Task: Find connections with filter location Presidente Venceslau with filter topic #Letsworkwith filter profile language Spanish with filter current company GTT with filter school AJAY KUMAR GARG ENGINEERING COLLEGE, GHAZIABAD with filter industry Book Publishing with filter service category Digital Marketing with filter keywords title Medical Laboratory Tech
Action: Mouse moved to (160, 231)
Screenshot: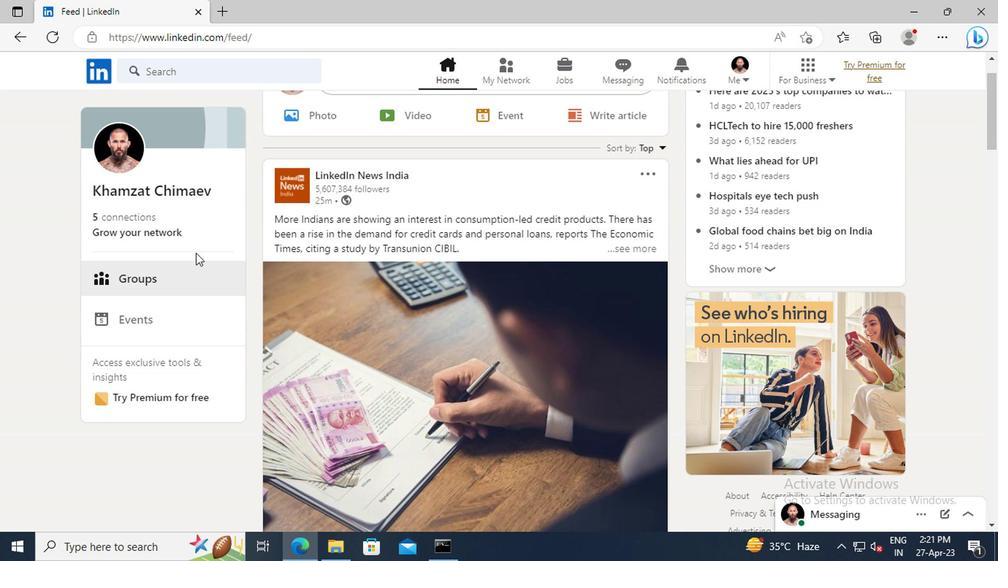 
Action: Mouse pressed left at (160, 231)
Screenshot: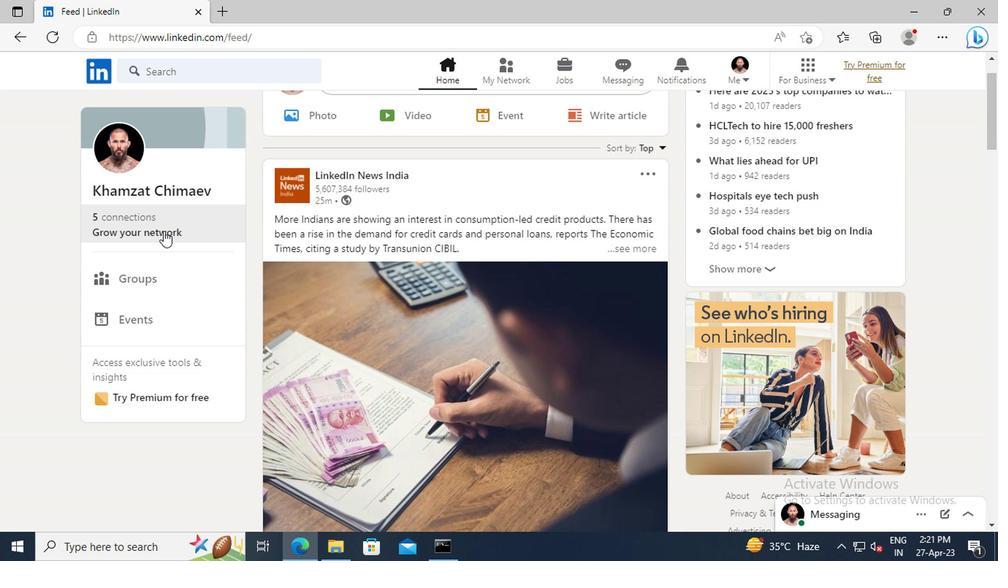 
Action: Mouse moved to (164, 155)
Screenshot: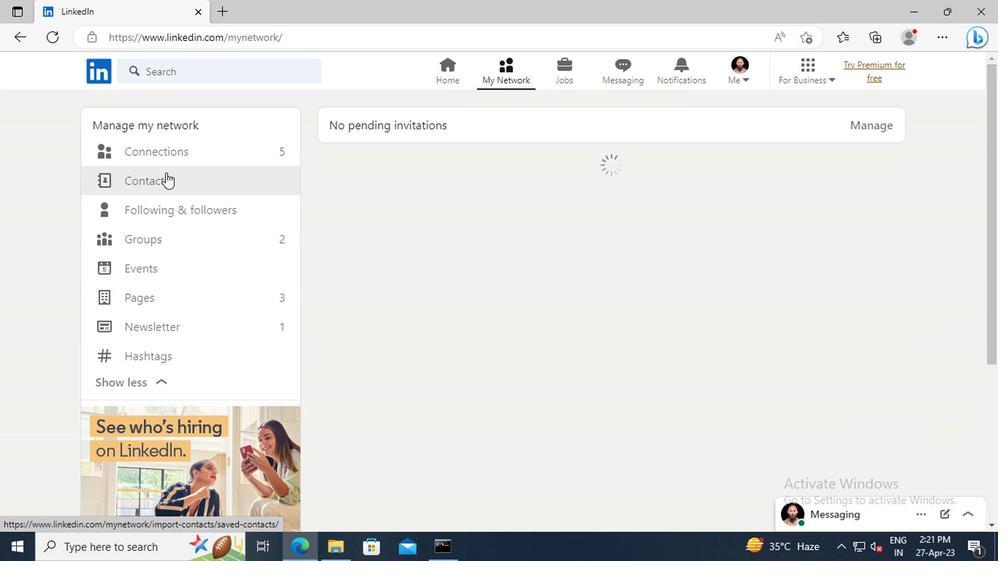 
Action: Mouse pressed left at (164, 155)
Screenshot: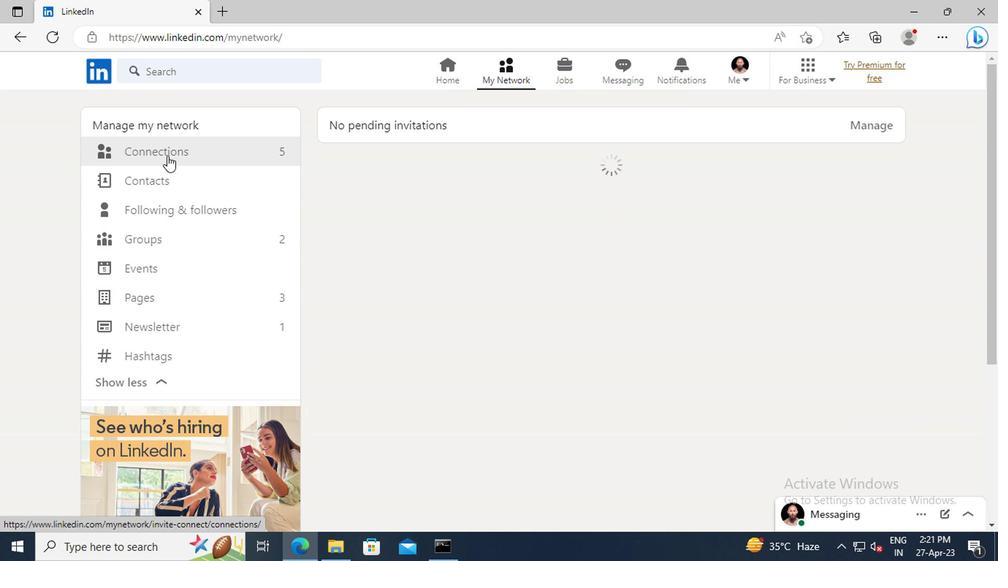 
Action: Mouse moved to (595, 154)
Screenshot: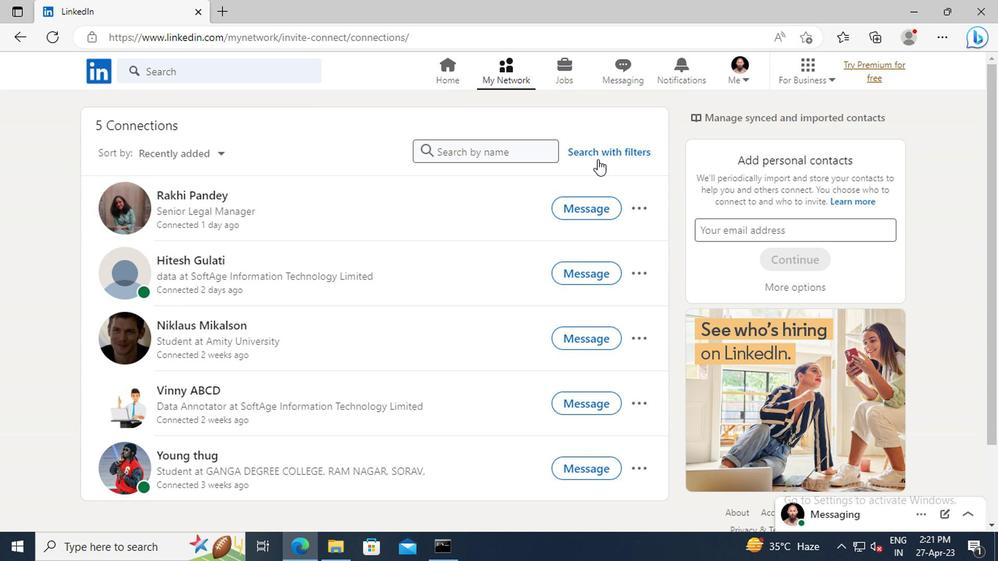 
Action: Mouse pressed left at (595, 154)
Screenshot: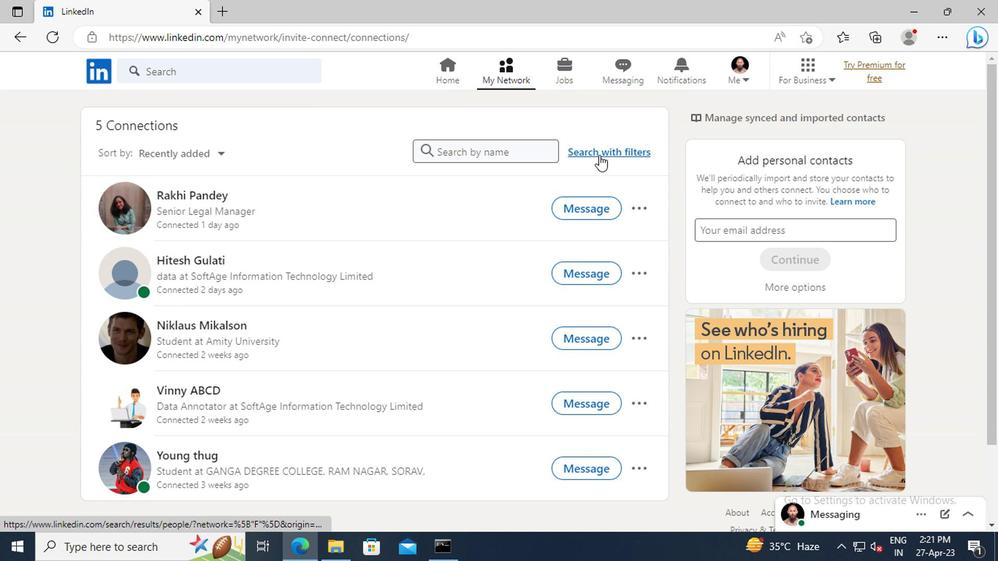 
Action: Mouse moved to (554, 114)
Screenshot: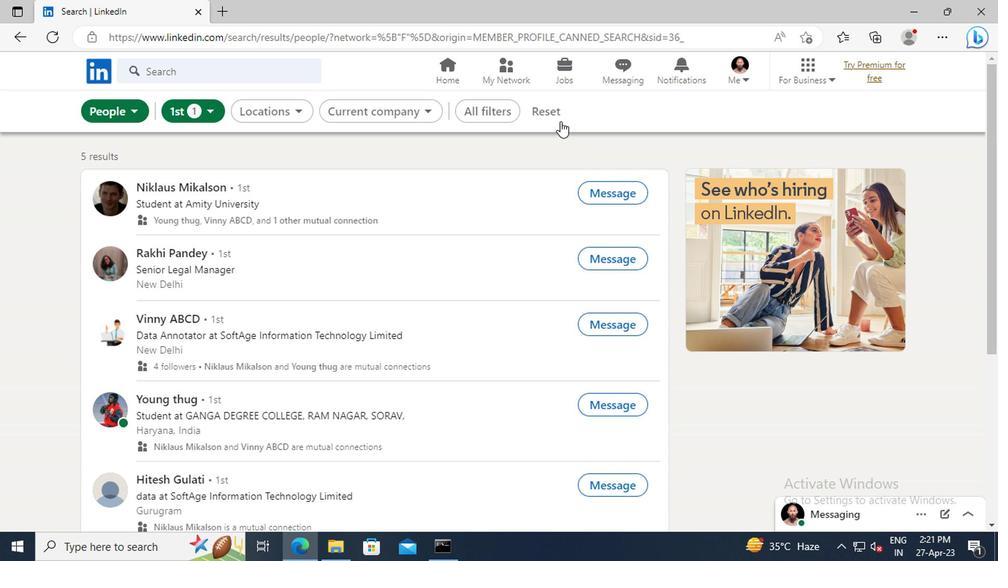 
Action: Mouse pressed left at (554, 114)
Screenshot: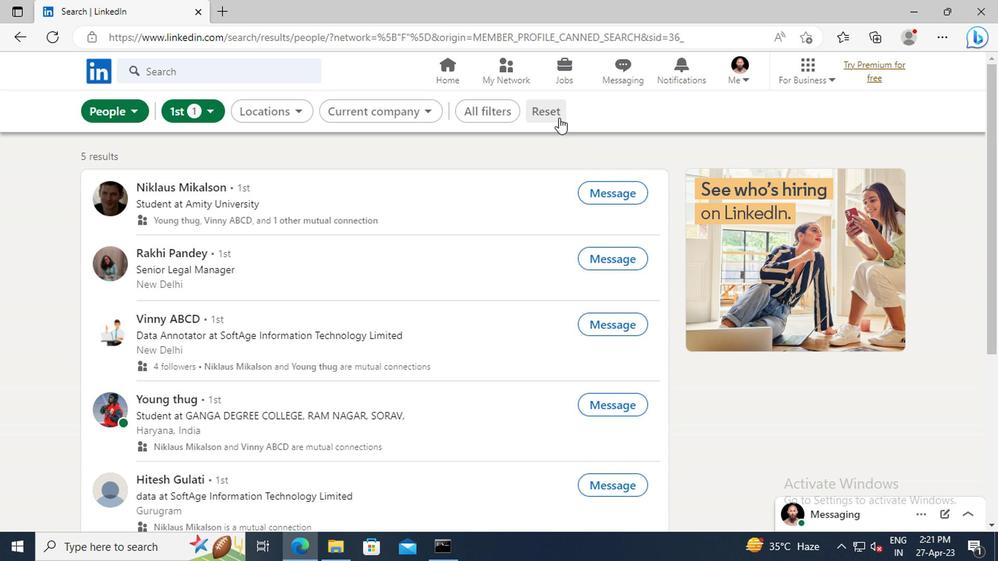 
Action: Mouse moved to (531, 111)
Screenshot: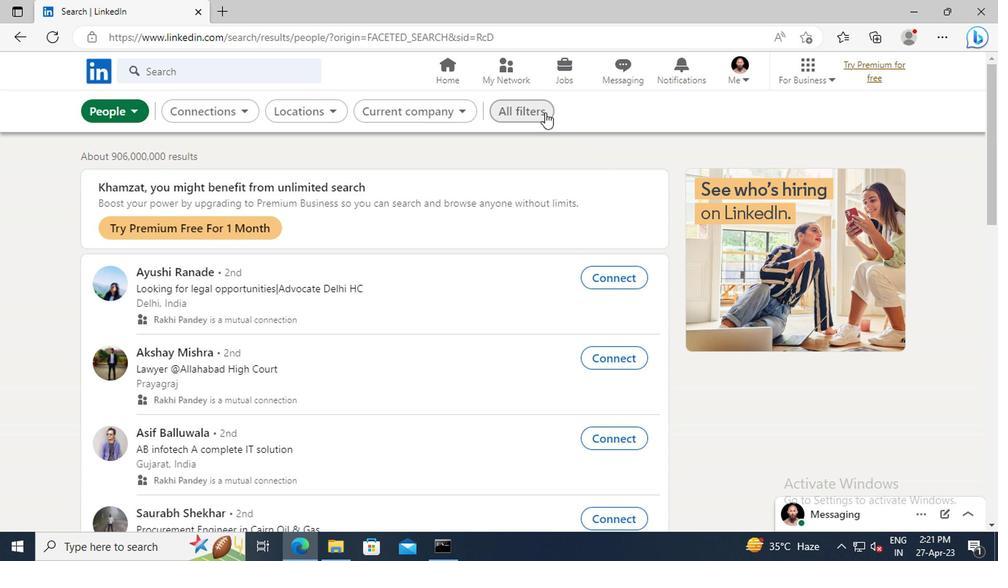 
Action: Mouse pressed left at (531, 111)
Screenshot: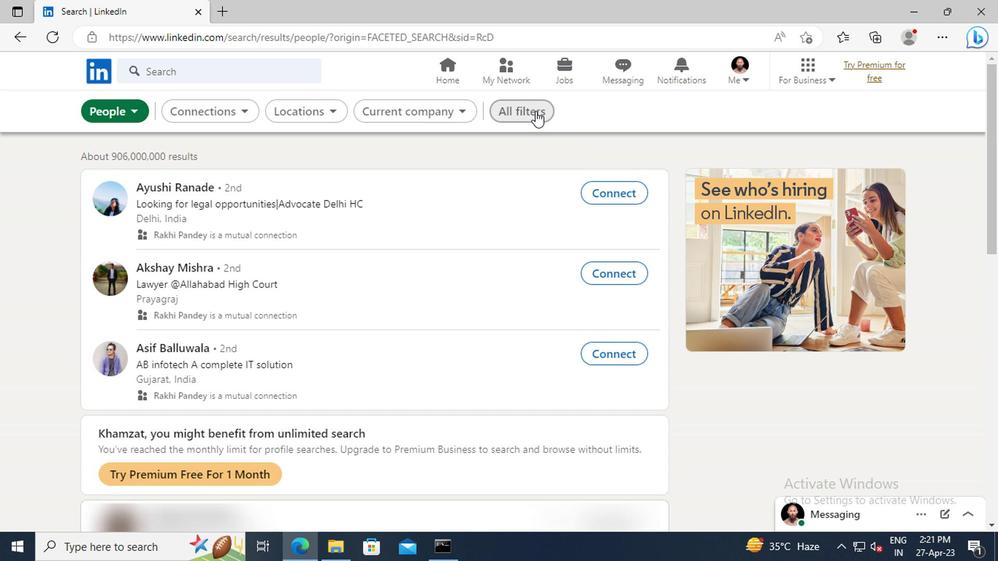 
Action: Mouse moved to (853, 330)
Screenshot: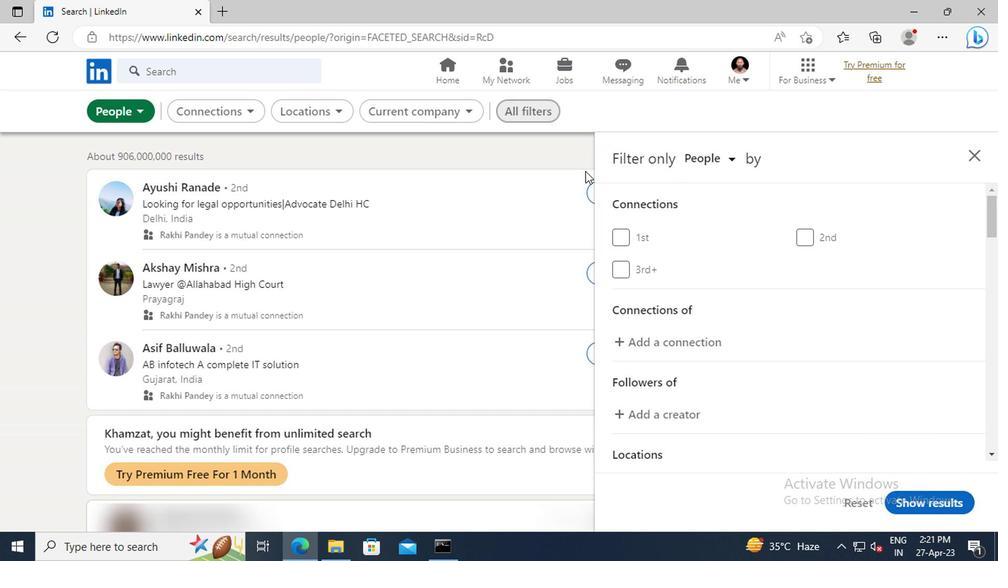
Action: Mouse scrolled (853, 329) with delta (0, -1)
Screenshot: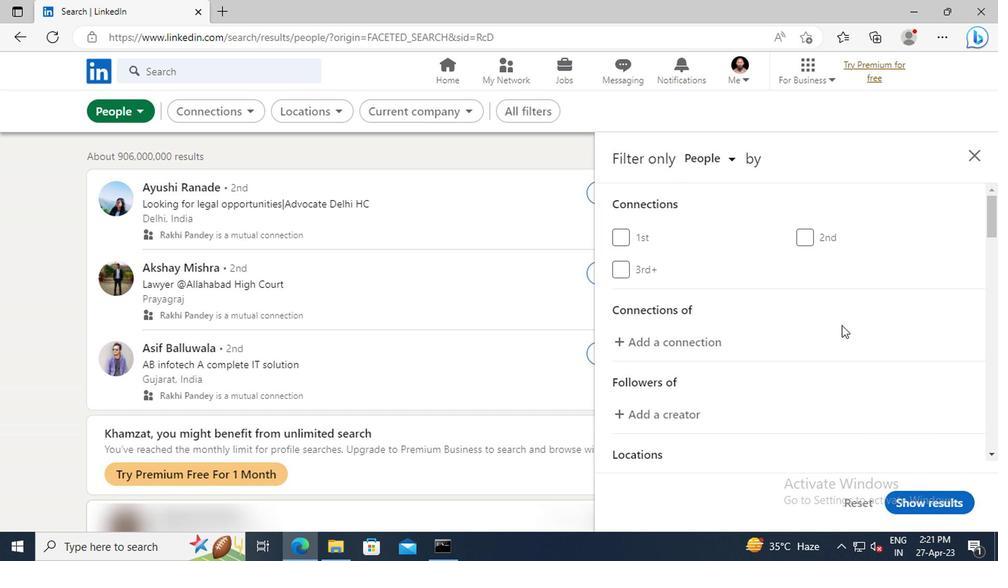 
Action: Mouse scrolled (853, 329) with delta (0, -1)
Screenshot: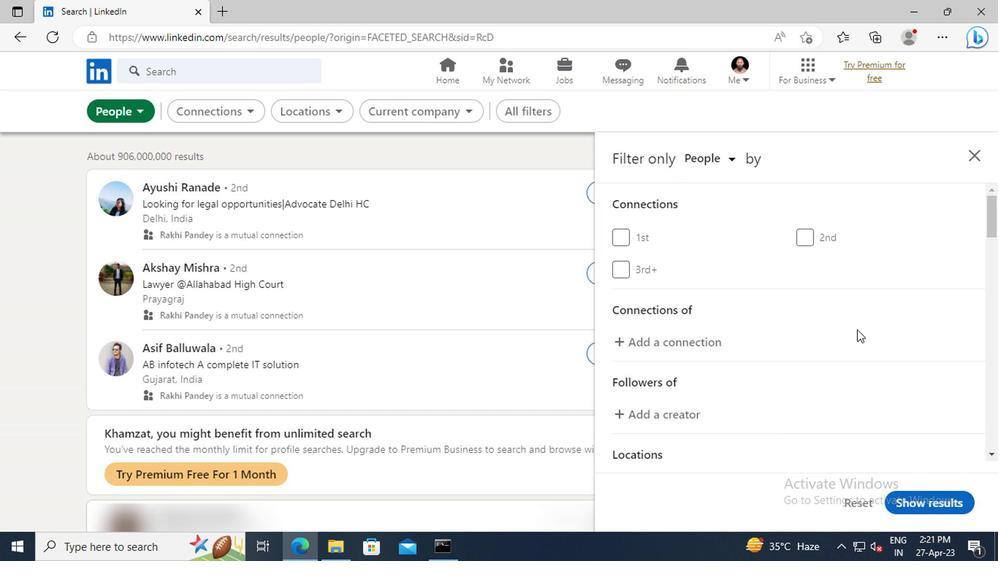 
Action: Mouse scrolled (853, 329) with delta (0, -1)
Screenshot: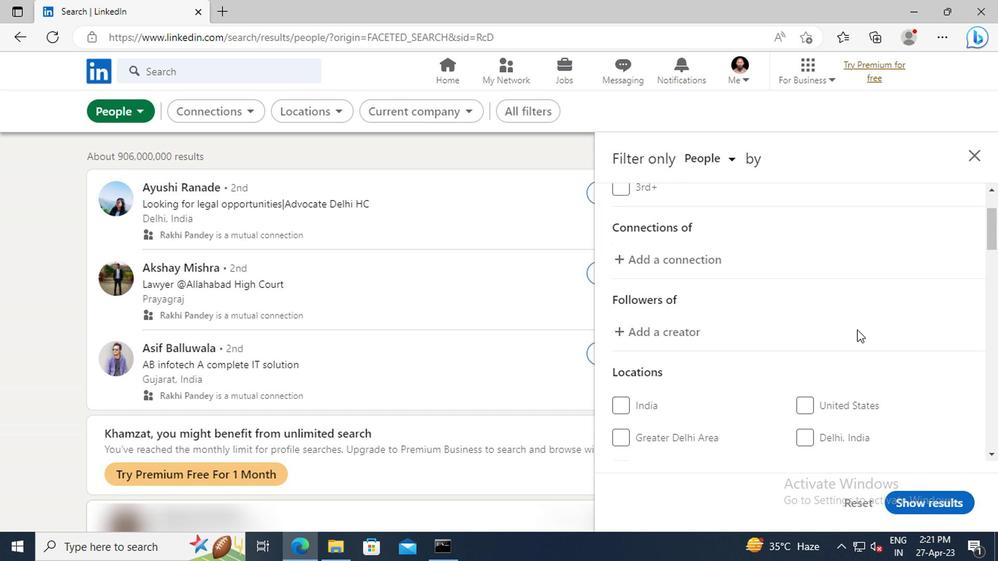 
Action: Mouse scrolled (853, 329) with delta (0, -1)
Screenshot: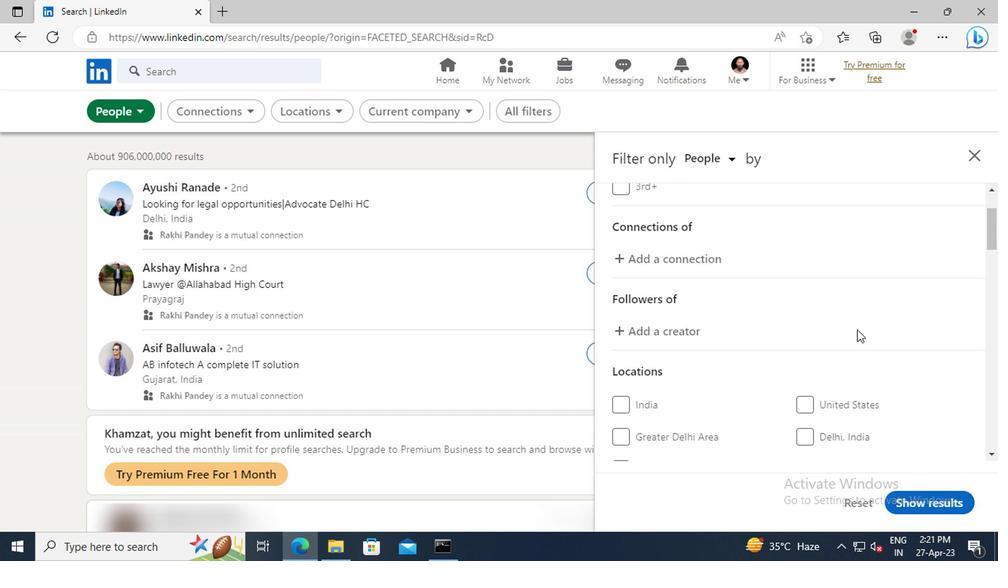 
Action: Mouse moved to (857, 388)
Screenshot: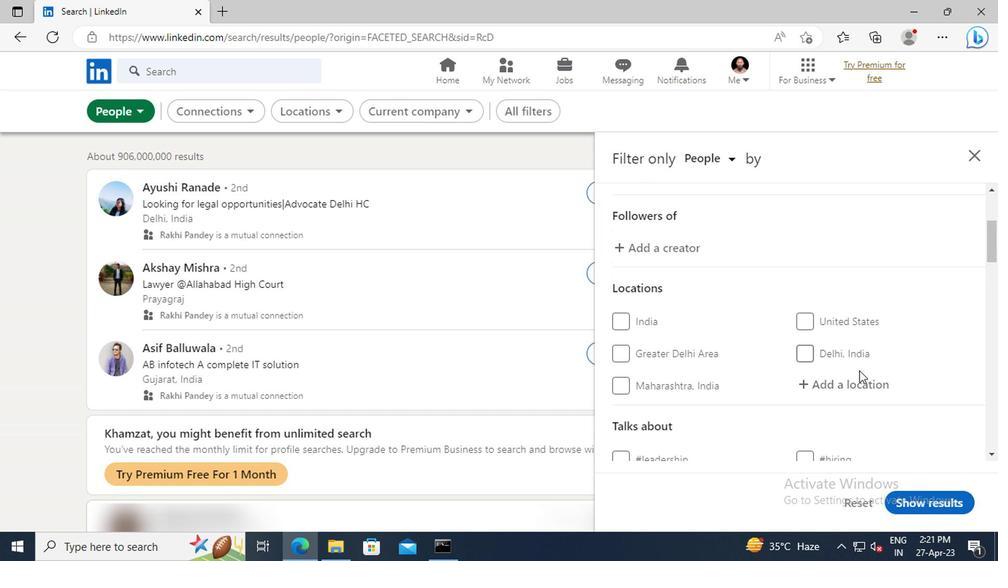 
Action: Mouse pressed left at (857, 388)
Screenshot: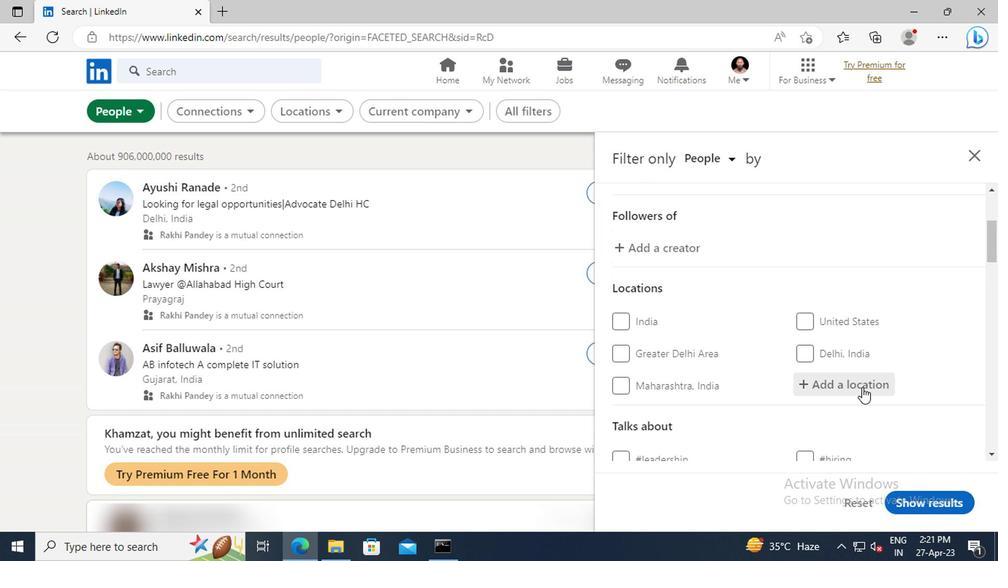 
Action: Key pressed <Key.shift>PRESIDENTE<Key.space><Key.shift>VENCESLAU
Screenshot: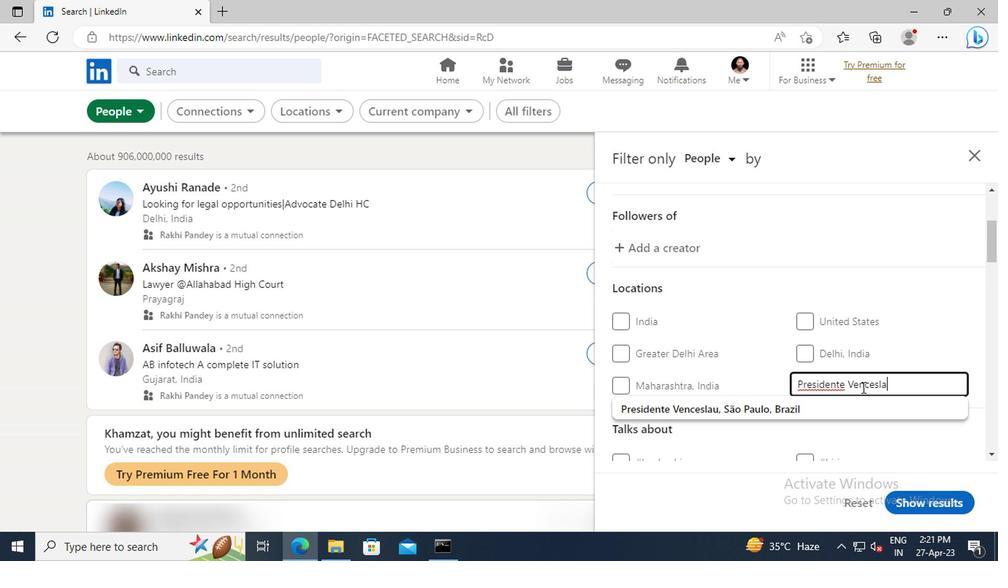 
Action: Mouse moved to (860, 409)
Screenshot: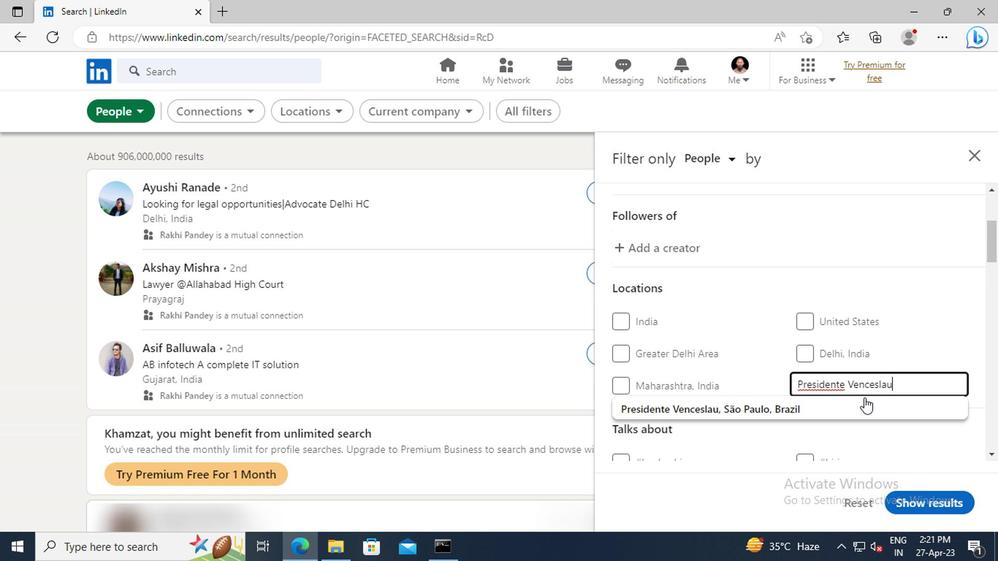 
Action: Mouse pressed left at (860, 409)
Screenshot: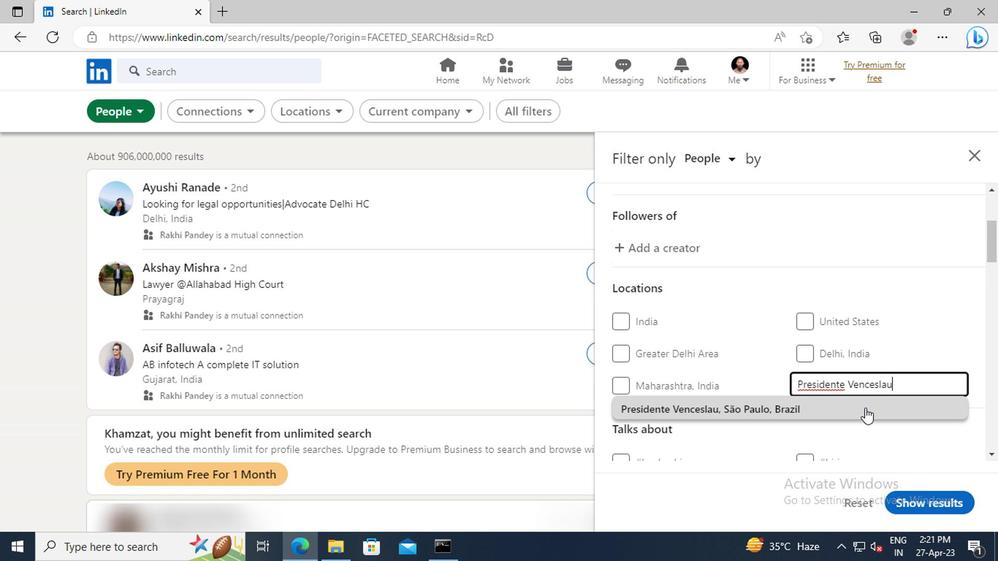 
Action: Mouse moved to (858, 354)
Screenshot: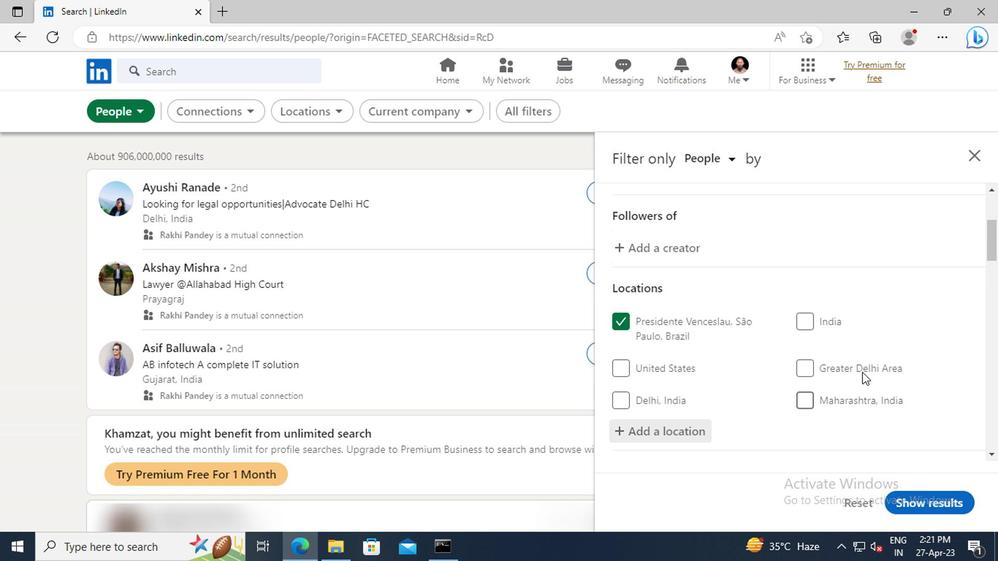 
Action: Mouse scrolled (858, 353) with delta (0, 0)
Screenshot: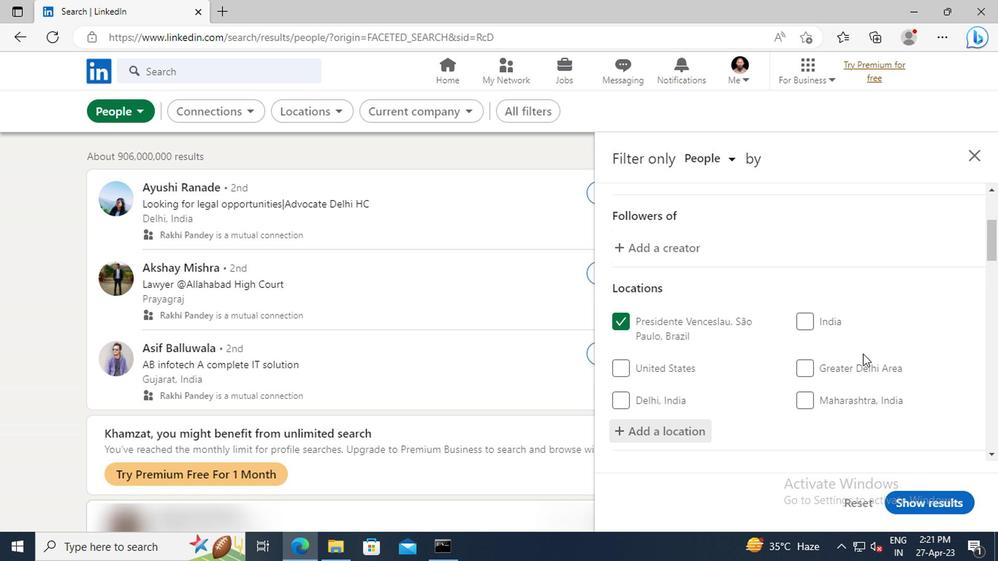 
Action: Mouse scrolled (858, 353) with delta (0, 0)
Screenshot: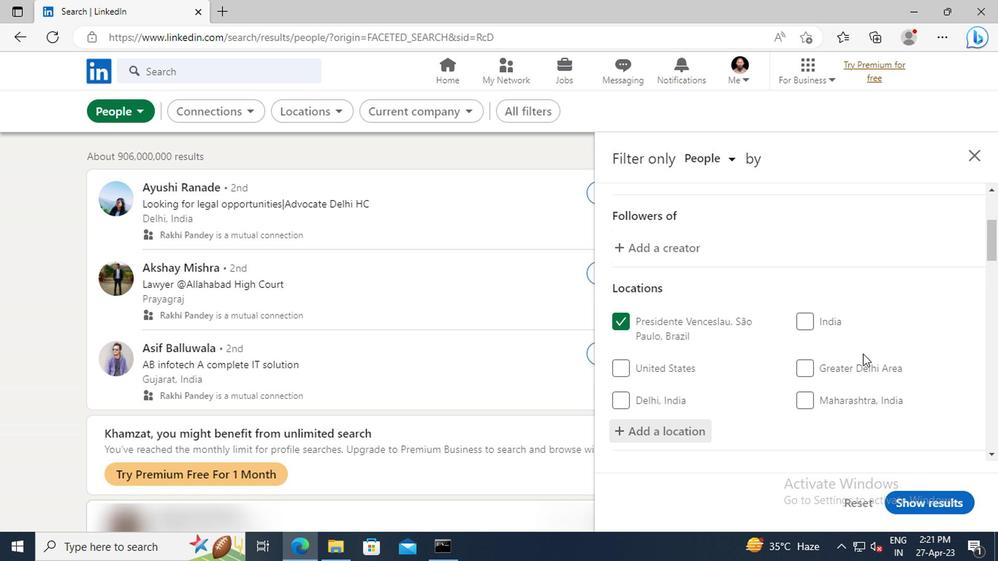 
Action: Mouse scrolled (858, 353) with delta (0, 0)
Screenshot: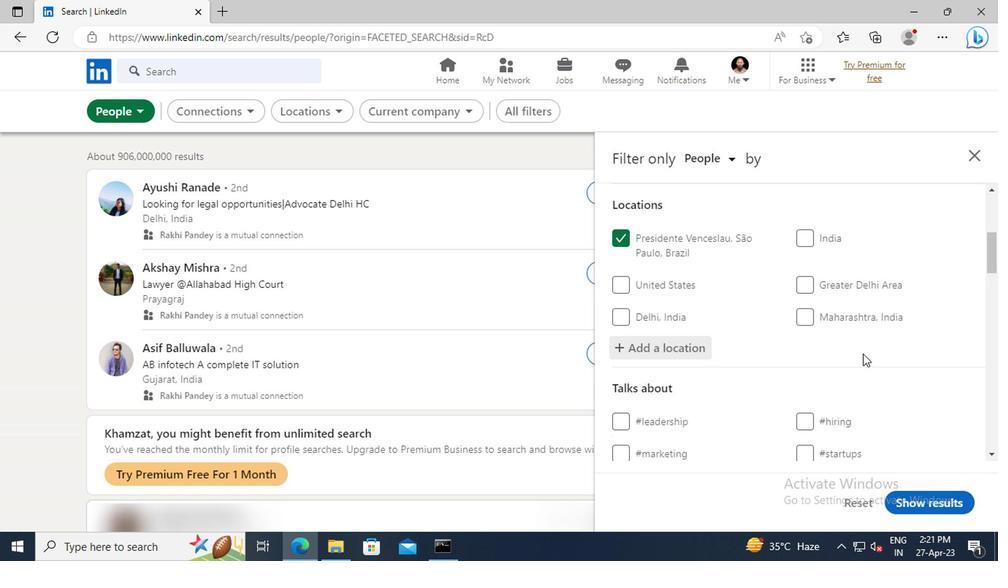
Action: Mouse scrolled (858, 353) with delta (0, 0)
Screenshot: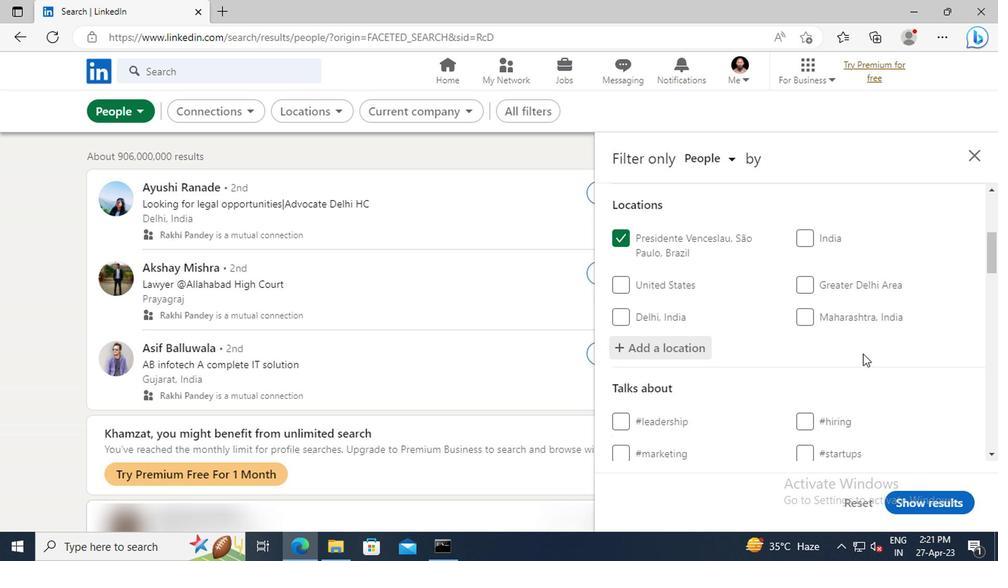 
Action: Mouse scrolled (858, 353) with delta (0, 0)
Screenshot: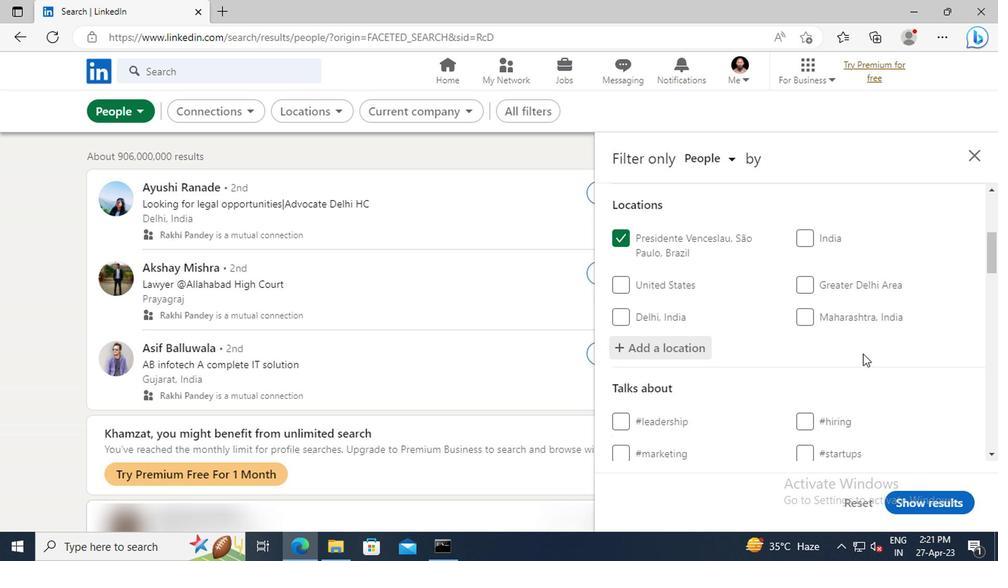 
Action: Mouse moved to (844, 358)
Screenshot: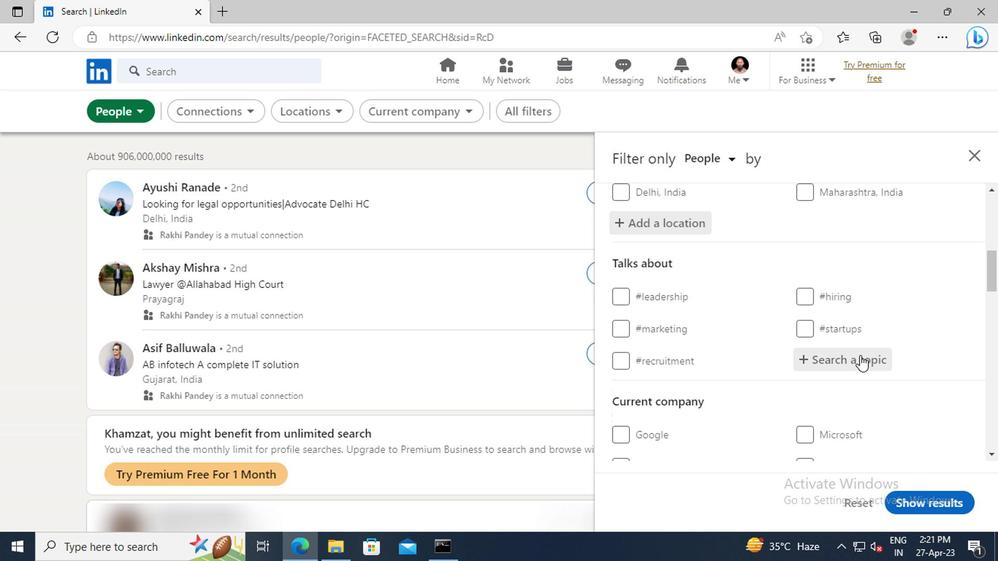 
Action: Mouse pressed left at (844, 358)
Screenshot: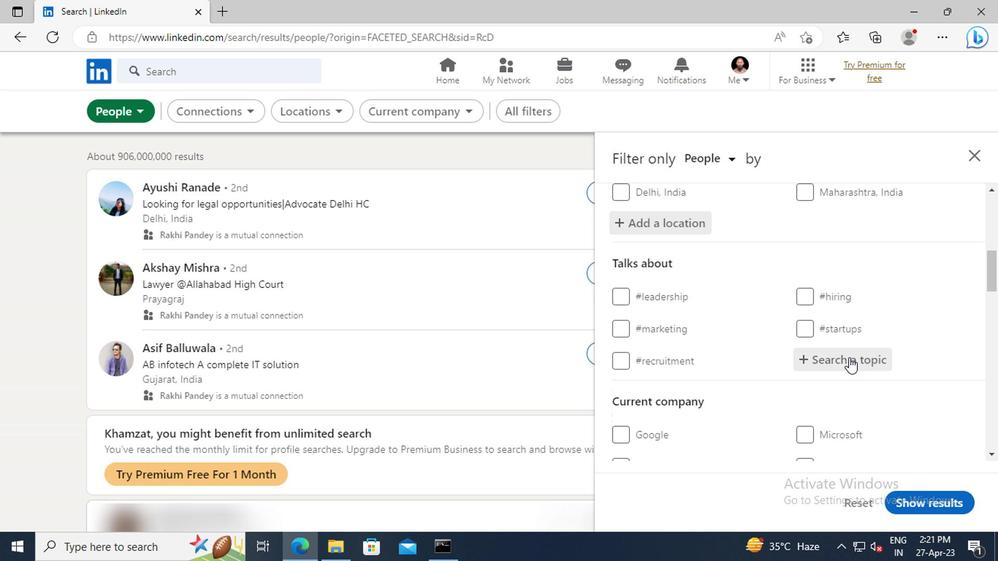 
Action: Key pressed <Key.shift>#<Key.shift>LETSWORKWITH<Key.enter>
Screenshot: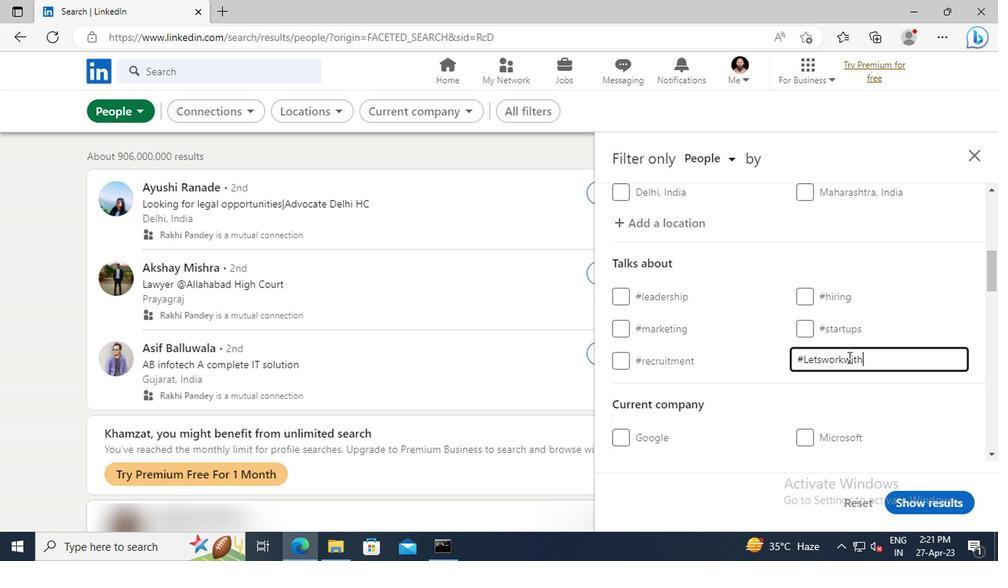 
Action: Mouse moved to (836, 350)
Screenshot: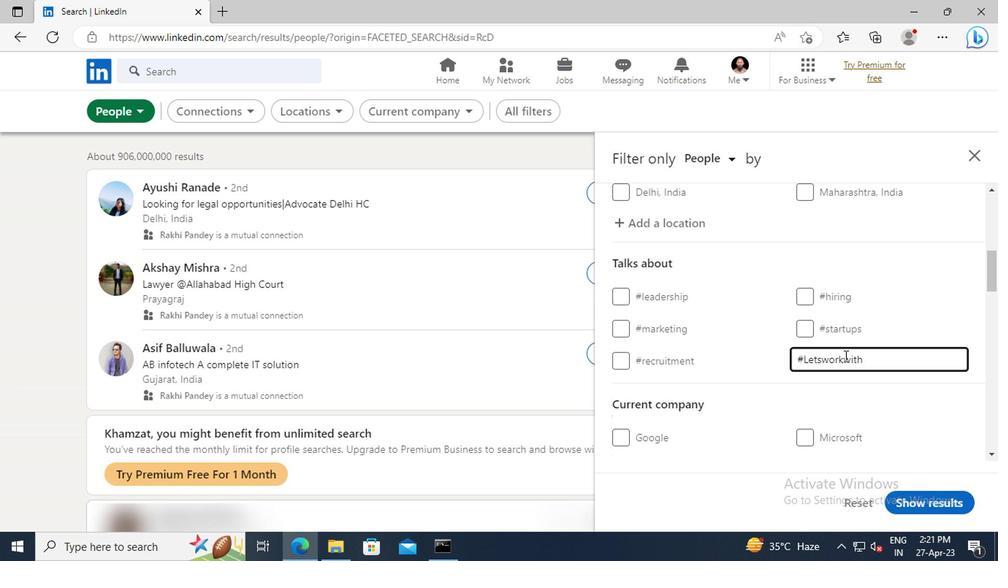 
Action: Mouse scrolled (836, 350) with delta (0, 0)
Screenshot: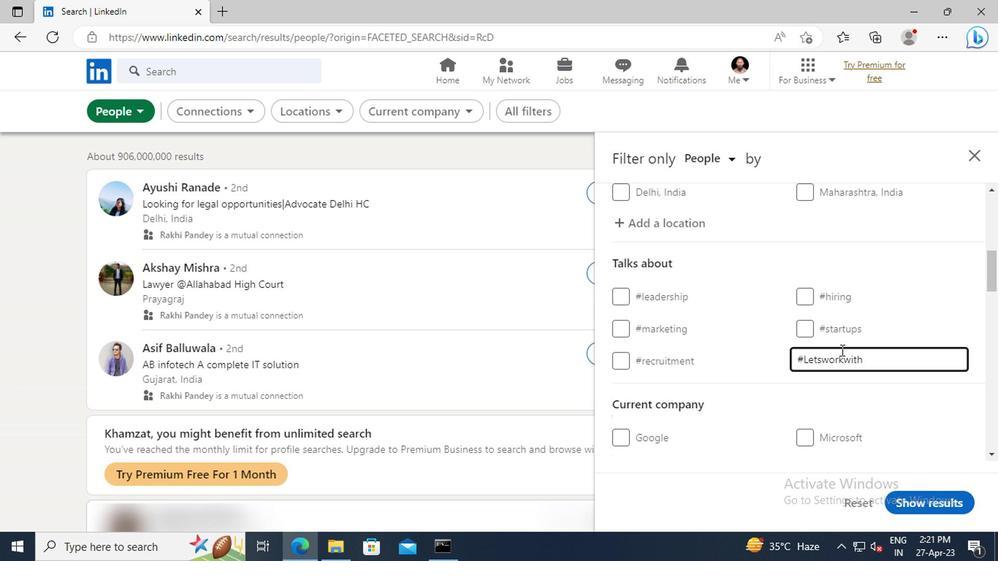 
Action: Mouse scrolled (836, 350) with delta (0, 0)
Screenshot: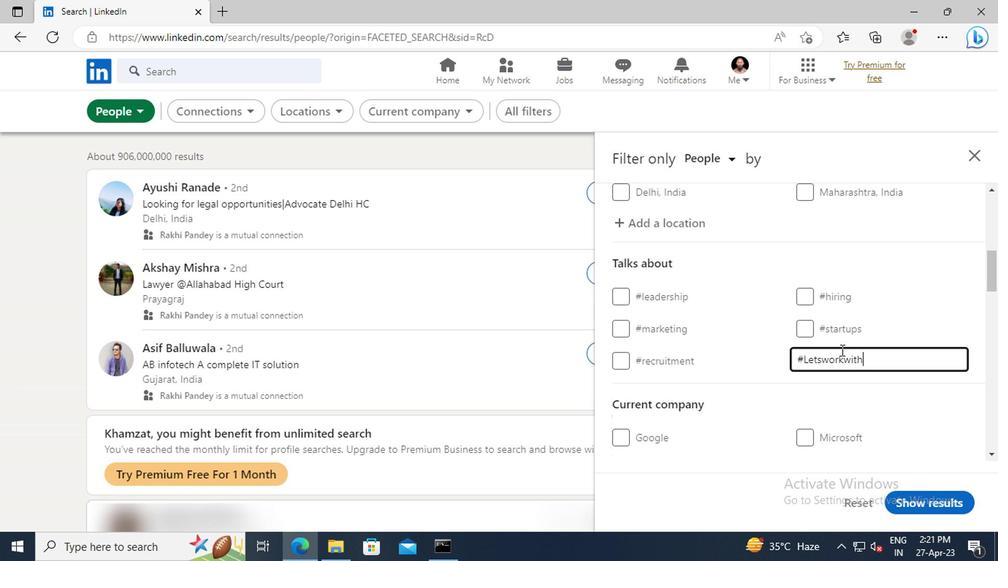 
Action: Mouse scrolled (836, 350) with delta (0, 0)
Screenshot: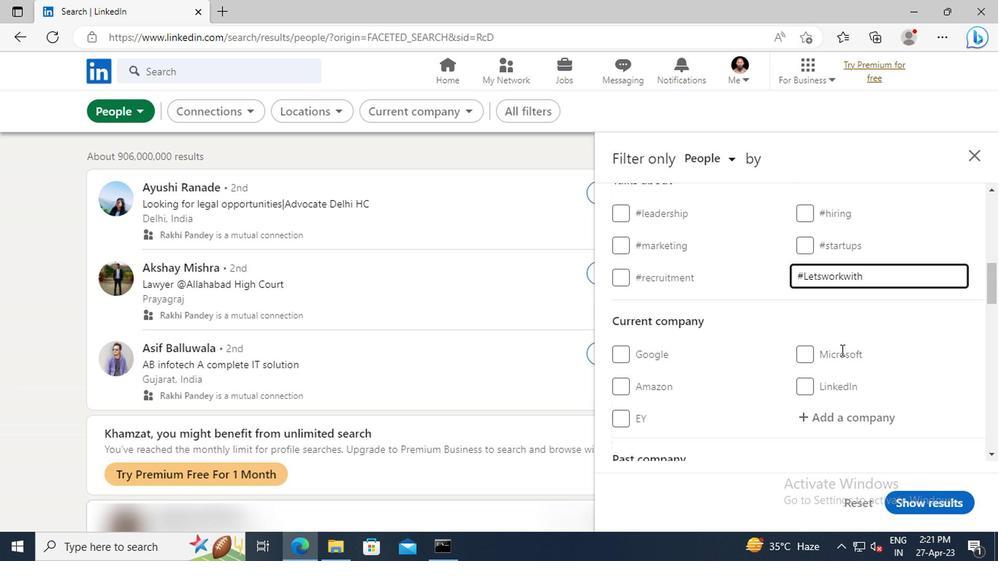 
Action: Mouse scrolled (836, 350) with delta (0, 0)
Screenshot: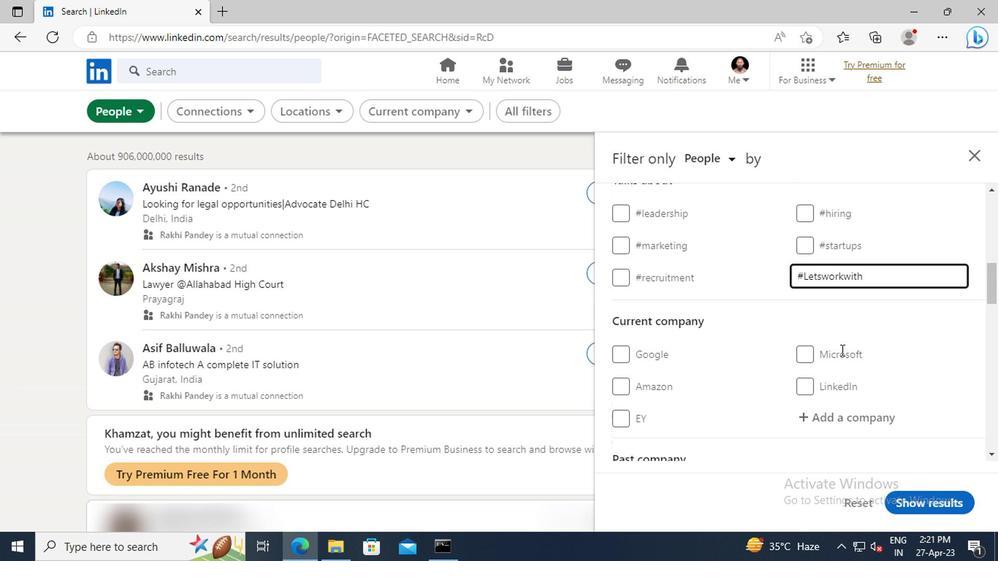 
Action: Mouse scrolled (836, 350) with delta (0, 0)
Screenshot: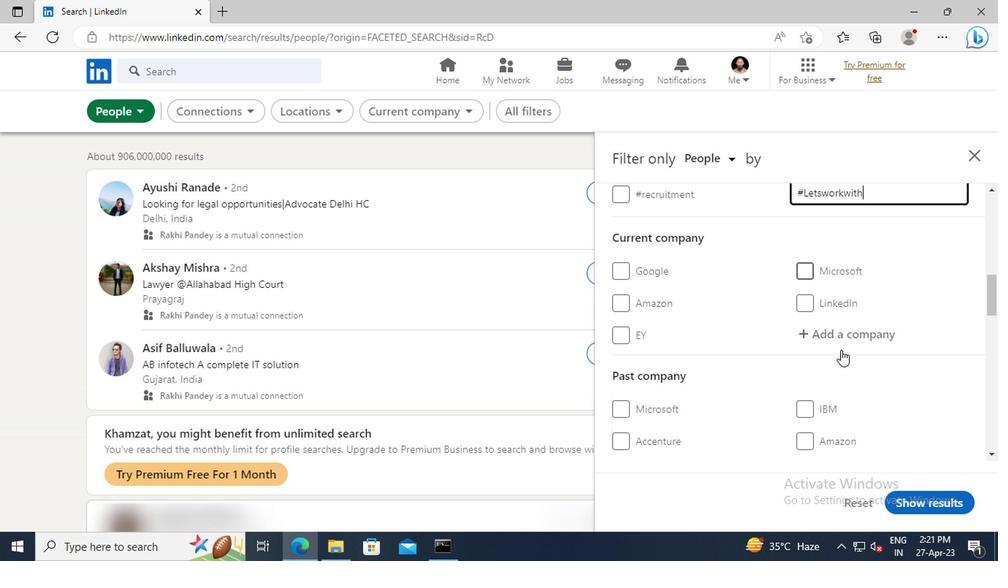 
Action: Mouse scrolled (836, 350) with delta (0, 0)
Screenshot: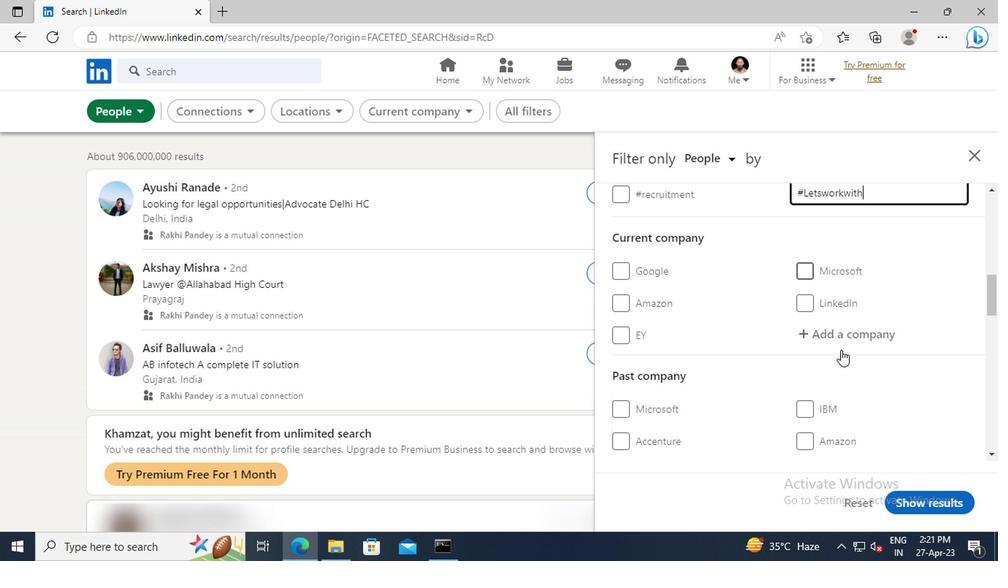 
Action: Mouse scrolled (836, 350) with delta (0, 0)
Screenshot: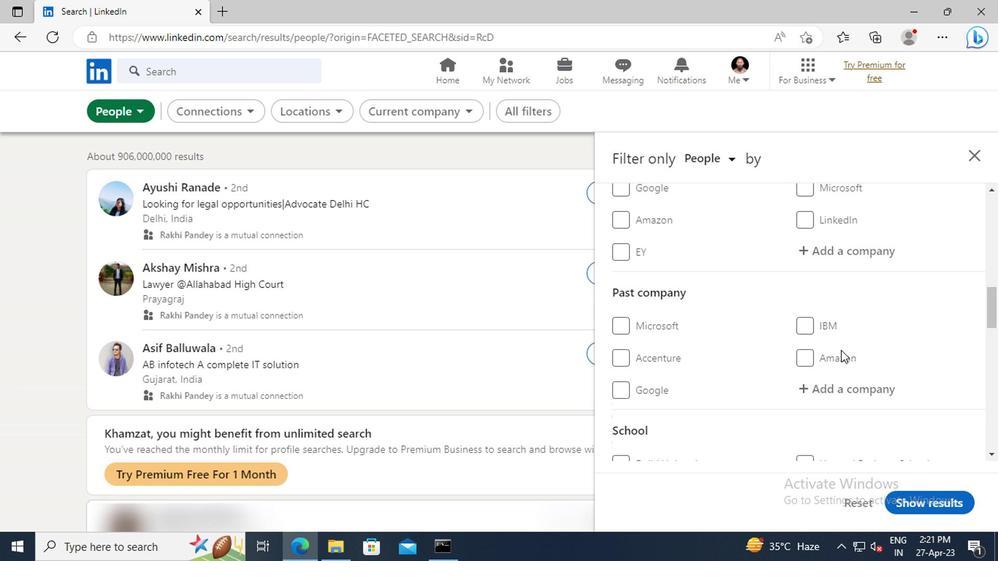 
Action: Mouse scrolled (836, 350) with delta (0, 0)
Screenshot: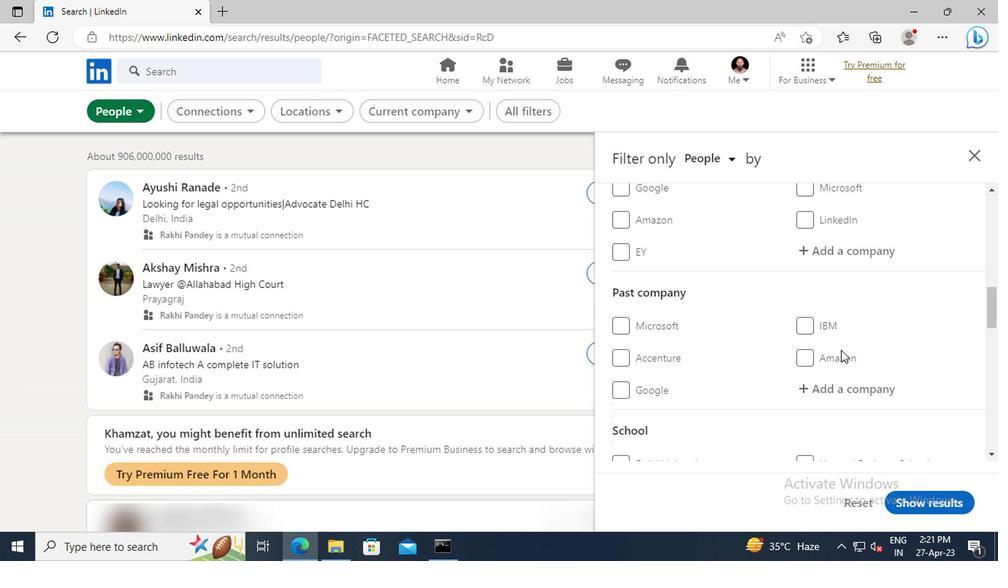 
Action: Mouse scrolled (836, 350) with delta (0, 0)
Screenshot: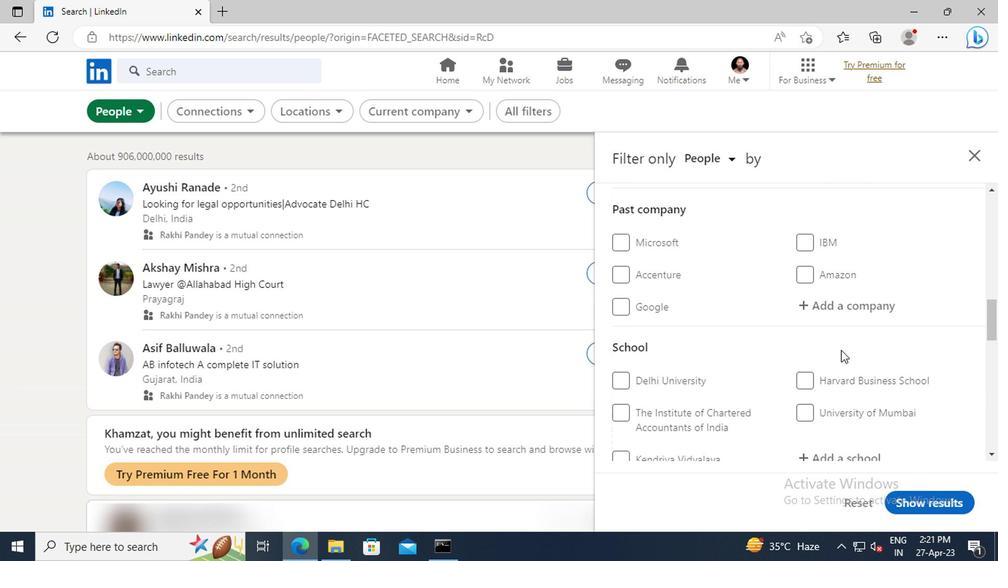 
Action: Mouse scrolled (836, 350) with delta (0, 0)
Screenshot: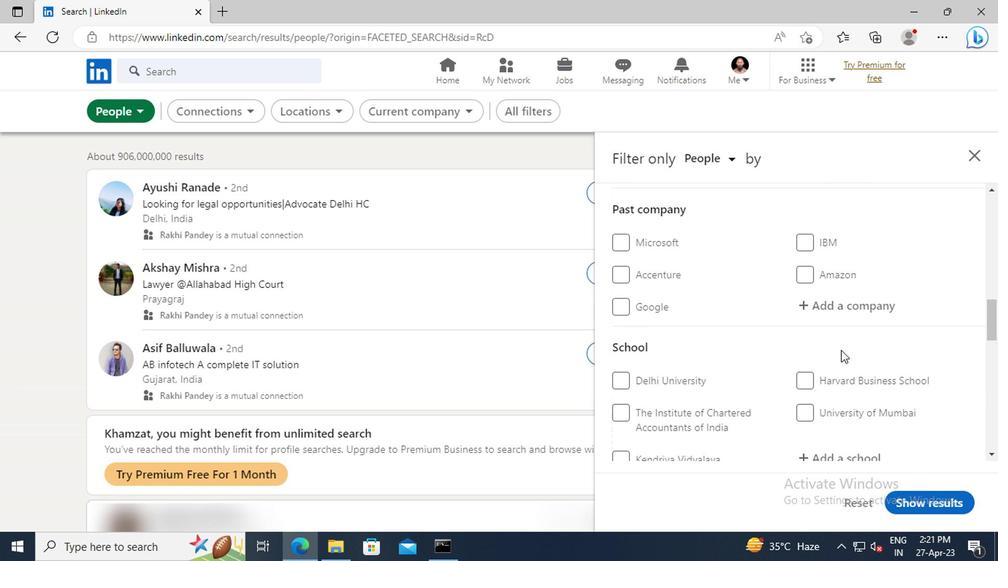 
Action: Mouse scrolled (836, 350) with delta (0, 0)
Screenshot: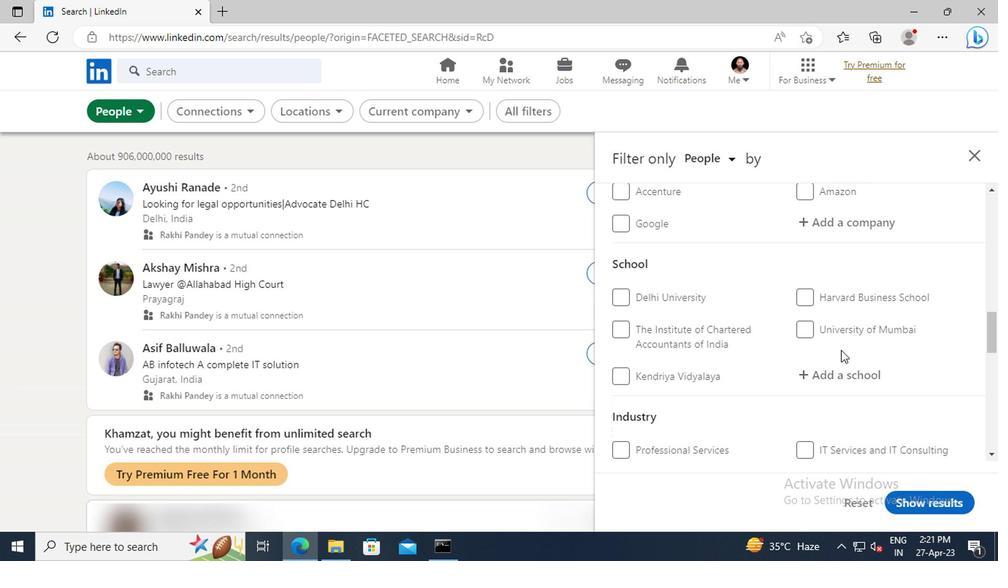 
Action: Mouse scrolled (836, 350) with delta (0, 0)
Screenshot: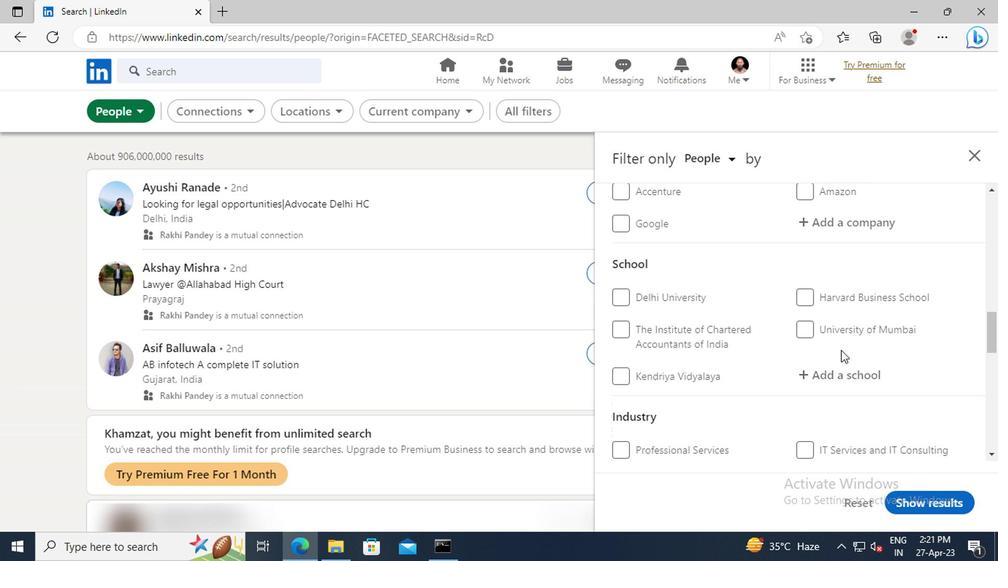 
Action: Mouse scrolled (836, 350) with delta (0, 0)
Screenshot: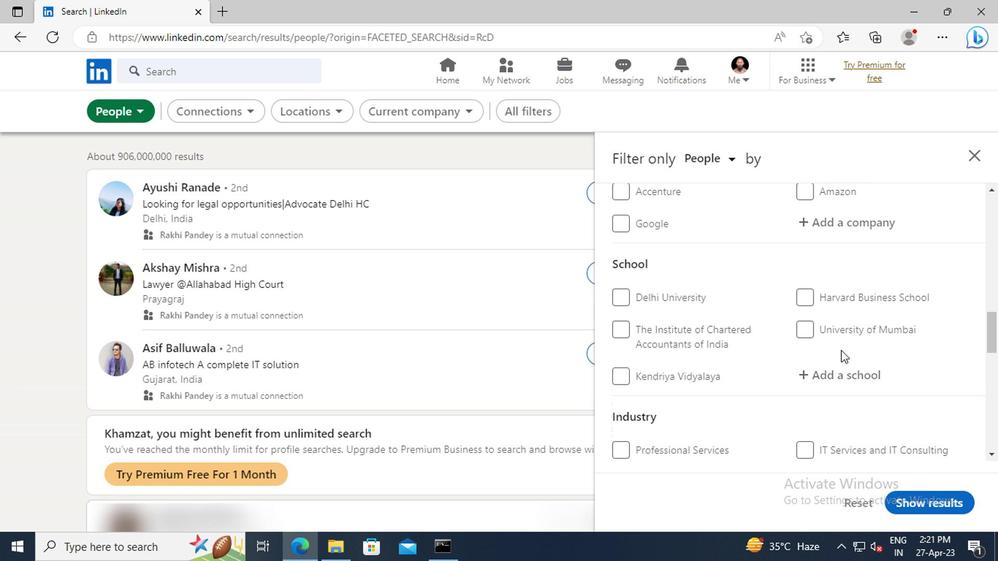 
Action: Mouse scrolled (836, 350) with delta (0, 0)
Screenshot: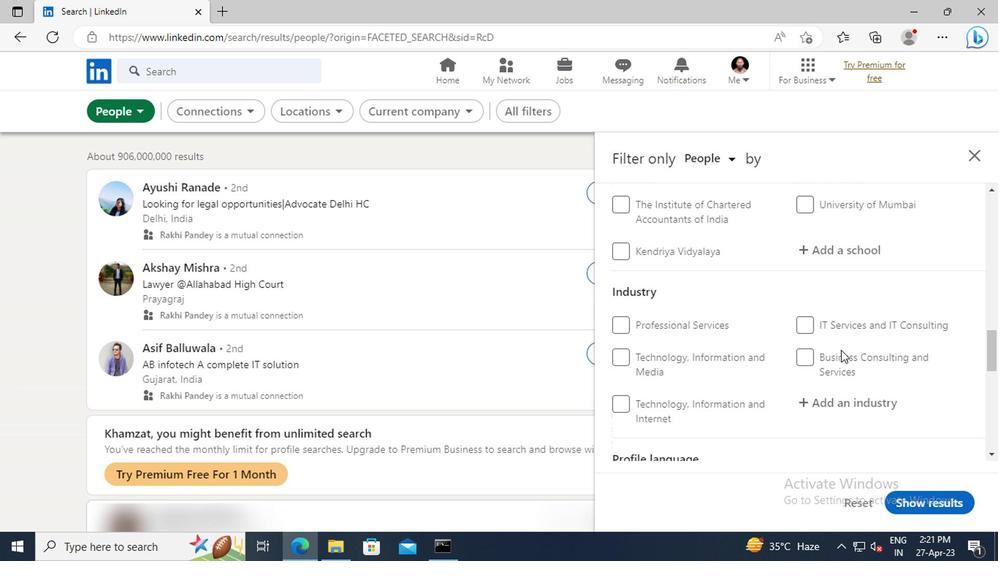 
Action: Mouse scrolled (836, 350) with delta (0, 0)
Screenshot: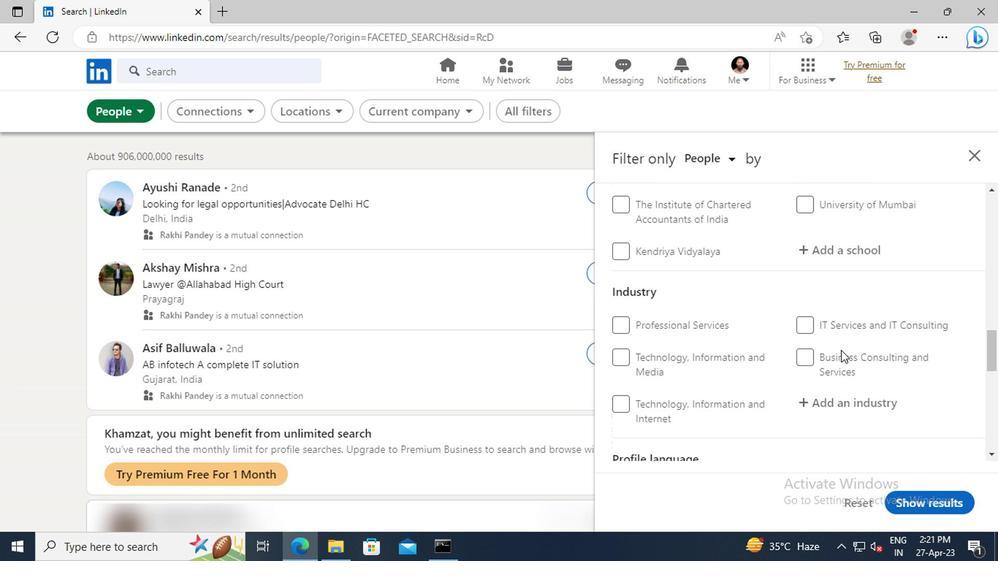 
Action: Mouse scrolled (836, 350) with delta (0, 0)
Screenshot: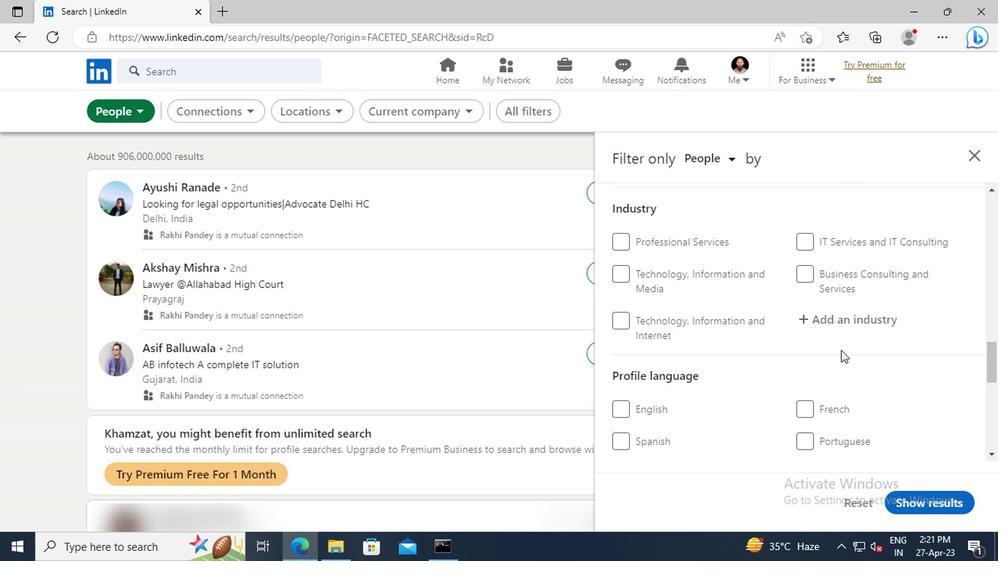 
Action: Mouse moved to (620, 401)
Screenshot: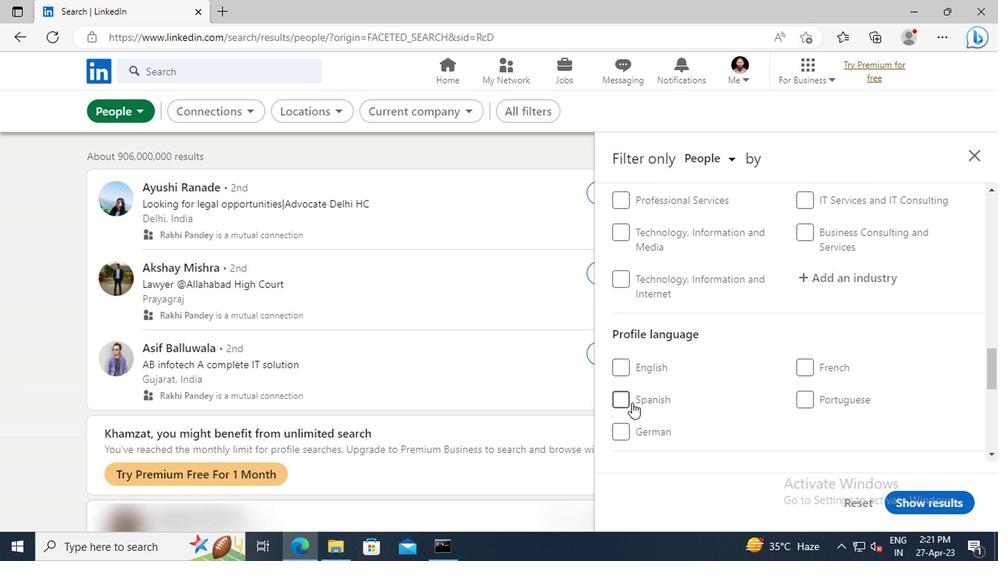 
Action: Mouse pressed left at (620, 401)
Screenshot: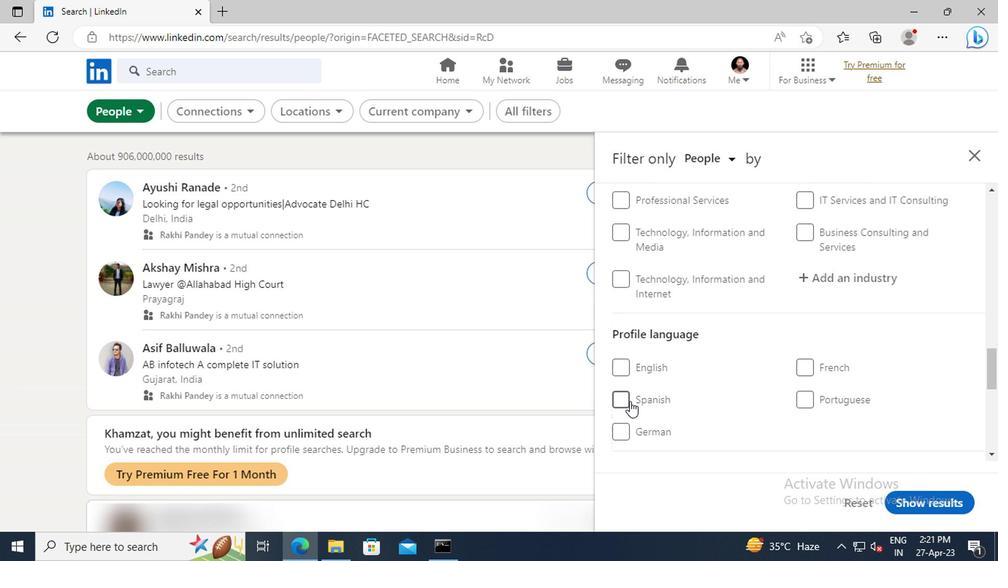
Action: Mouse moved to (775, 373)
Screenshot: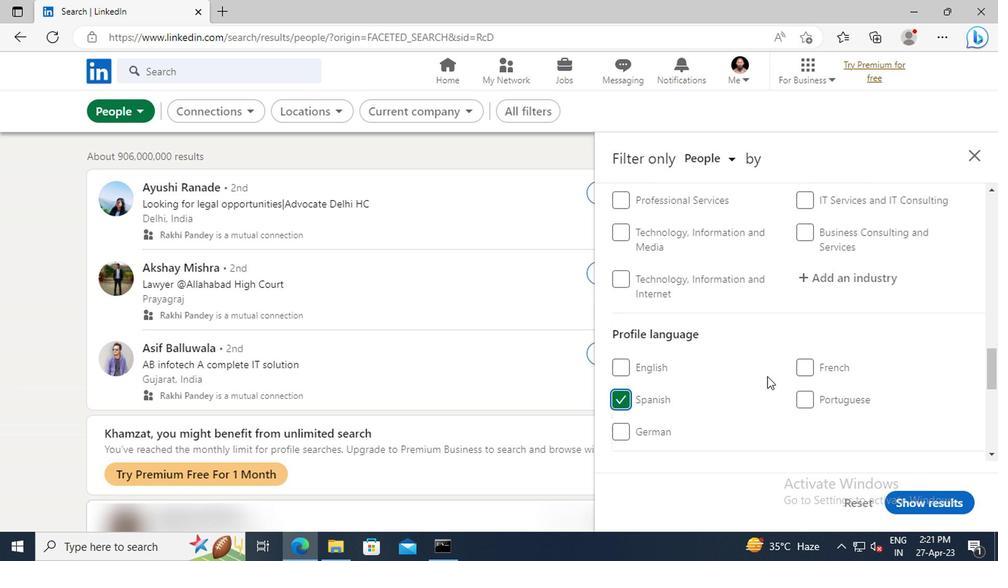 
Action: Mouse scrolled (775, 374) with delta (0, 0)
Screenshot: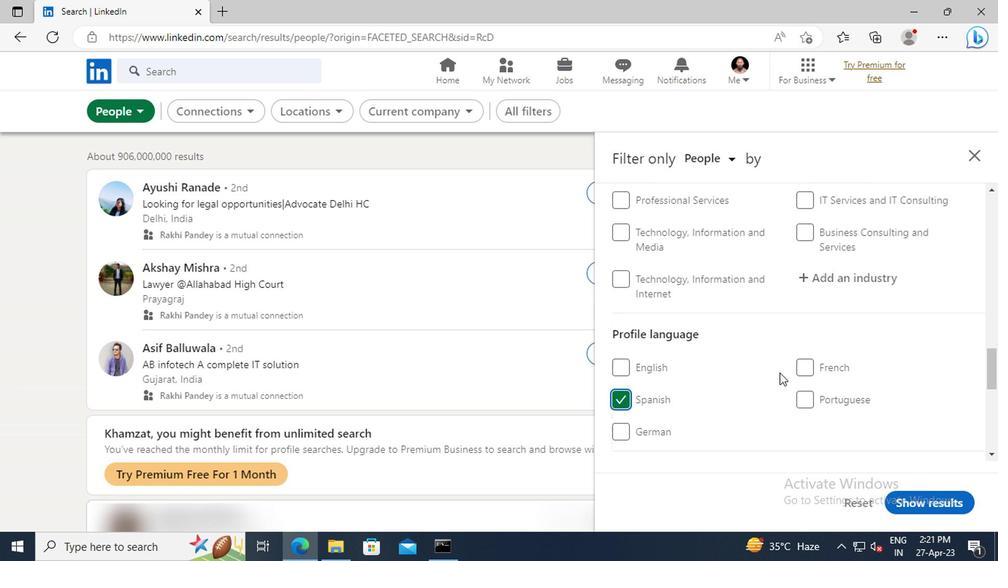 
Action: Mouse moved to (775, 373)
Screenshot: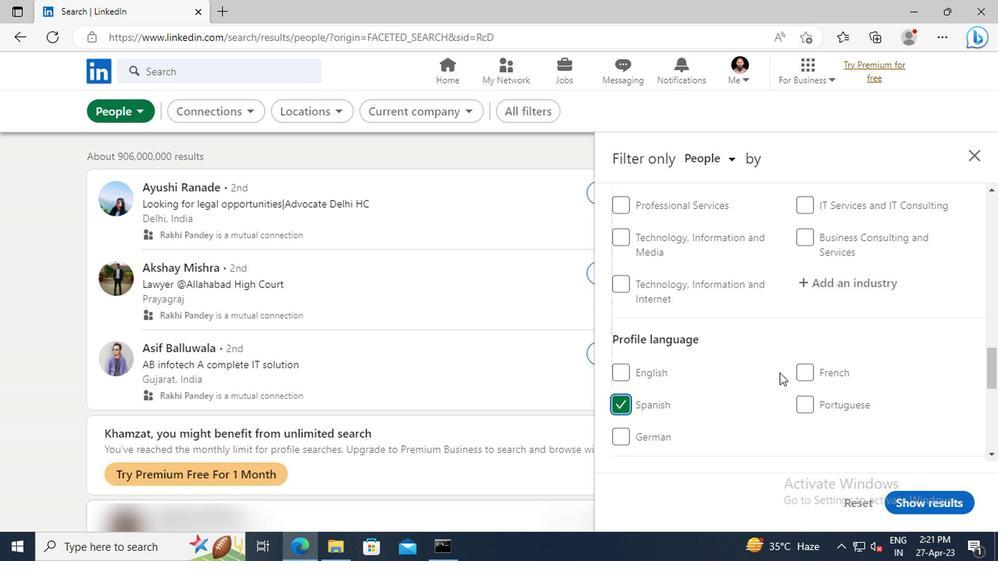
Action: Mouse scrolled (775, 373) with delta (0, 0)
Screenshot: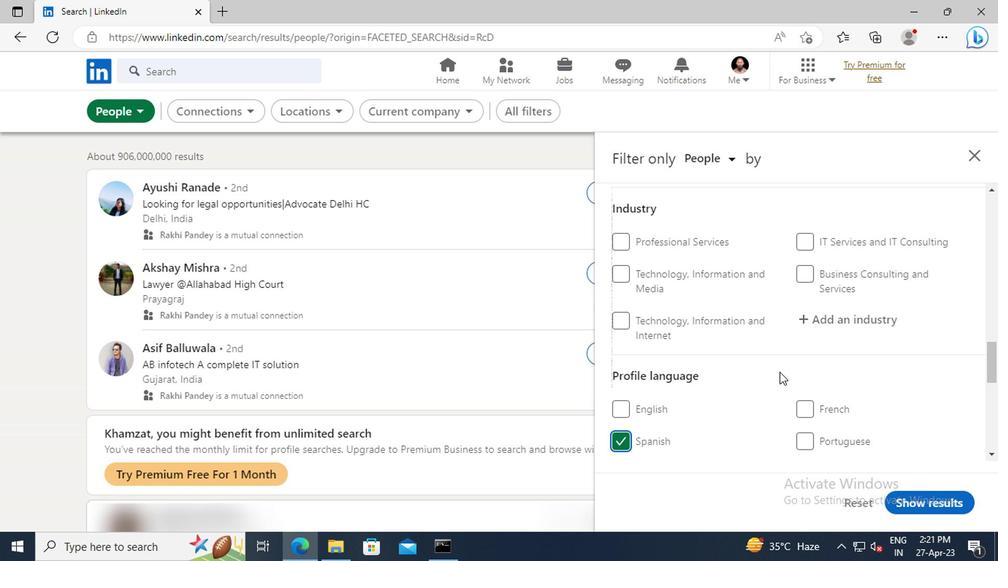 
Action: Mouse scrolled (775, 373) with delta (0, 0)
Screenshot: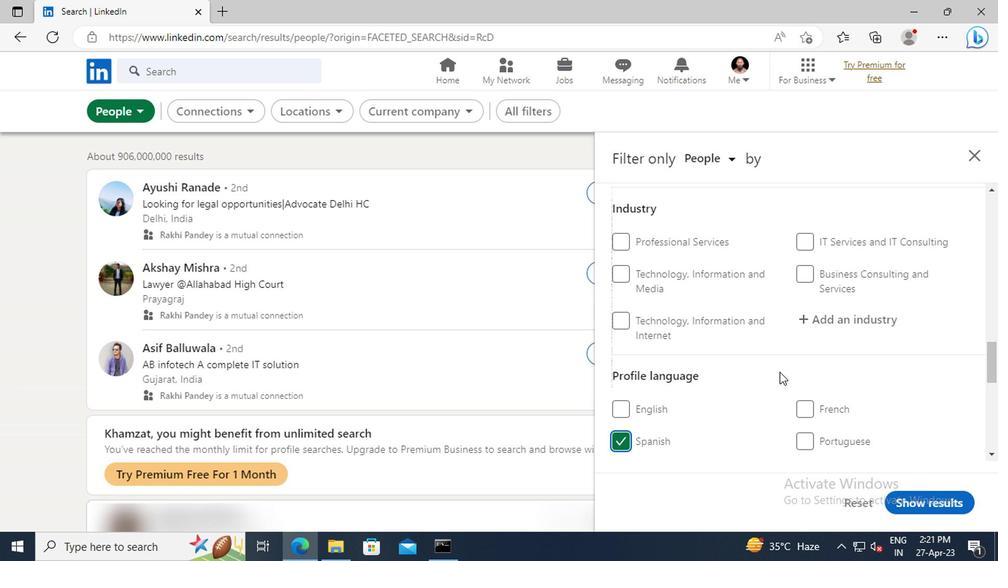 
Action: Mouse moved to (821, 364)
Screenshot: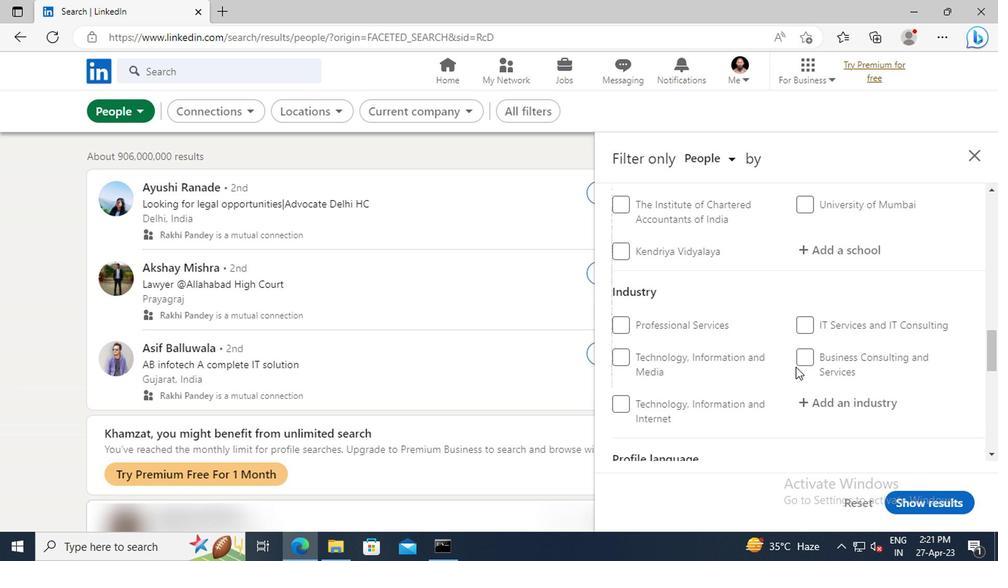 
Action: Mouse scrolled (821, 364) with delta (0, 0)
Screenshot: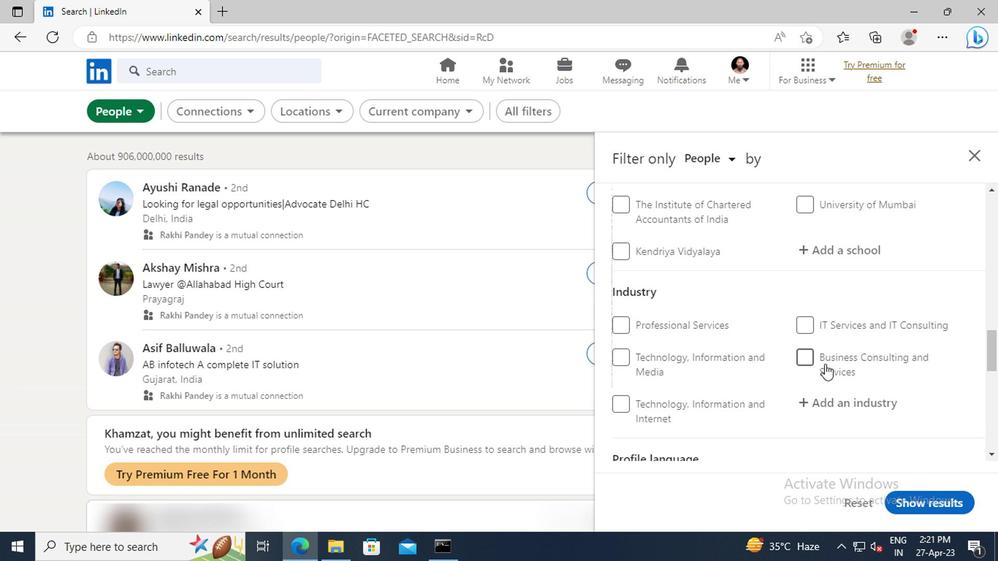 
Action: Mouse scrolled (821, 364) with delta (0, 0)
Screenshot: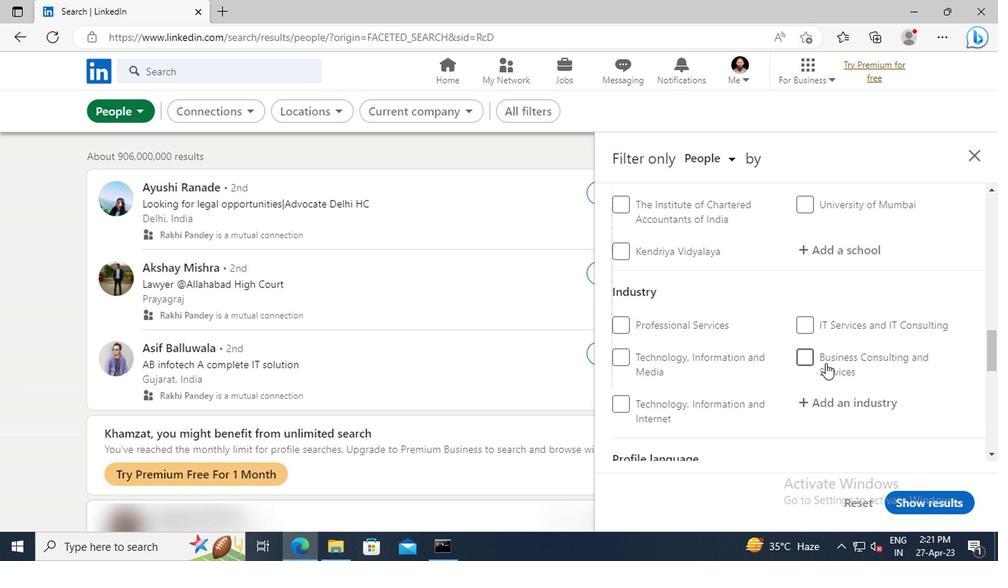 
Action: Mouse scrolled (821, 364) with delta (0, 0)
Screenshot: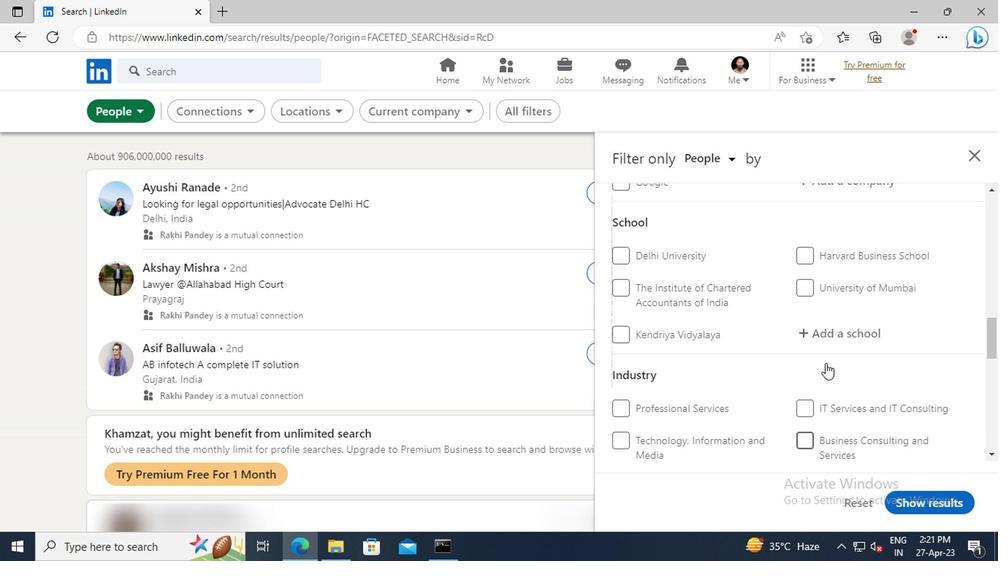 
Action: Mouse scrolled (821, 364) with delta (0, 0)
Screenshot: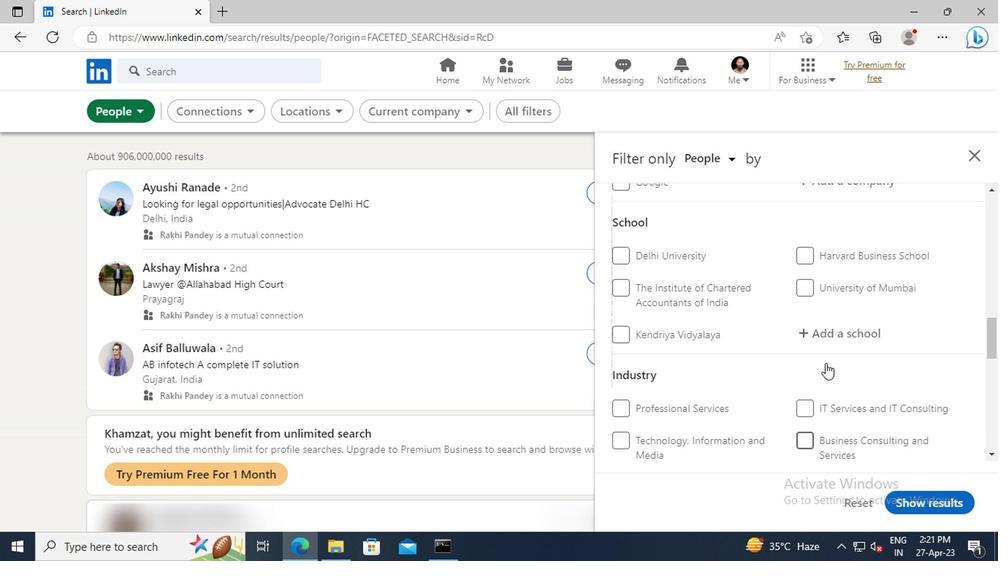 
Action: Mouse scrolled (821, 364) with delta (0, 0)
Screenshot: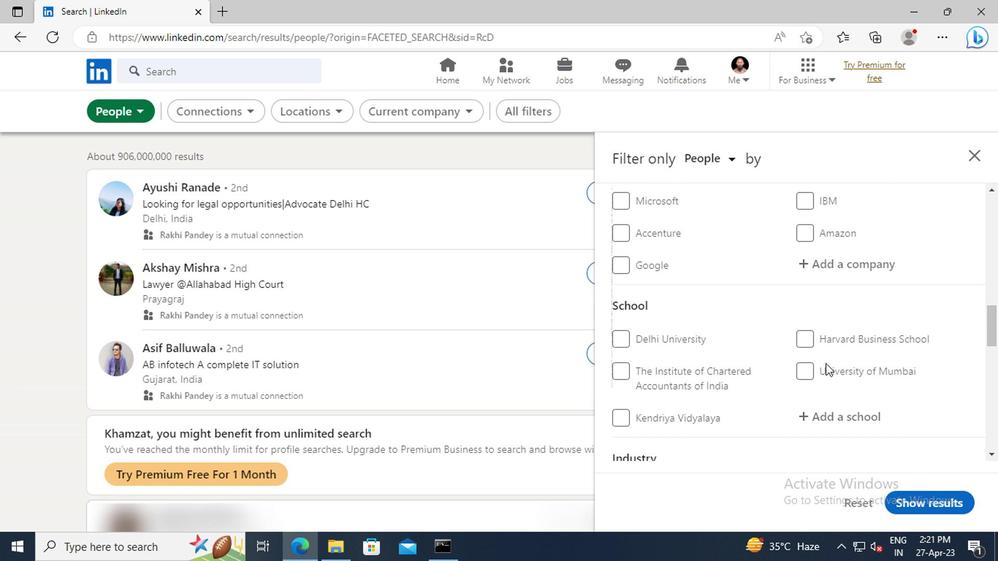 
Action: Mouse scrolled (821, 364) with delta (0, 0)
Screenshot: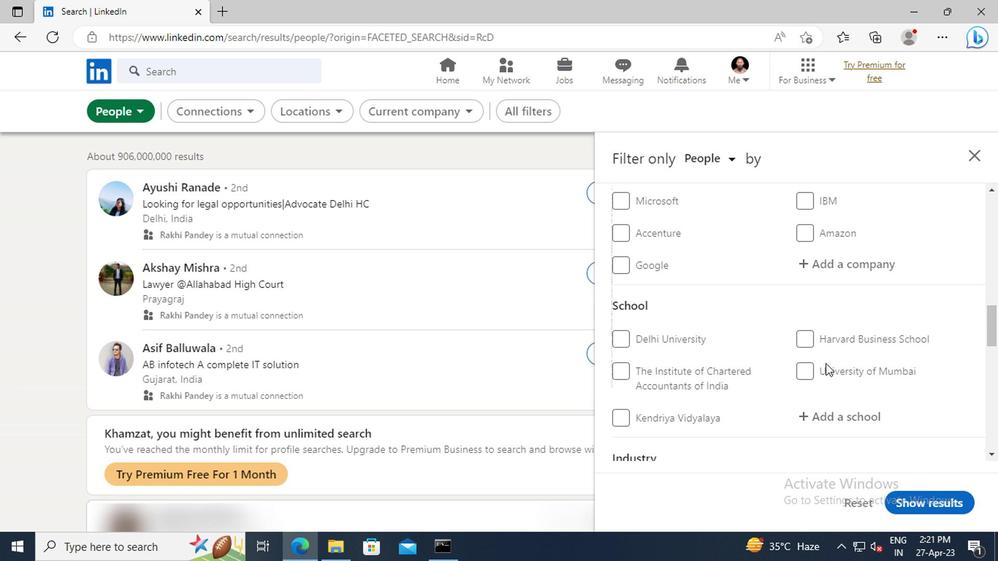 
Action: Mouse scrolled (821, 364) with delta (0, 0)
Screenshot: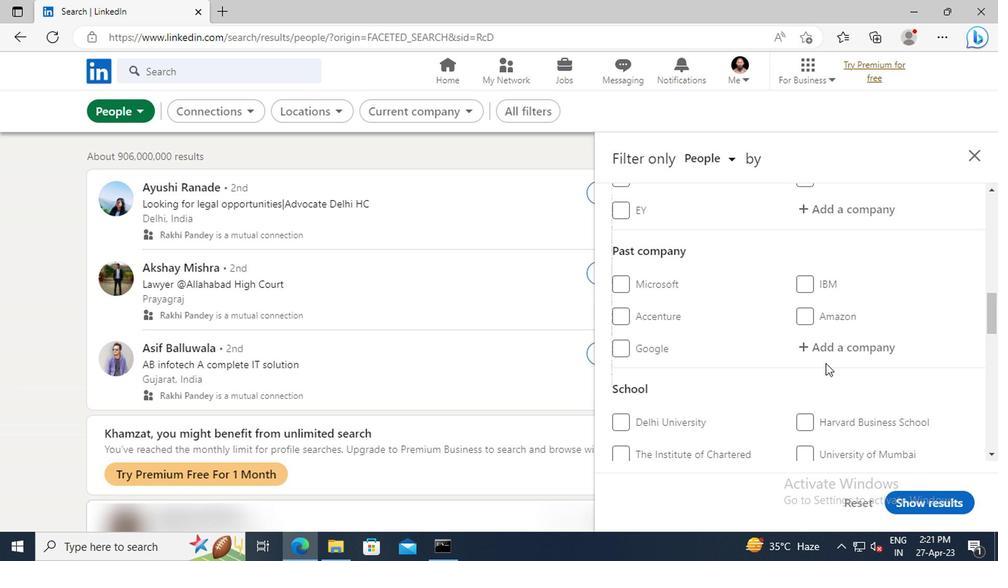 
Action: Mouse scrolled (821, 364) with delta (0, 0)
Screenshot: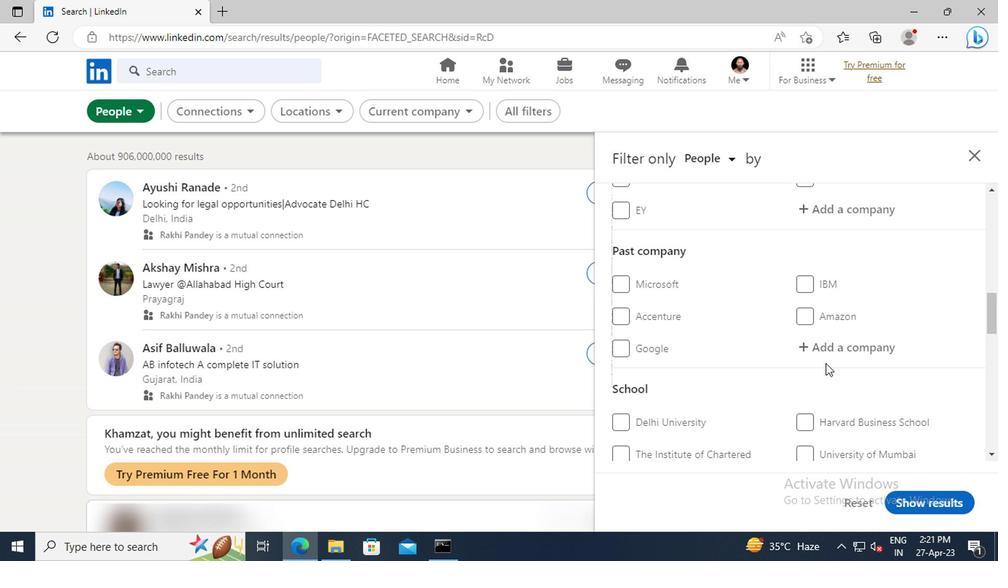 
Action: Mouse scrolled (821, 364) with delta (0, 0)
Screenshot: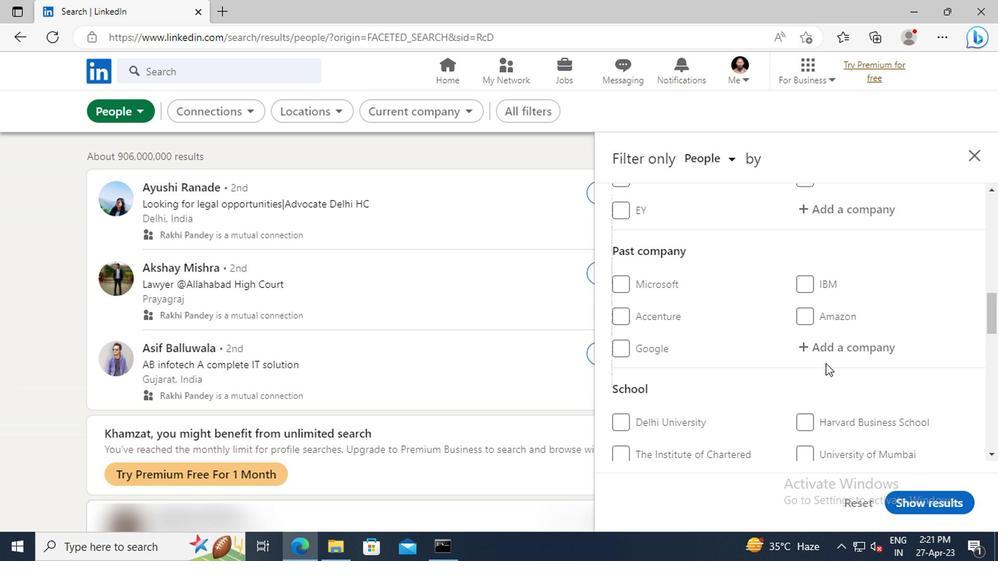 
Action: Mouse moved to (824, 334)
Screenshot: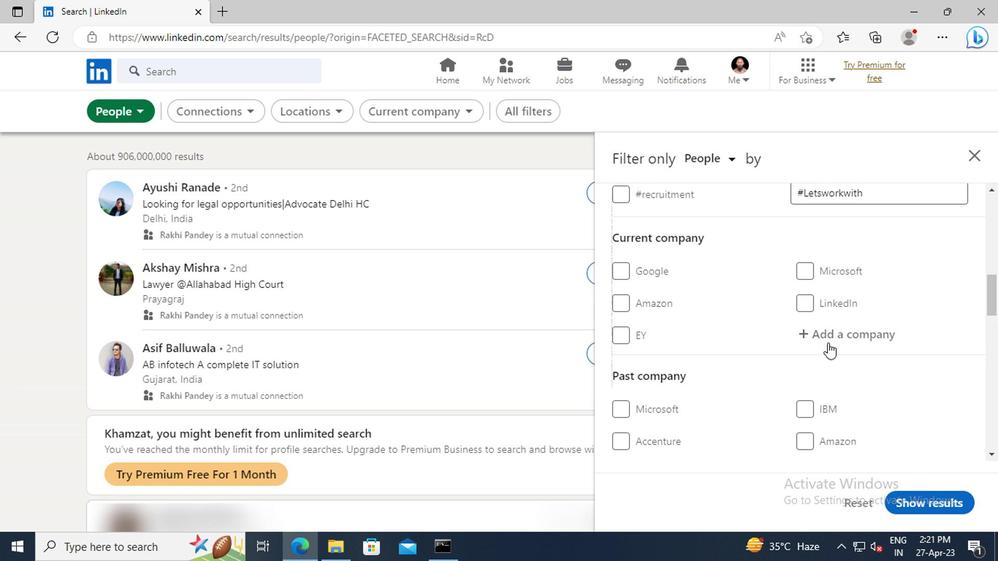 
Action: Mouse pressed left at (824, 334)
Screenshot: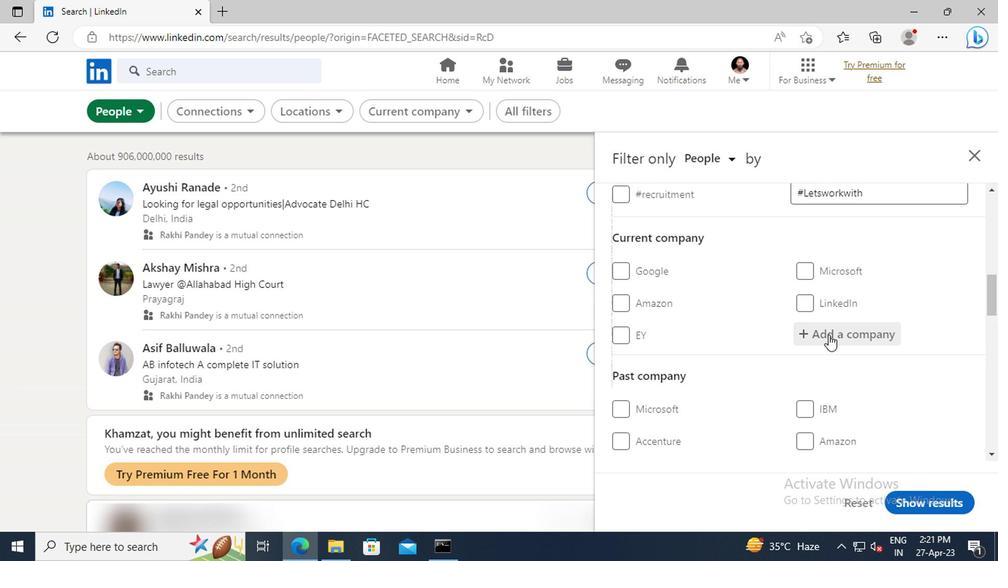 
Action: Key pressed <Key.shift>GTT
Screenshot: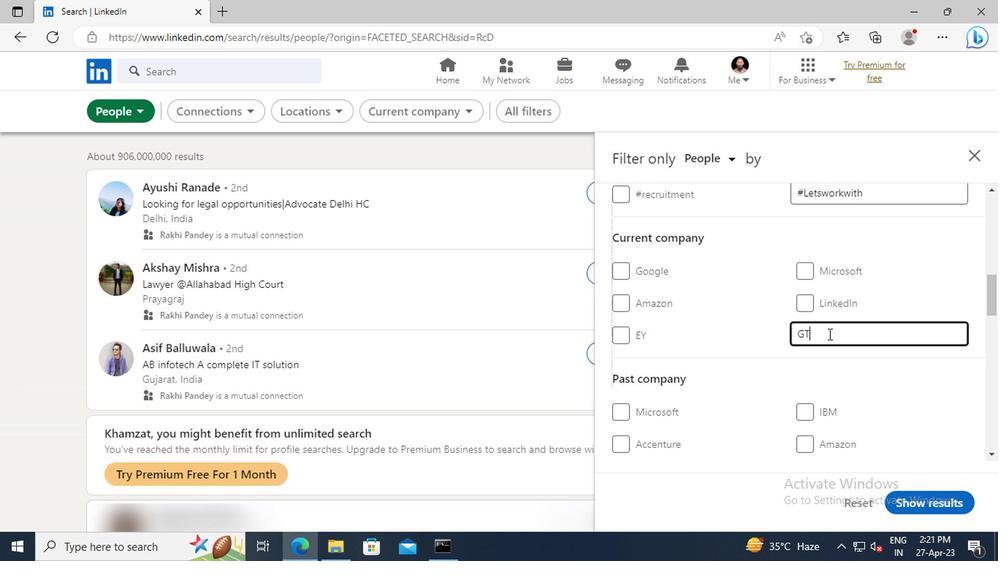 
Action: Mouse moved to (823, 363)
Screenshot: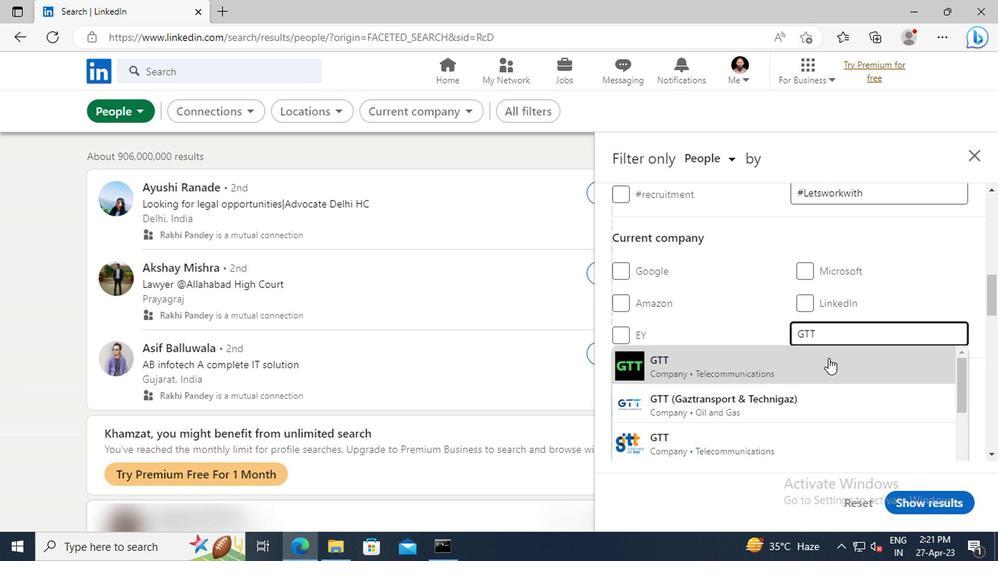 
Action: Mouse pressed left at (823, 363)
Screenshot: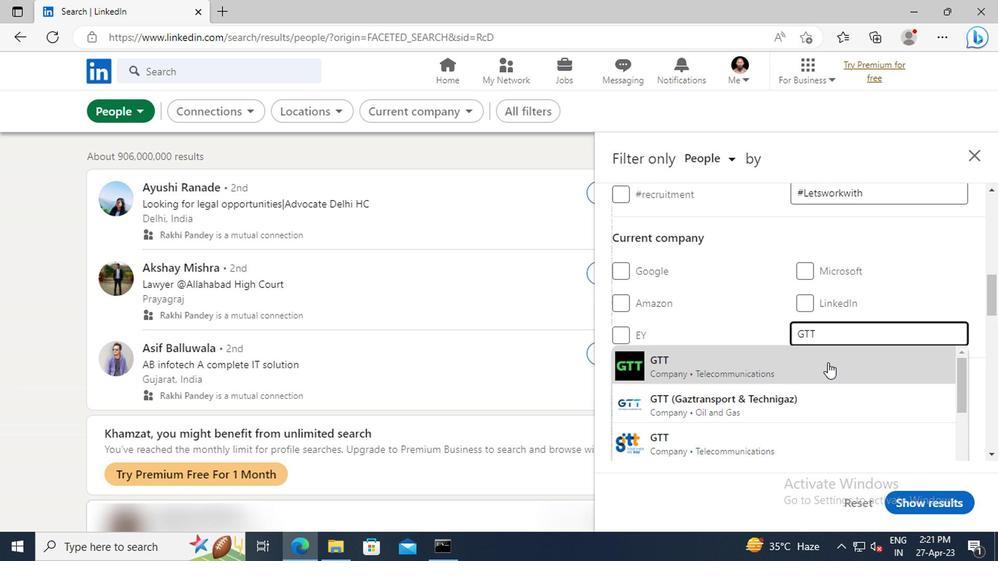 
Action: Mouse moved to (821, 308)
Screenshot: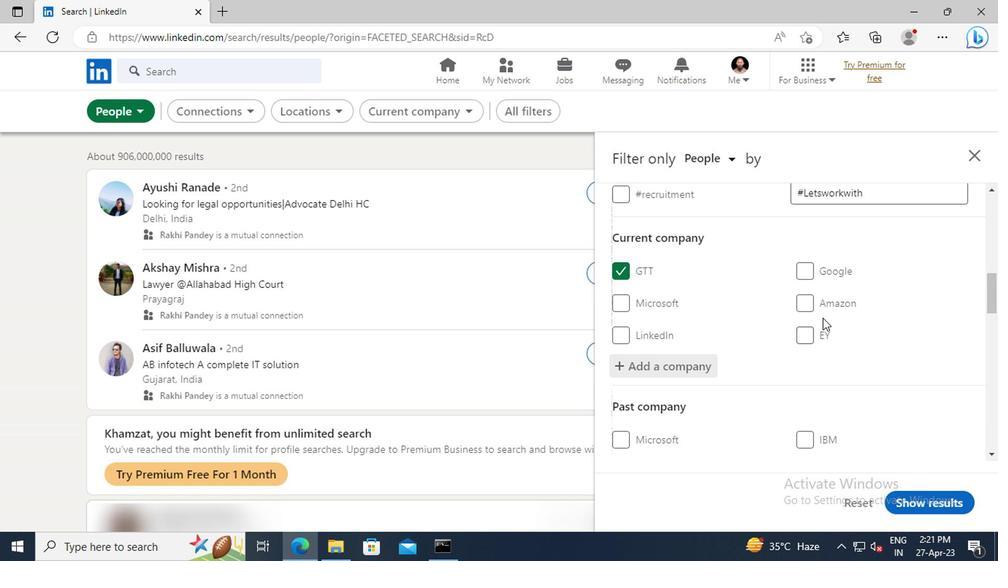 
Action: Mouse scrolled (821, 307) with delta (0, 0)
Screenshot: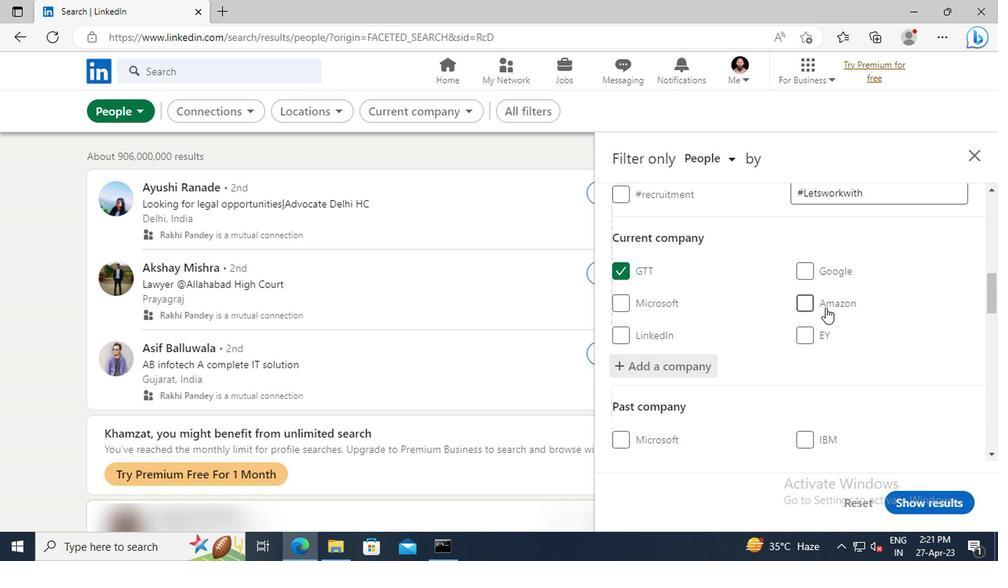 
Action: Mouse scrolled (821, 307) with delta (0, 0)
Screenshot: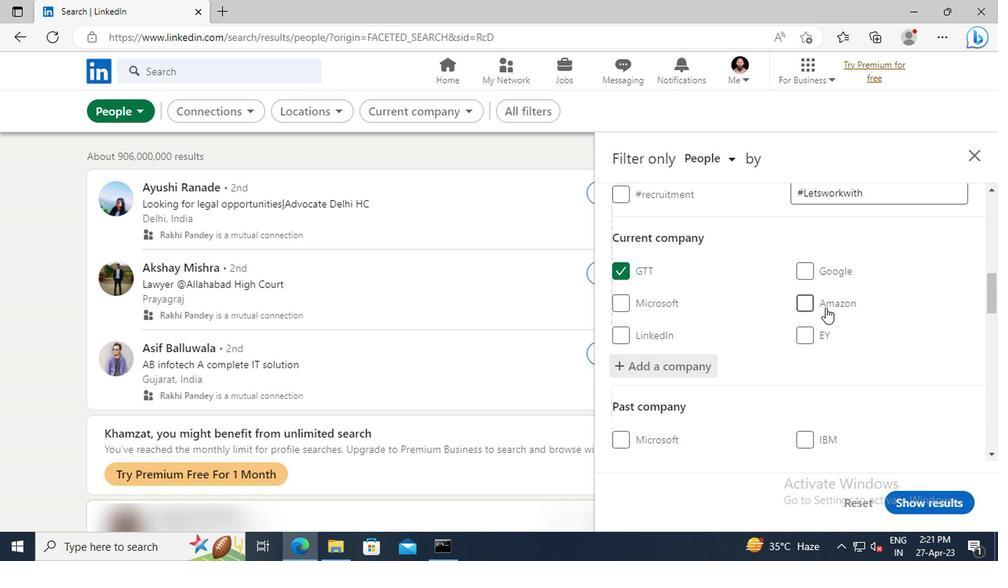 
Action: Mouse scrolled (821, 307) with delta (0, 0)
Screenshot: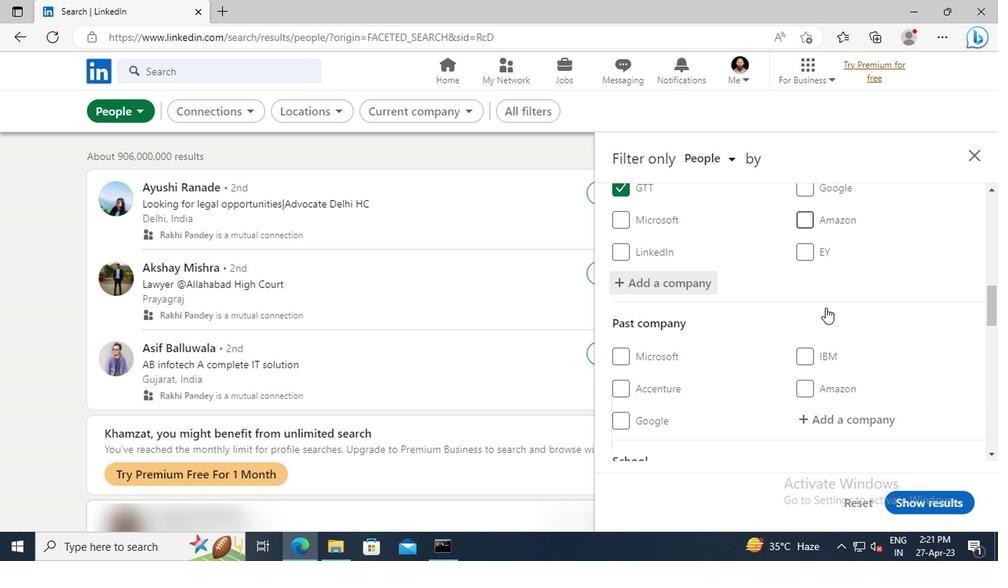 
Action: Mouse scrolled (821, 307) with delta (0, 0)
Screenshot: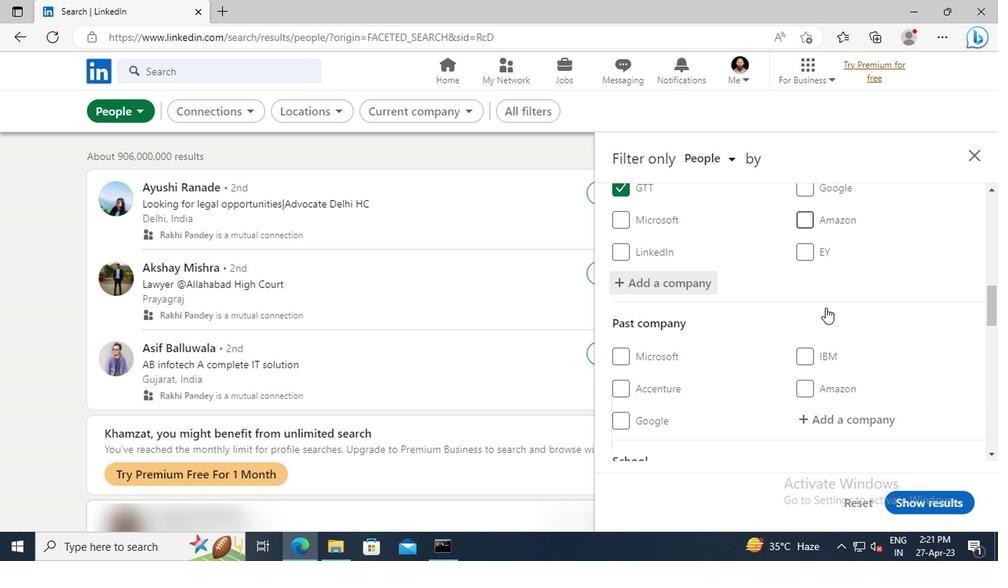 
Action: Mouse scrolled (821, 307) with delta (0, 0)
Screenshot: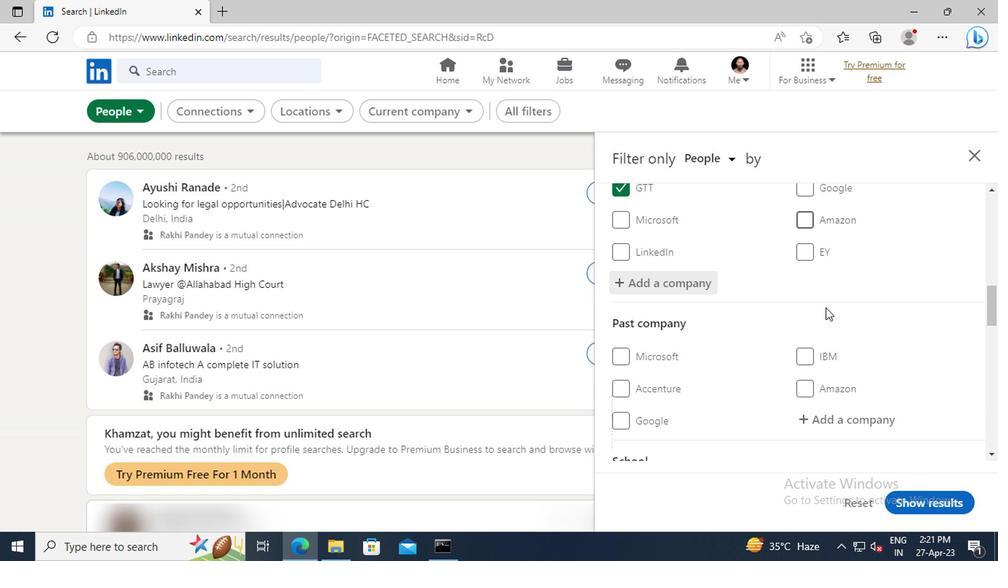 
Action: Mouse scrolled (821, 307) with delta (0, 0)
Screenshot: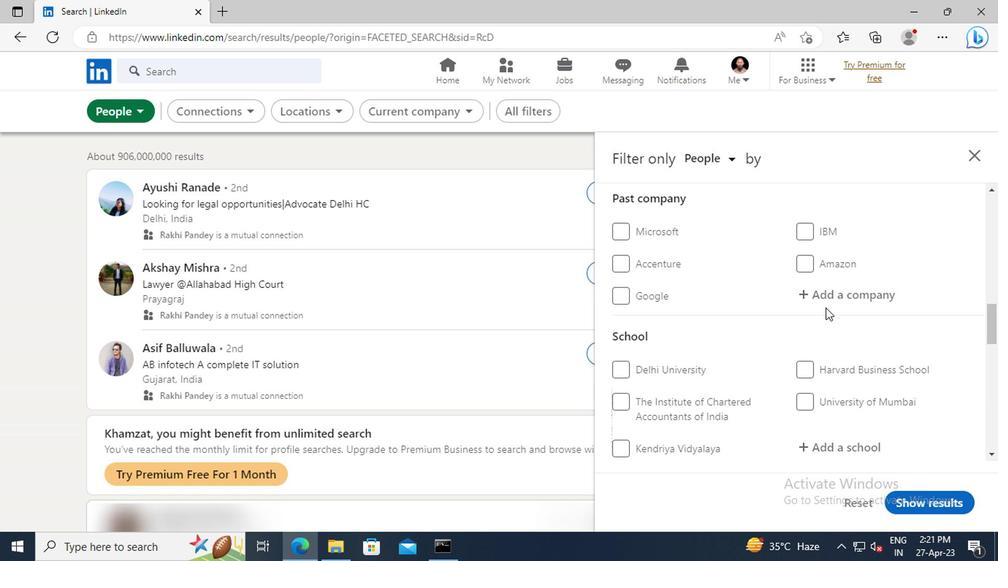 
Action: Mouse scrolled (821, 307) with delta (0, 0)
Screenshot: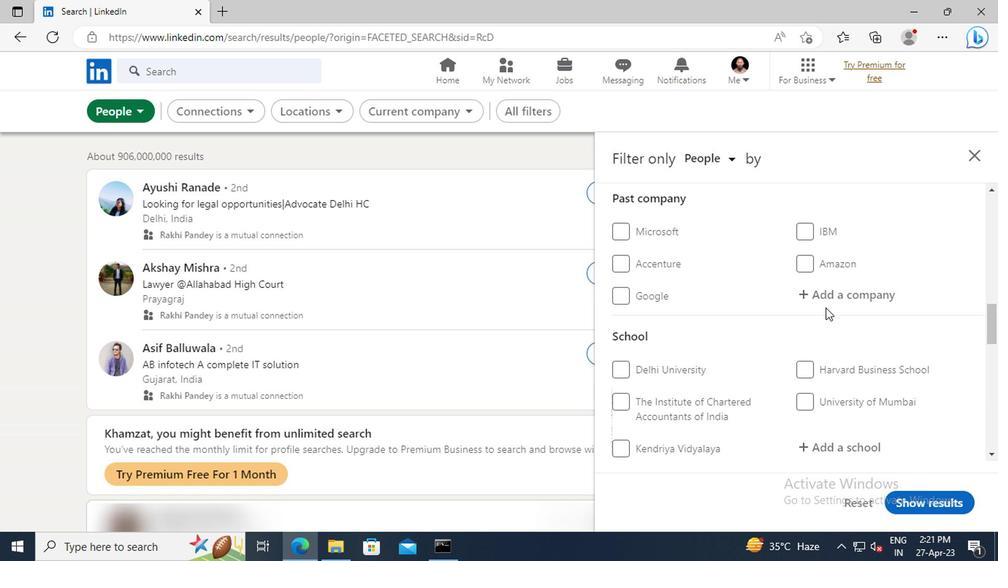 
Action: Mouse moved to (821, 308)
Screenshot: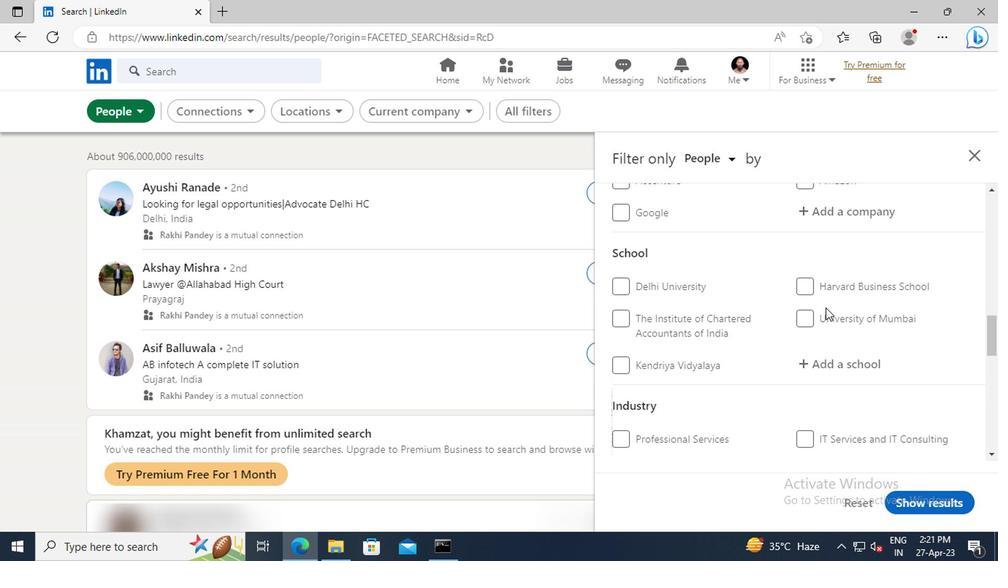 
Action: Mouse scrolled (821, 307) with delta (0, 0)
Screenshot: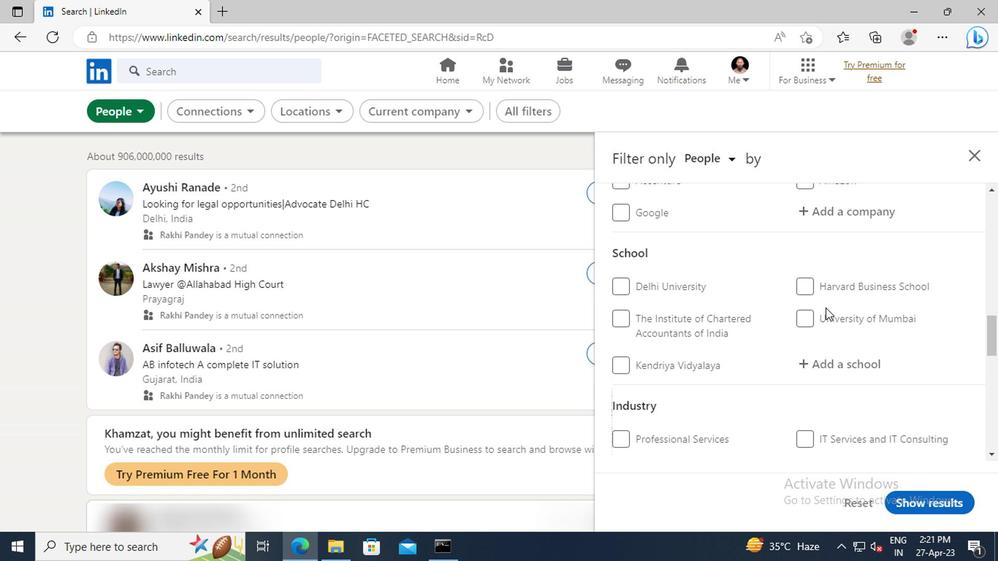 
Action: Mouse moved to (822, 322)
Screenshot: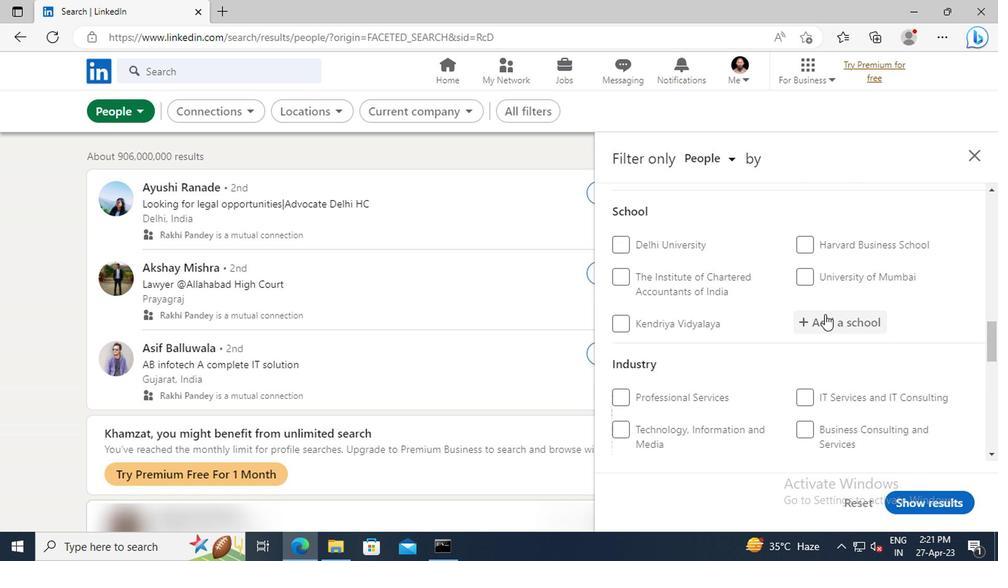 
Action: Mouse pressed left at (822, 322)
Screenshot: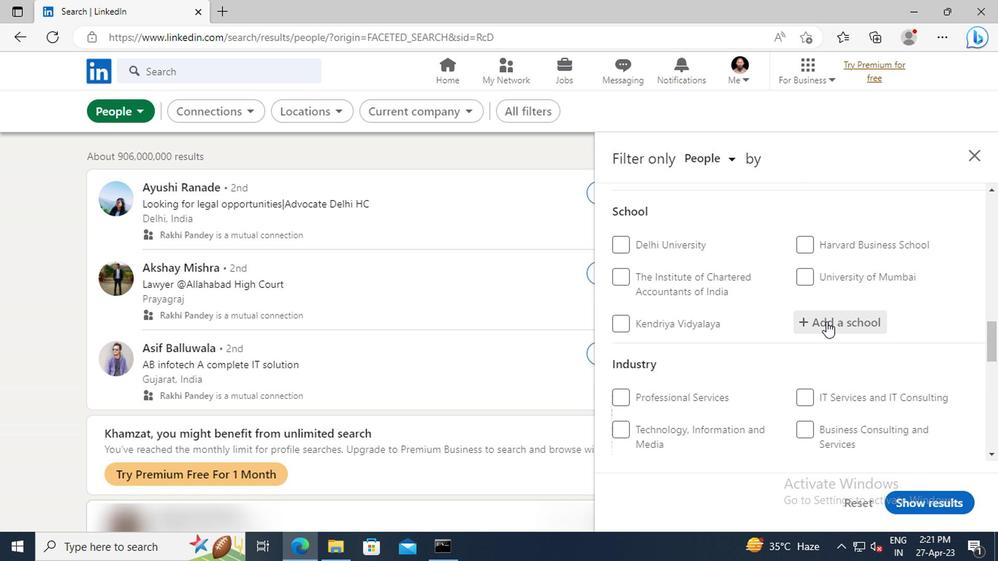 
Action: Key pressed <Key.shift>AJAY<Key.space><Key.shift>KUMAR<Key.space><Key.shift>GARG<Key.space><Key.shift>ENGINEERING<Key.space><Key.shift>COLLEGE
Screenshot: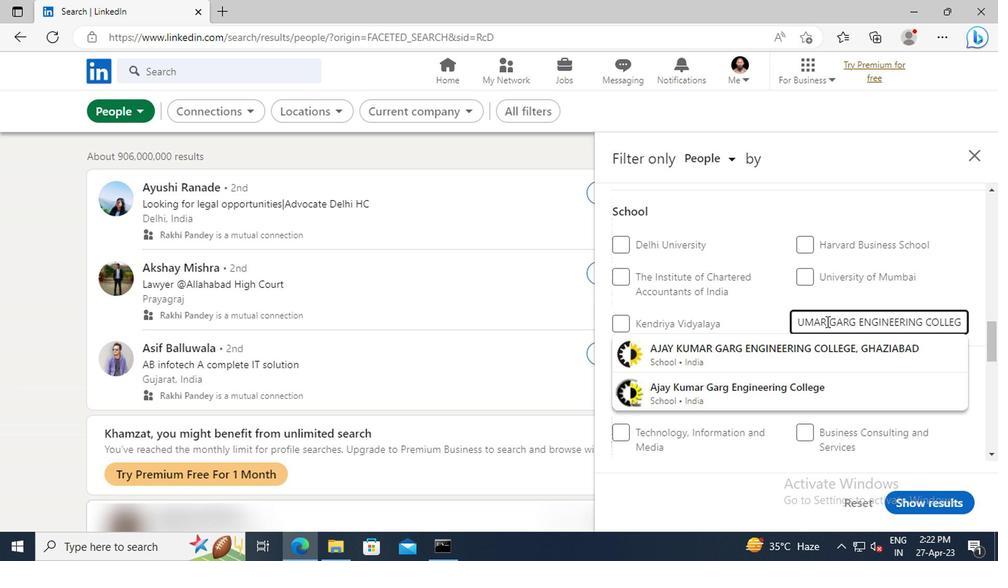 
Action: Mouse moved to (828, 351)
Screenshot: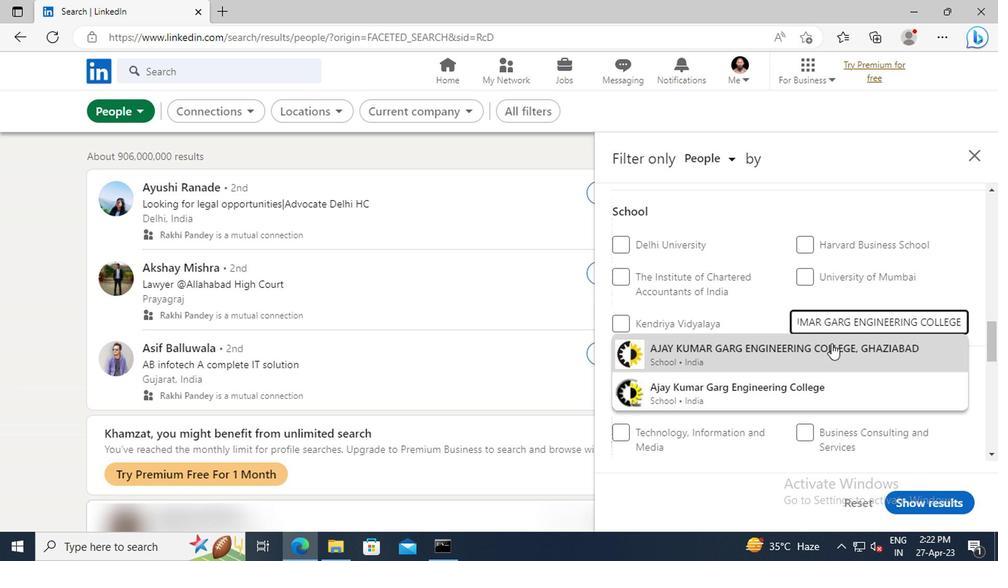
Action: Mouse pressed left at (828, 351)
Screenshot: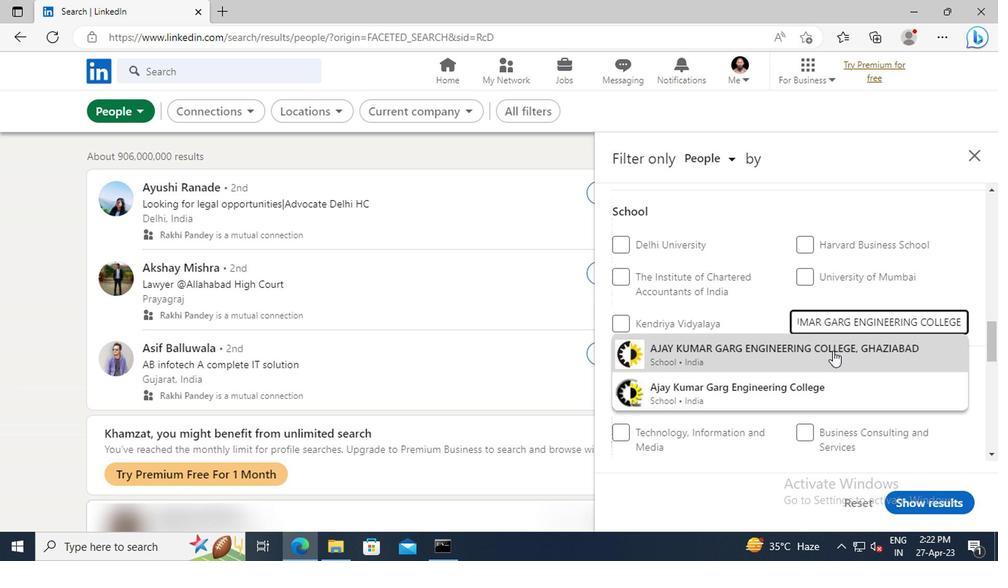 
Action: Mouse moved to (828, 297)
Screenshot: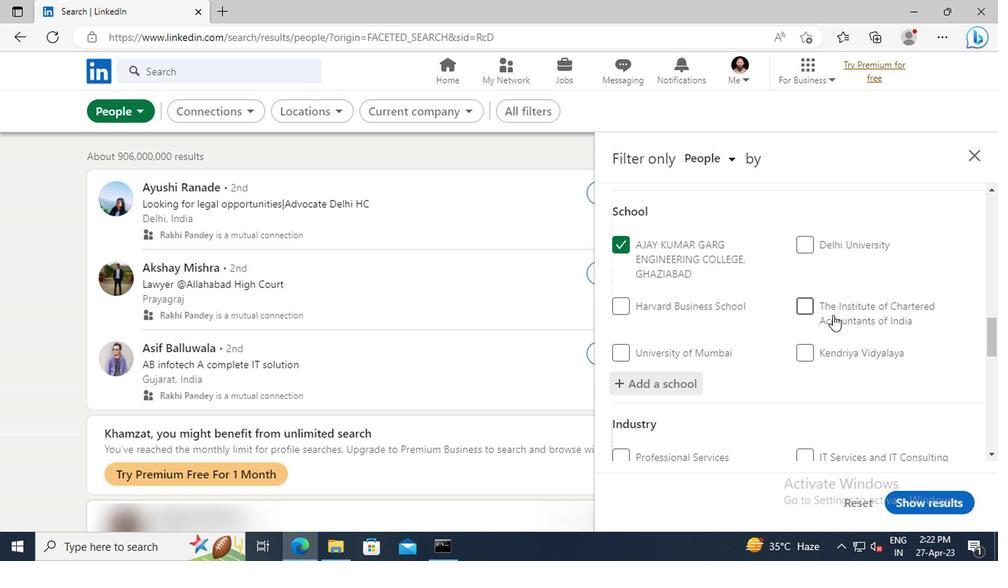 
Action: Mouse scrolled (828, 296) with delta (0, 0)
Screenshot: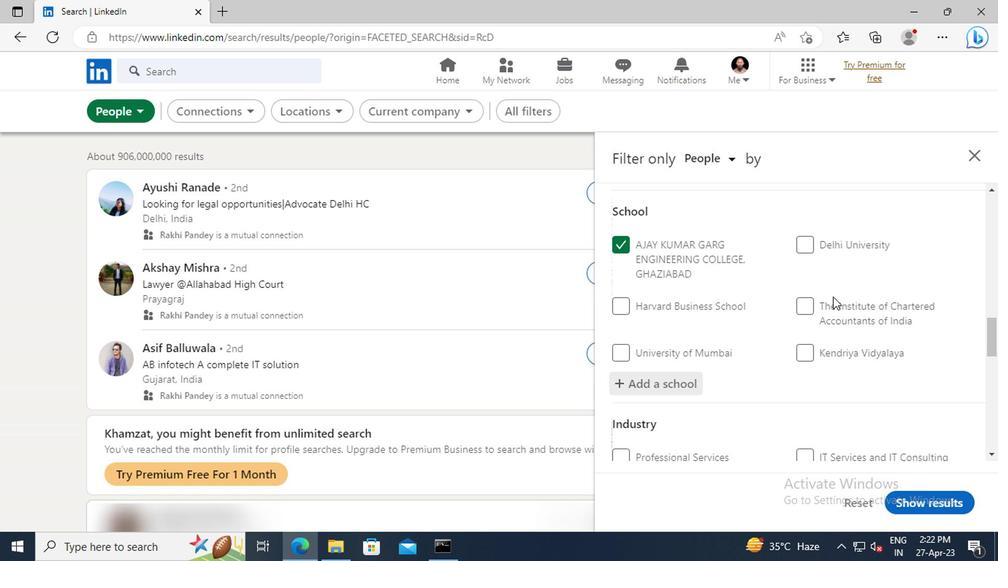 
Action: Mouse scrolled (828, 296) with delta (0, 0)
Screenshot: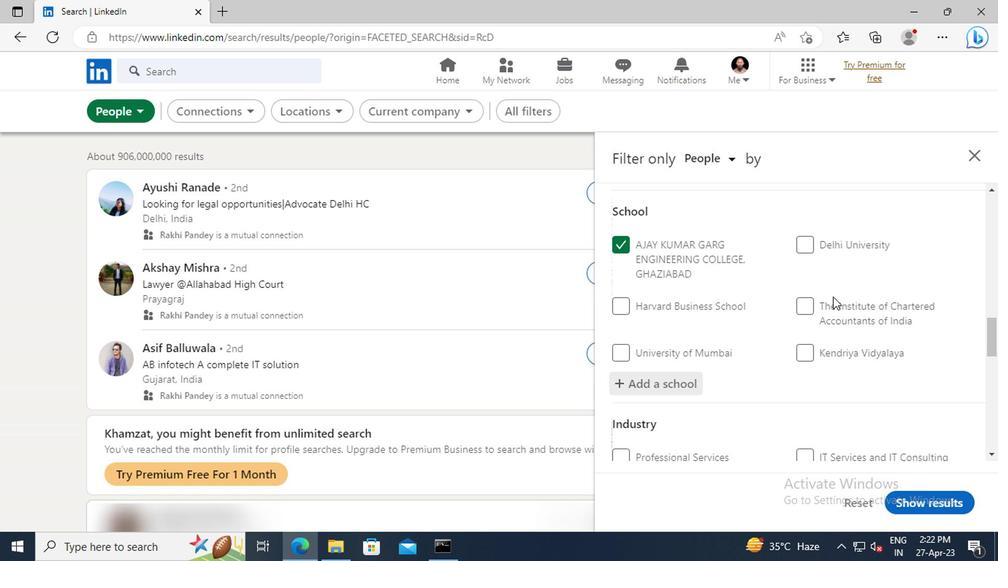
Action: Mouse scrolled (828, 296) with delta (0, 0)
Screenshot: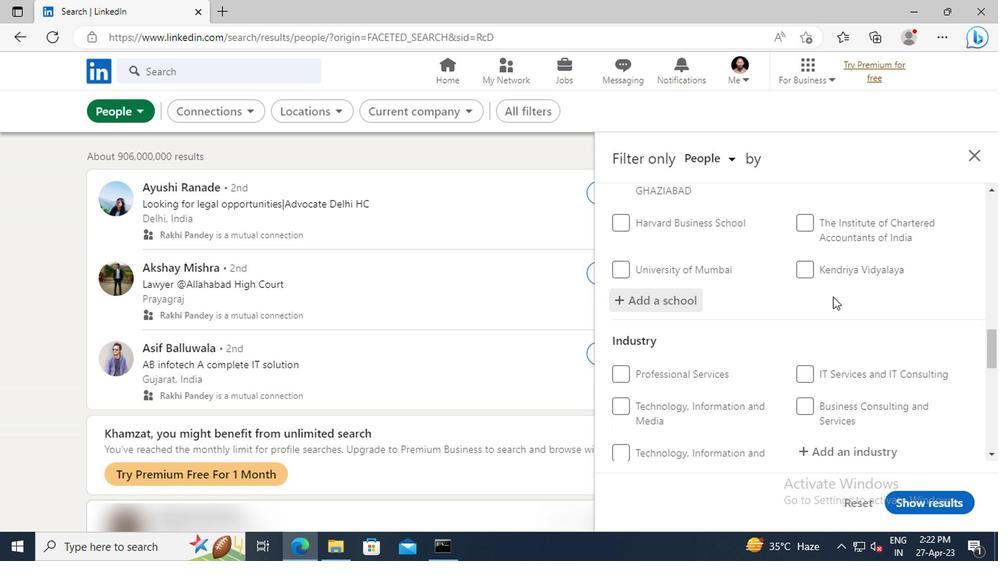
Action: Mouse scrolled (828, 296) with delta (0, 0)
Screenshot: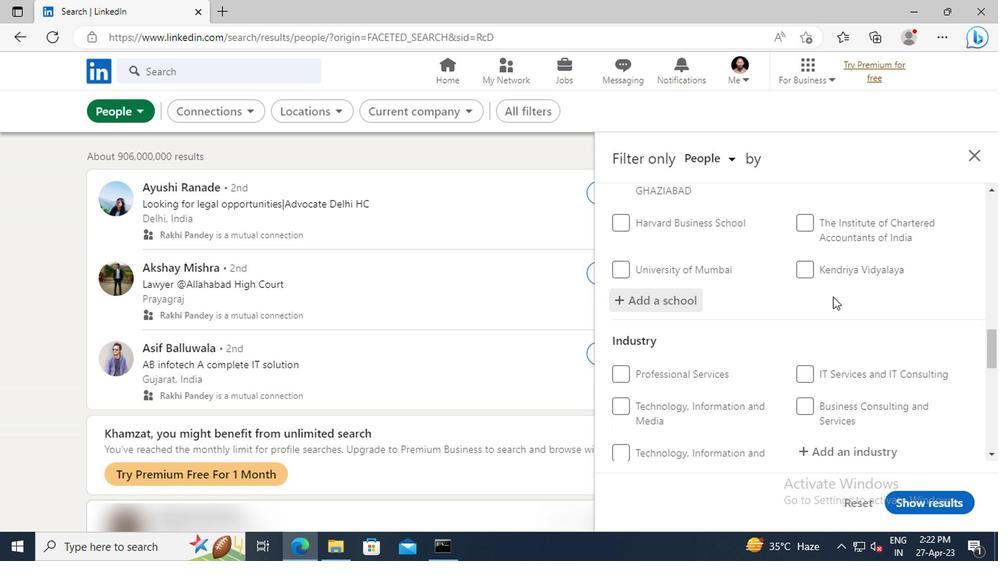 
Action: Mouse scrolled (828, 296) with delta (0, 0)
Screenshot: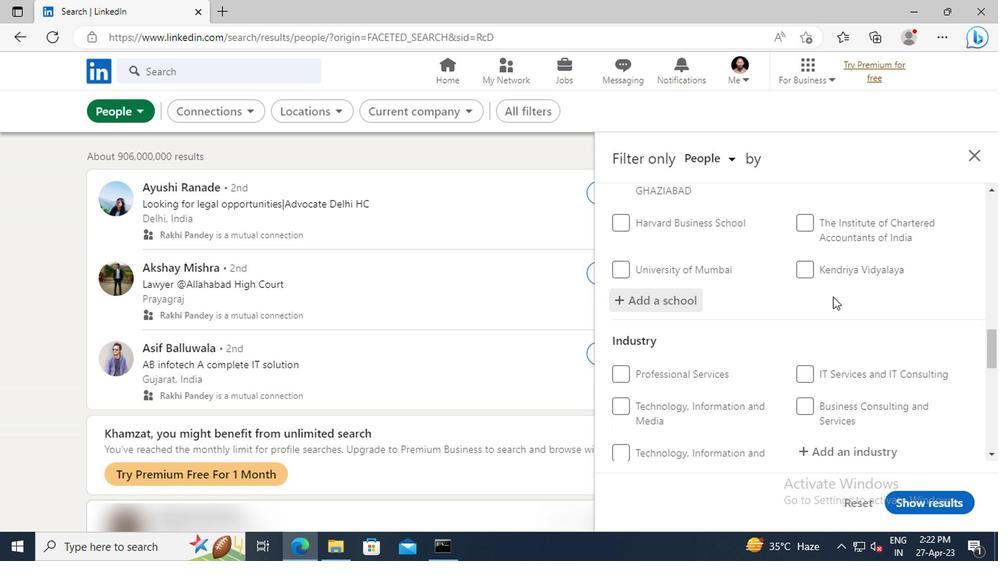 
Action: Mouse moved to (829, 334)
Screenshot: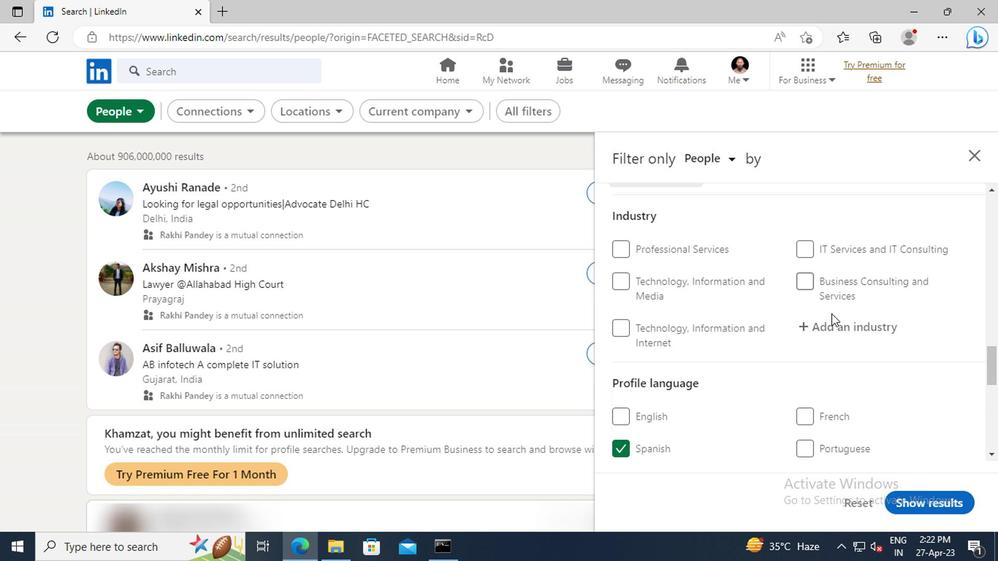 
Action: Mouse pressed left at (829, 334)
Screenshot: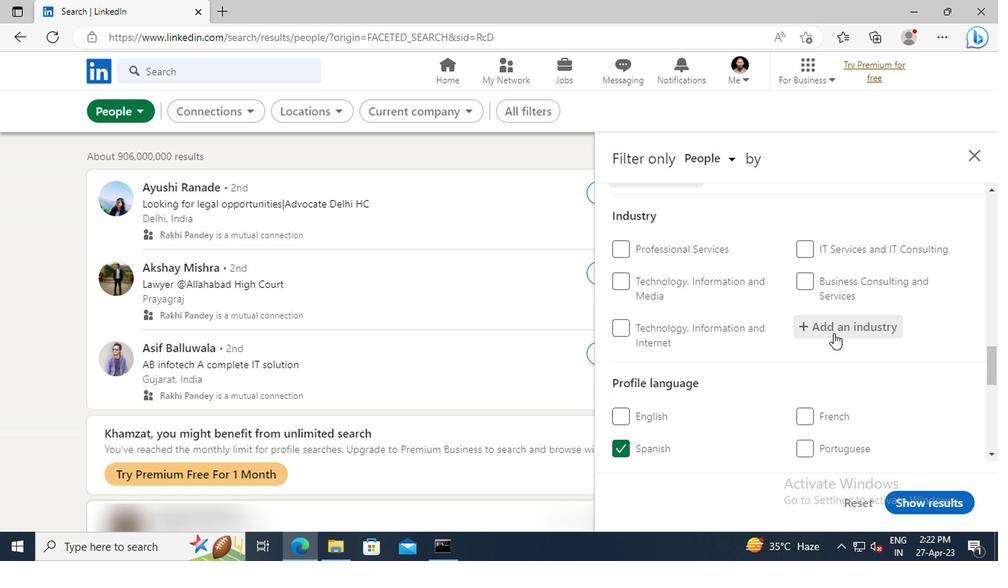 
Action: Key pressed <Key.shift>BOOK<Key.space><Key.shift>PUBLI
Screenshot: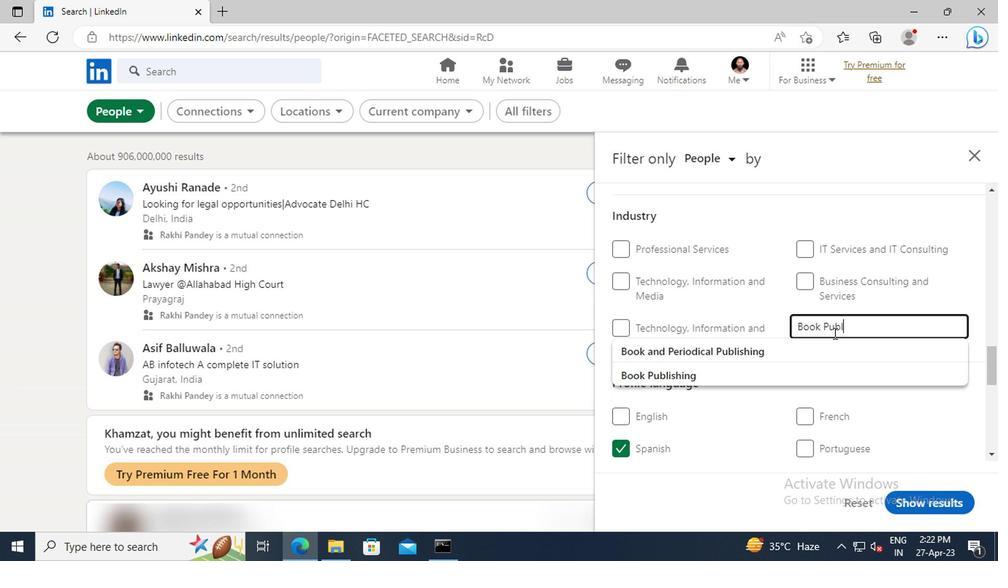 
Action: Mouse moved to (824, 370)
Screenshot: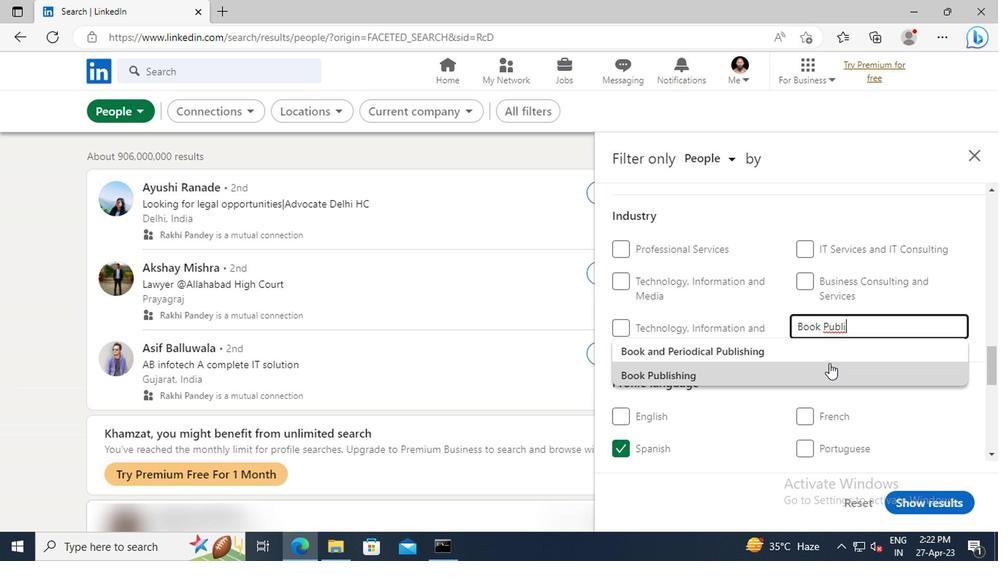
Action: Mouse pressed left at (824, 370)
Screenshot: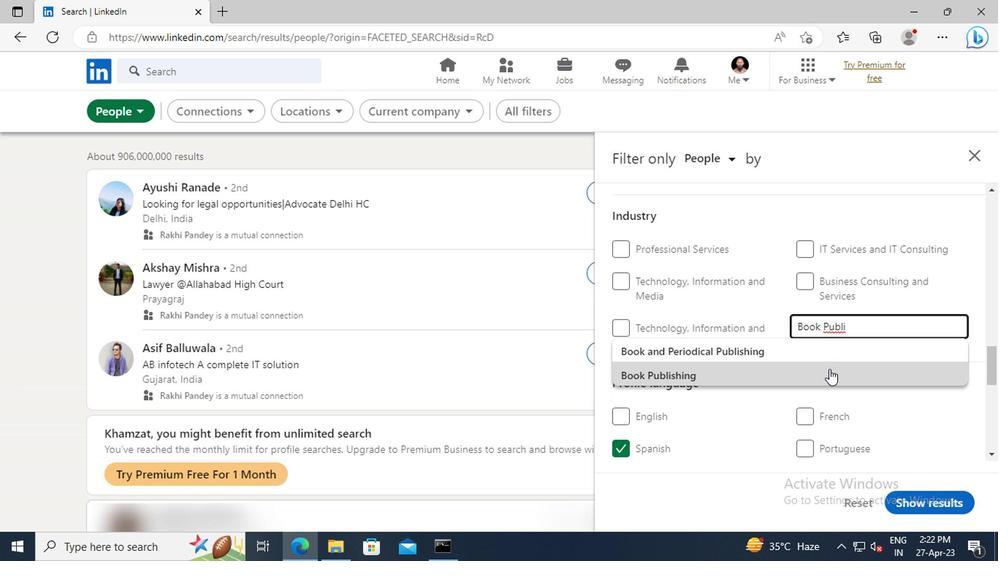 
Action: Mouse moved to (842, 308)
Screenshot: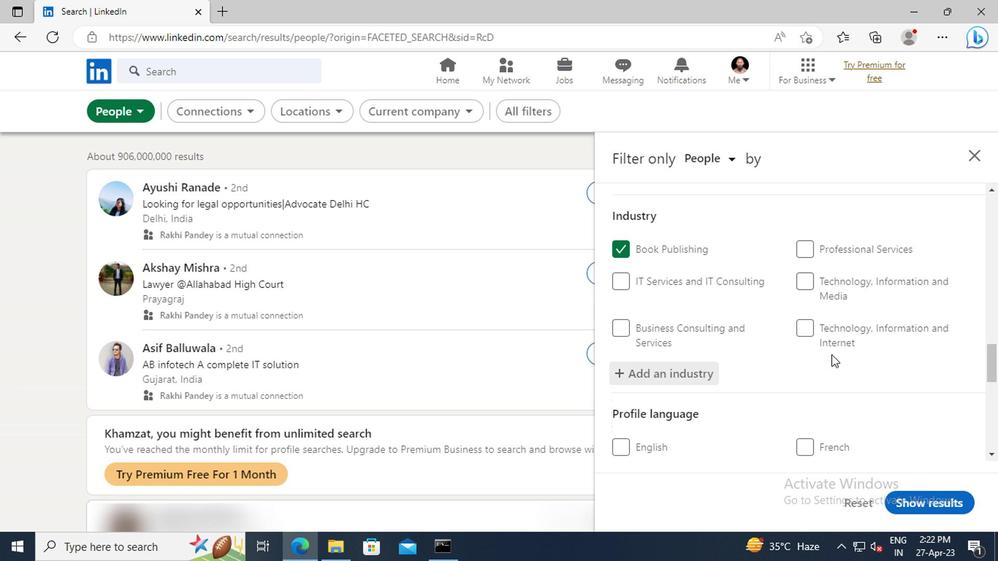 
Action: Mouse scrolled (842, 307) with delta (0, 0)
Screenshot: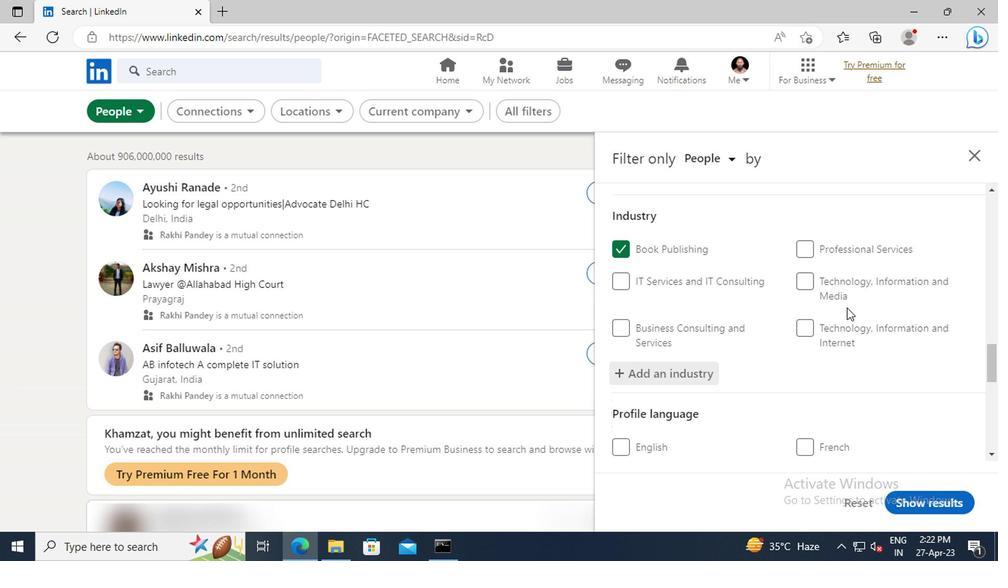 
Action: Mouse scrolled (842, 307) with delta (0, 0)
Screenshot: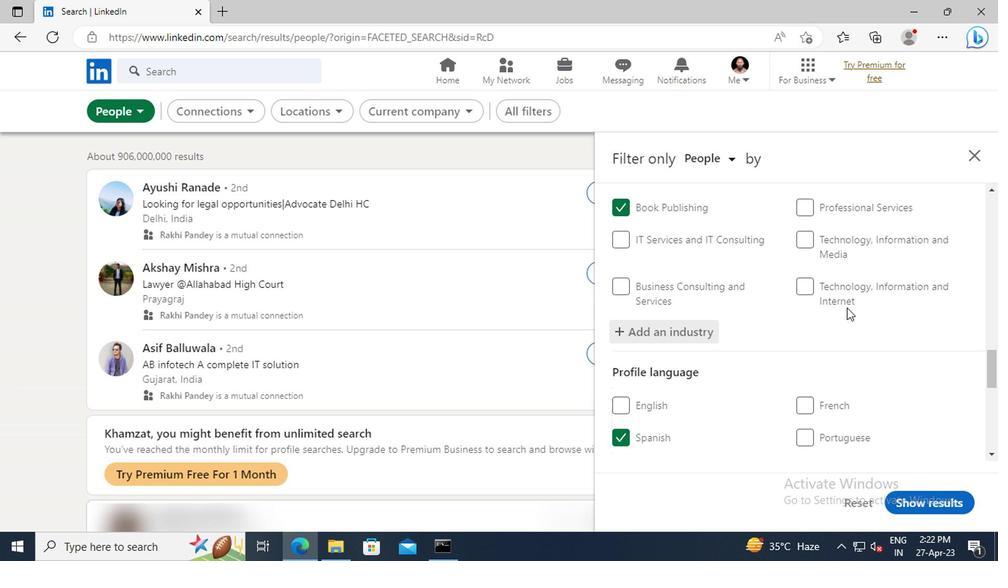 
Action: Mouse scrolled (842, 307) with delta (0, 0)
Screenshot: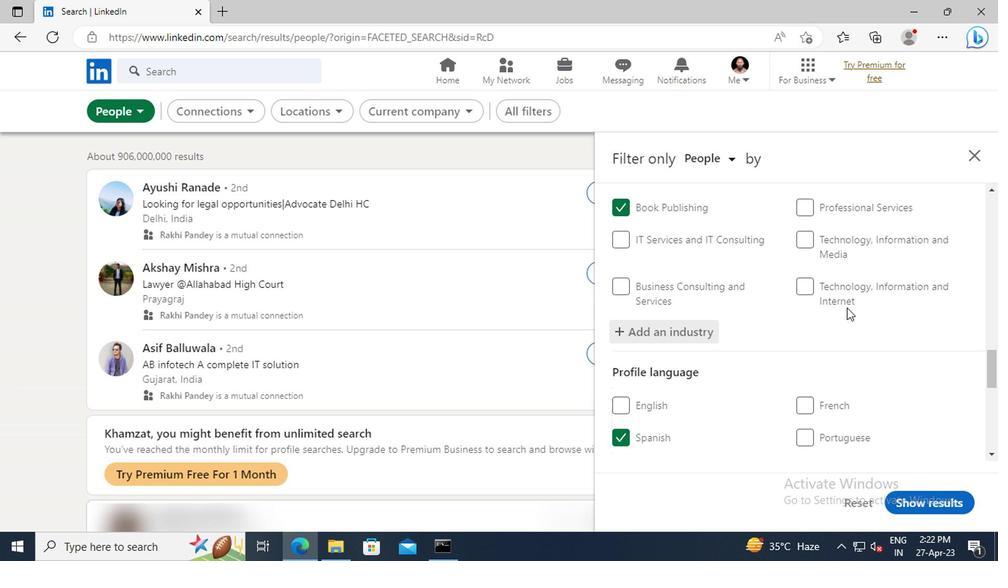 
Action: Mouse scrolled (842, 307) with delta (0, 0)
Screenshot: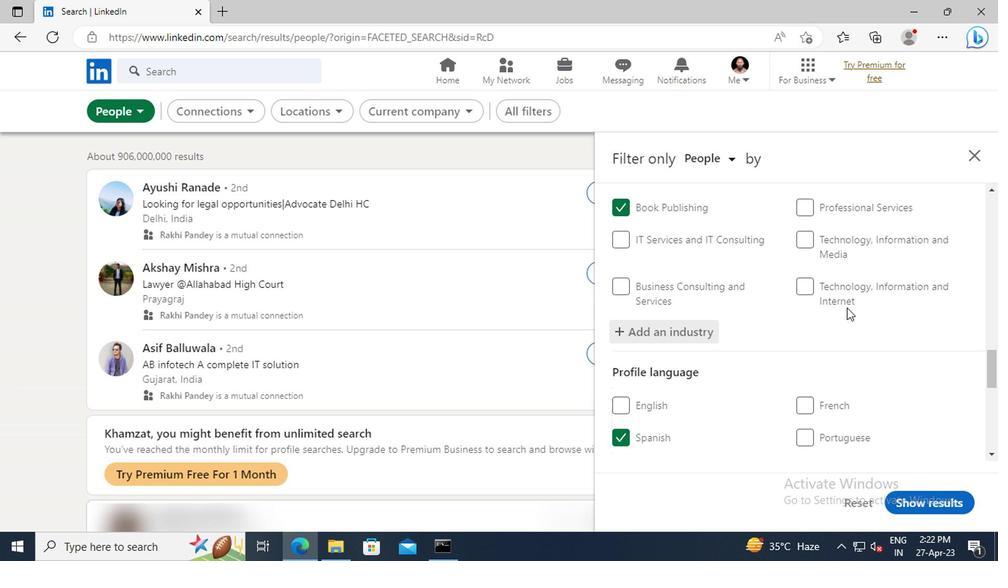 
Action: Mouse scrolled (842, 307) with delta (0, 0)
Screenshot: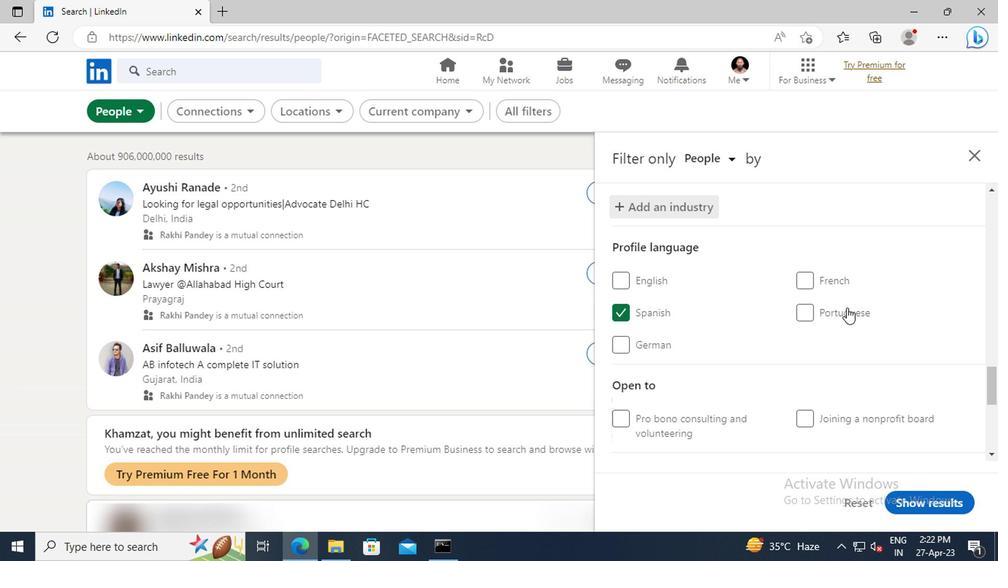 
Action: Mouse scrolled (842, 307) with delta (0, 0)
Screenshot: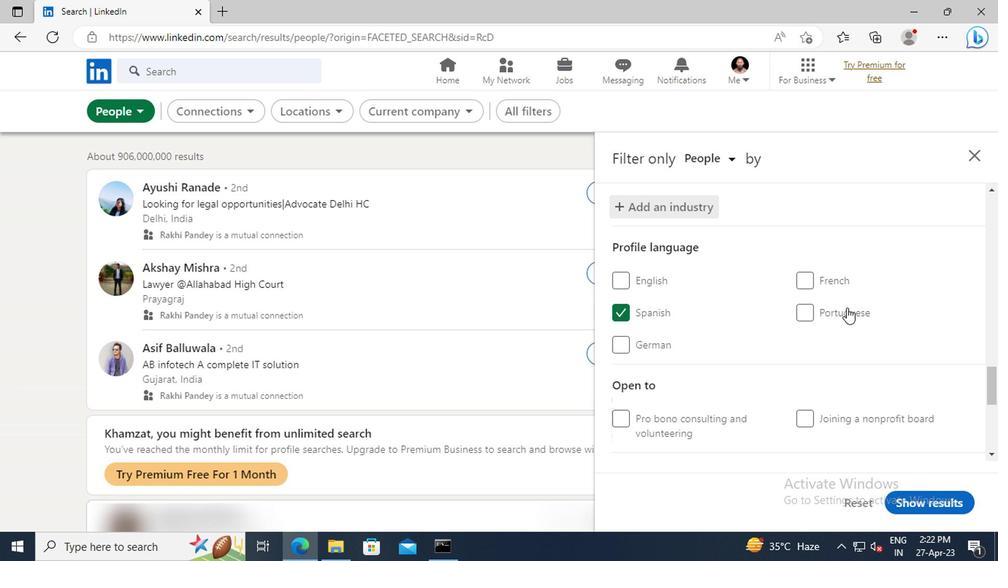 
Action: Mouse scrolled (842, 307) with delta (0, 0)
Screenshot: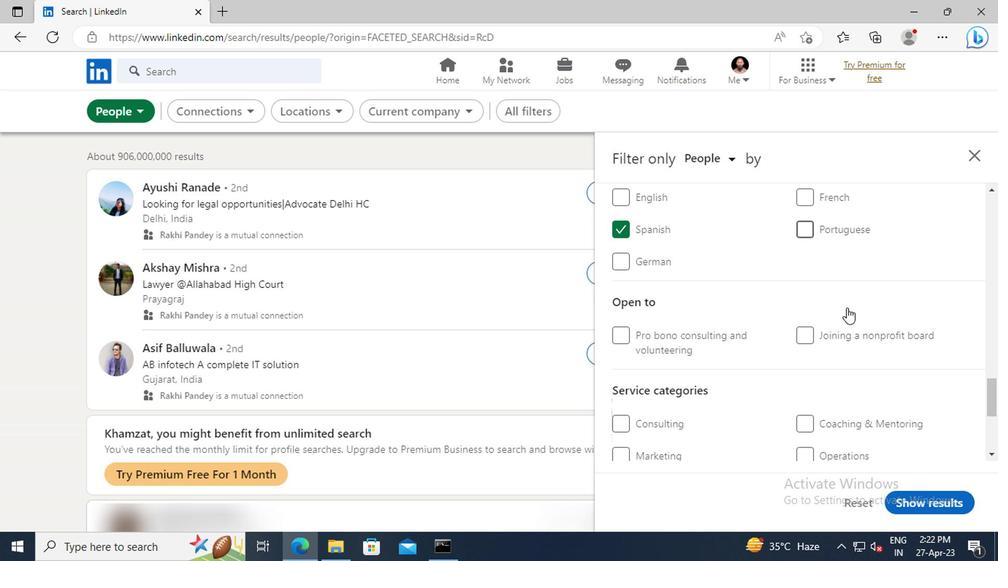 
Action: Mouse scrolled (842, 307) with delta (0, 0)
Screenshot: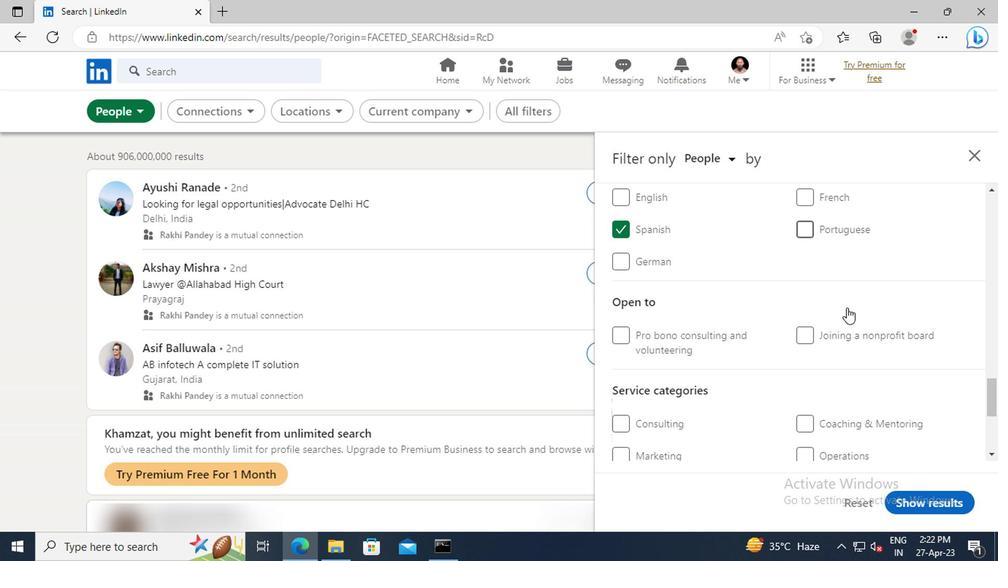 
Action: Mouse scrolled (842, 307) with delta (0, 0)
Screenshot: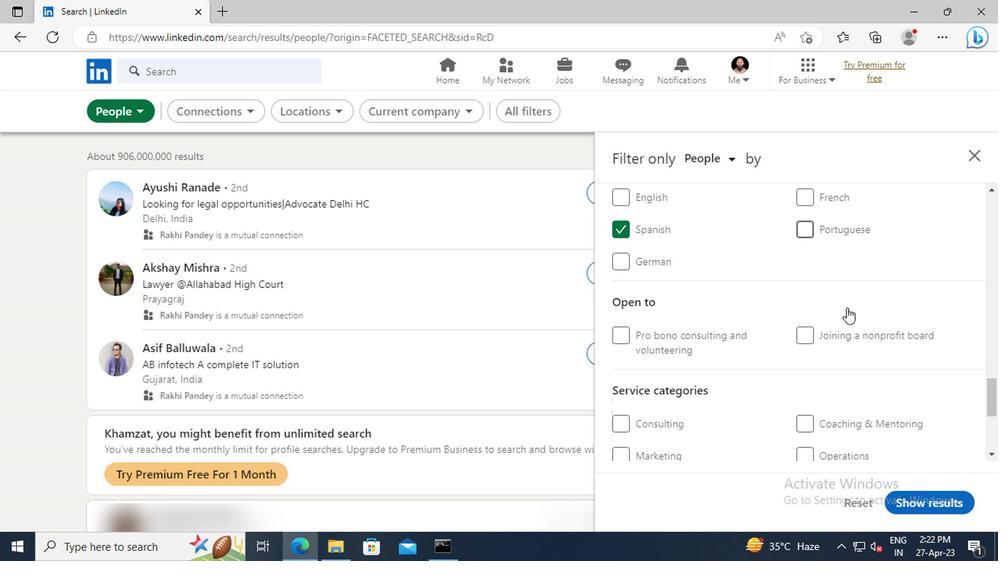 
Action: Mouse scrolled (842, 307) with delta (0, 0)
Screenshot: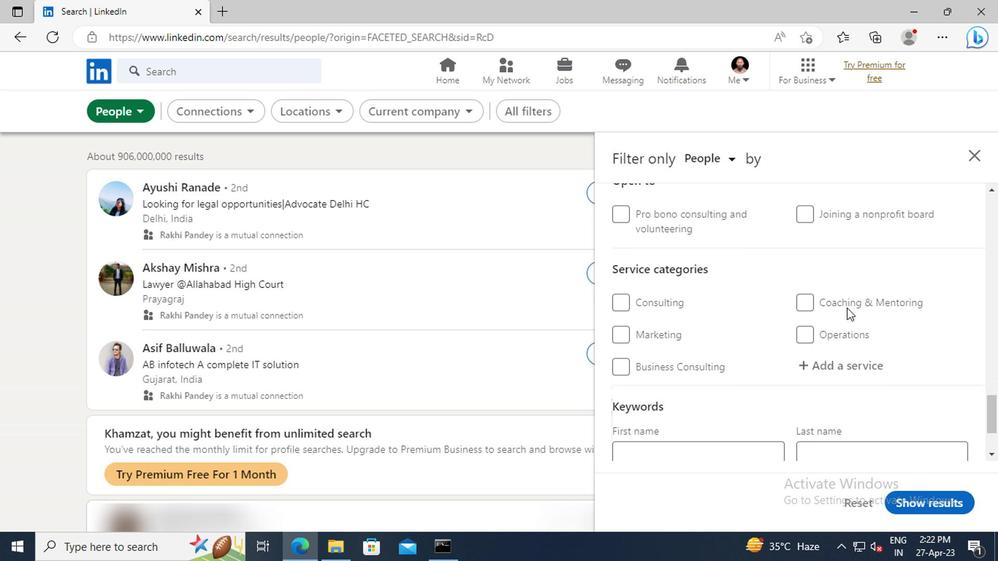 
Action: Mouse moved to (842, 316)
Screenshot: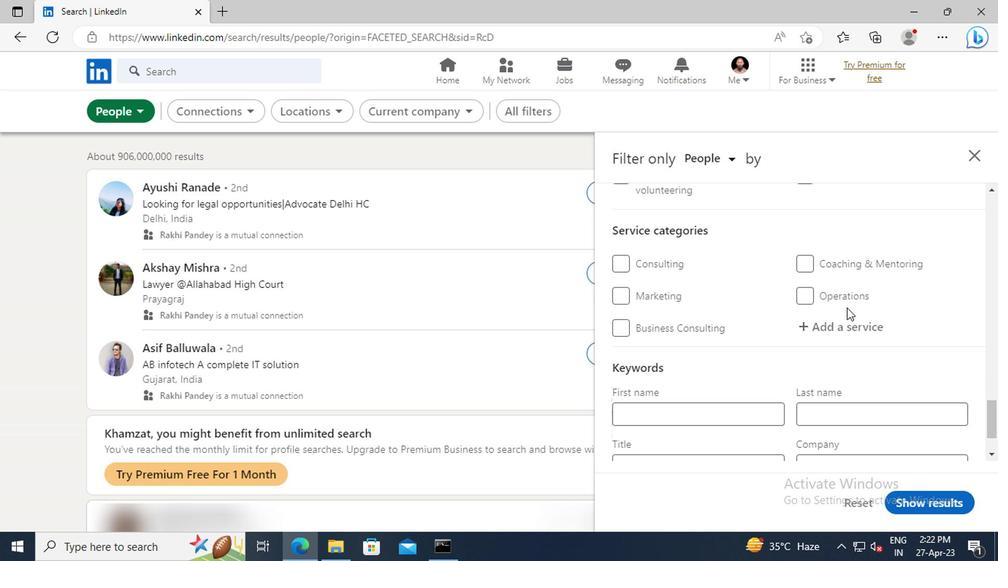 
Action: Mouse pressed left at (842, 316)
Screenshot: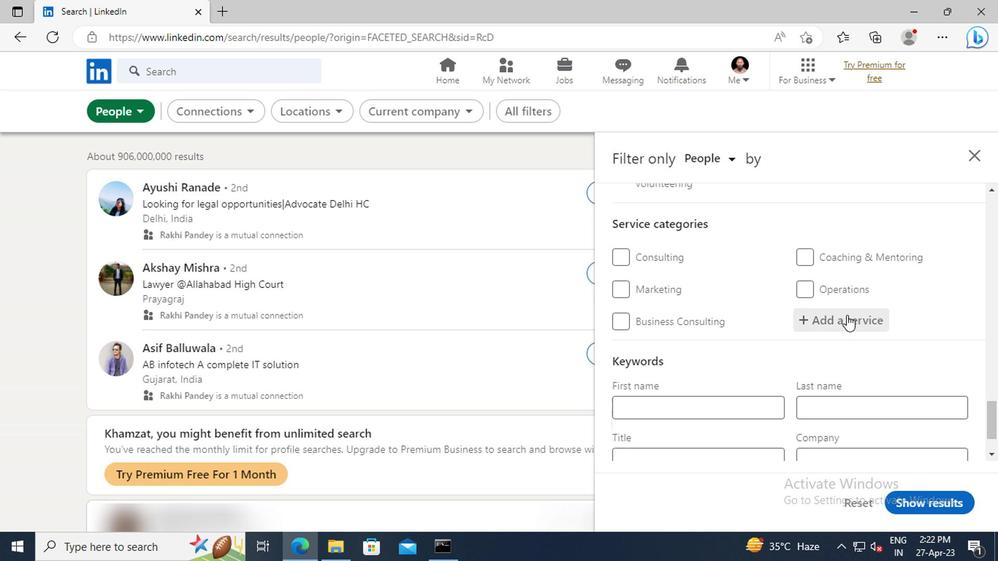 
Action: Key pressed <Key.shift>DIGITAL<Key.space><Key.shift>MAR
Screenshot: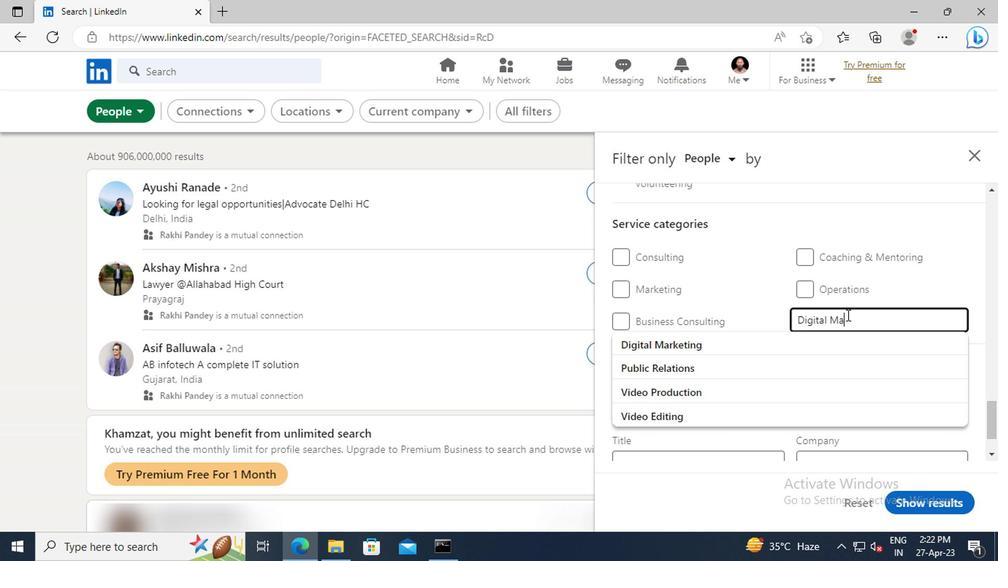 
Action: Mouse moved to (845, 342)
Screenshot: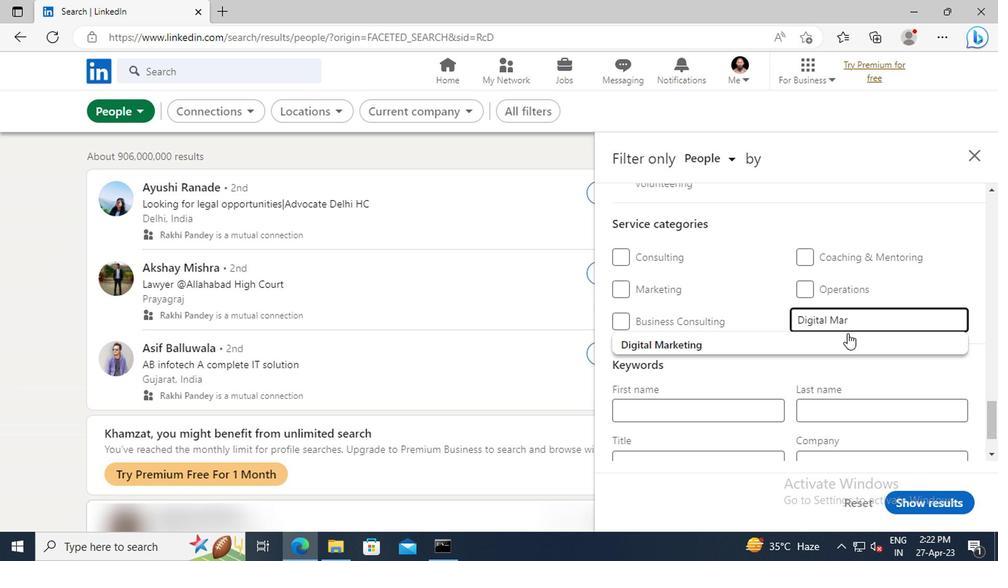 
Action: Mouse pressed left at (845, 342)
Screenshot: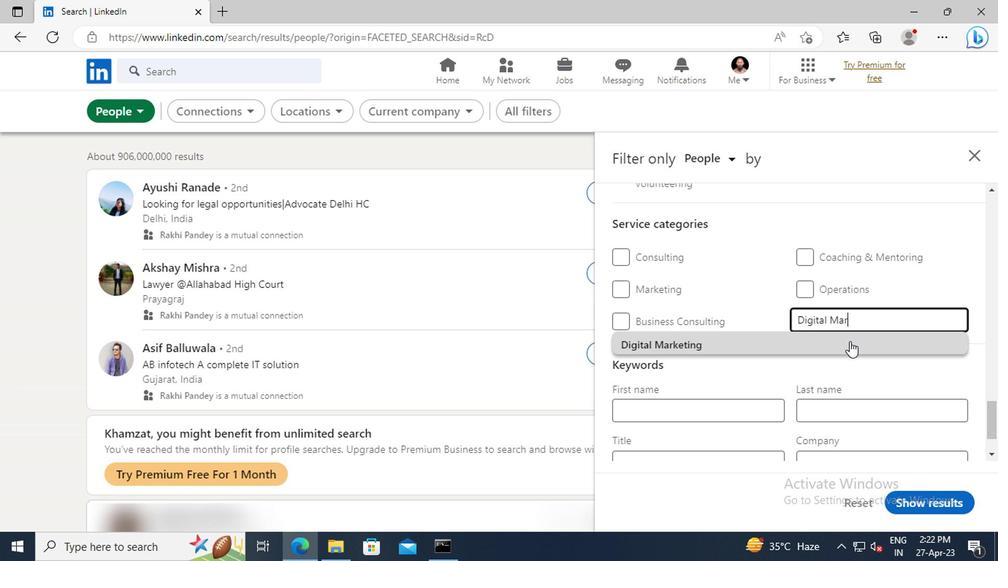 
Action: Mouse moved to (808, 311)
Screenshot: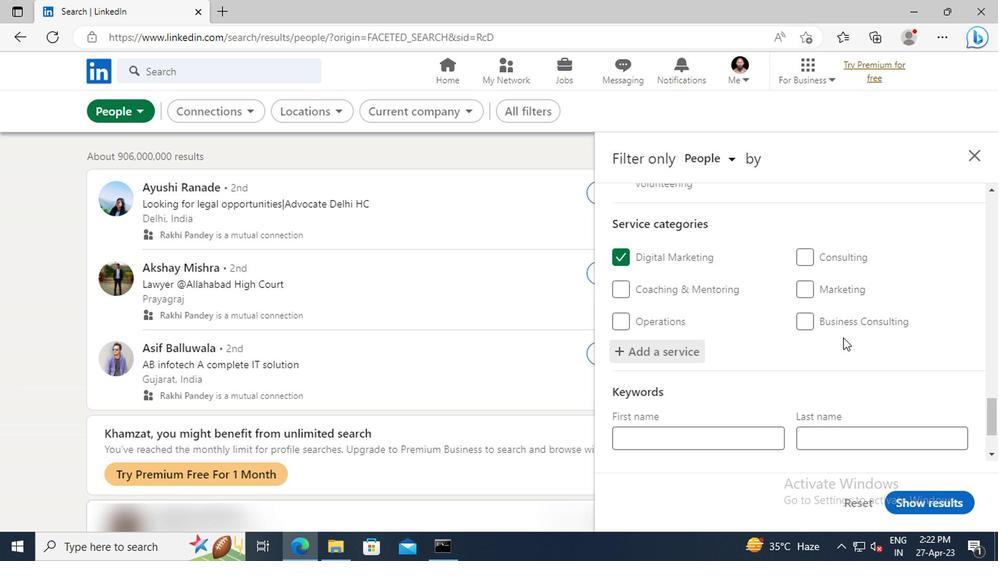 
Action: Mouse scrolled (808, 310) with delta (0, 0)
Screenshot: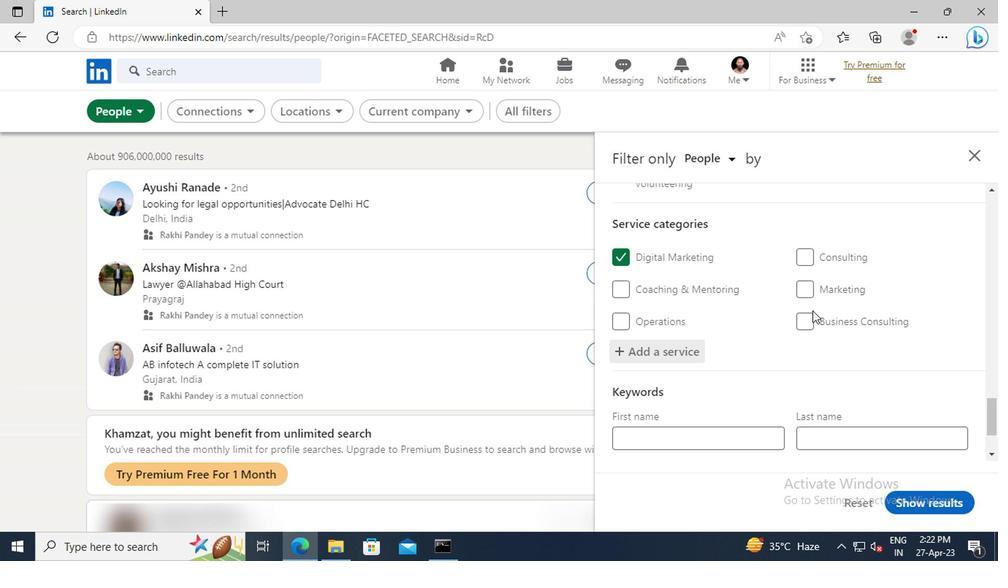 
Action: Mouse scrolled (808, 310) with delta (0, 0)
Screenshot: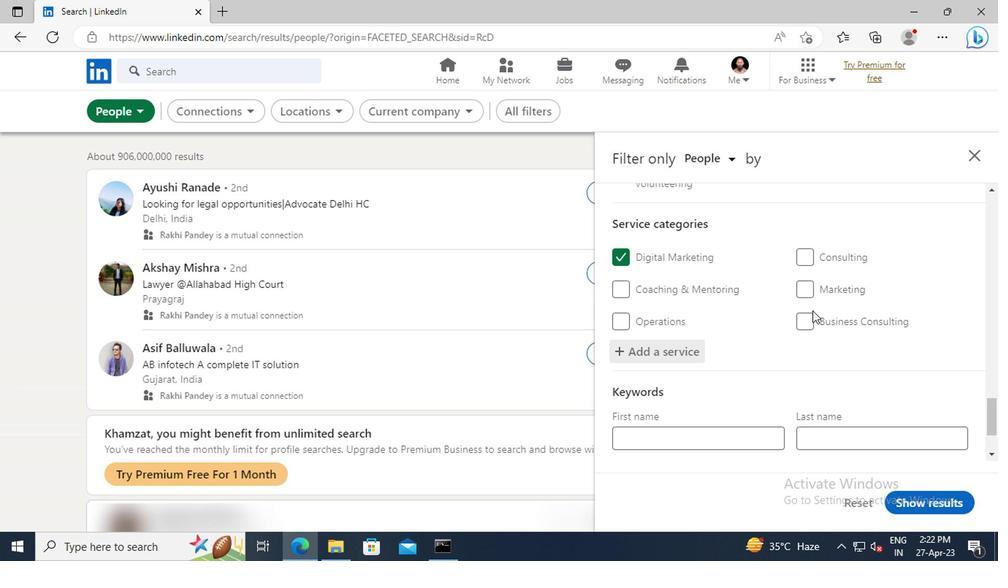 
Action: Mouse scrolled (808, 310) with delta (0, 0)
Screenshot: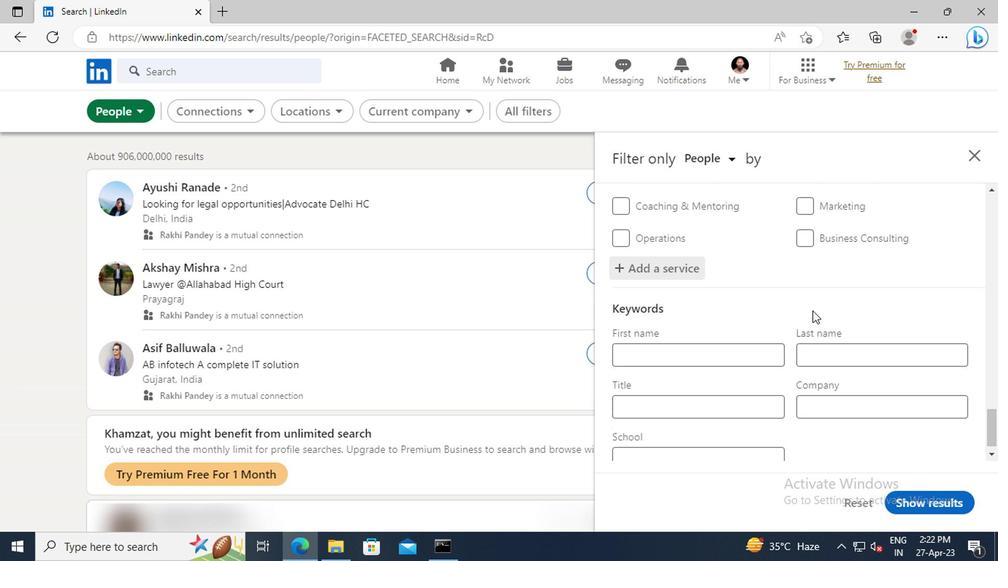 
Action: Mouse scrolled (808, 310) with delta (0, 0)
Screenshot: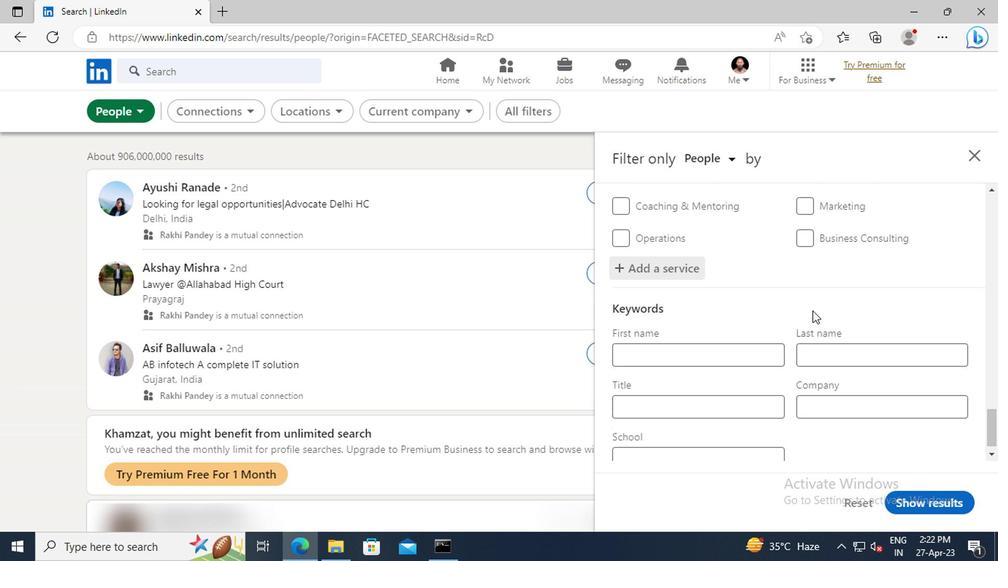 
Action: Mouse moved to (701, 393)
Screenshot: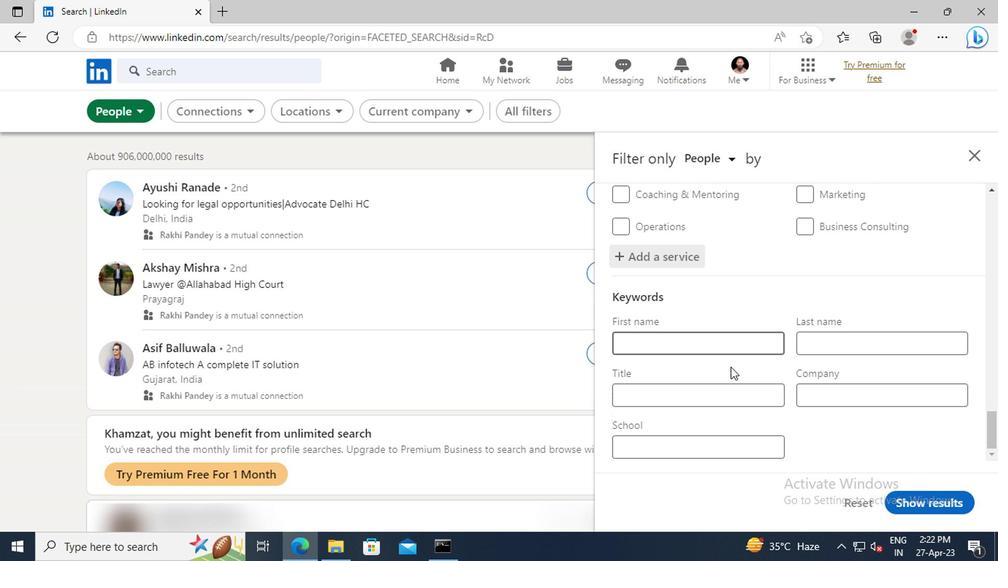 
Action: Mouse pressed left at (701, 393)
Screenshot: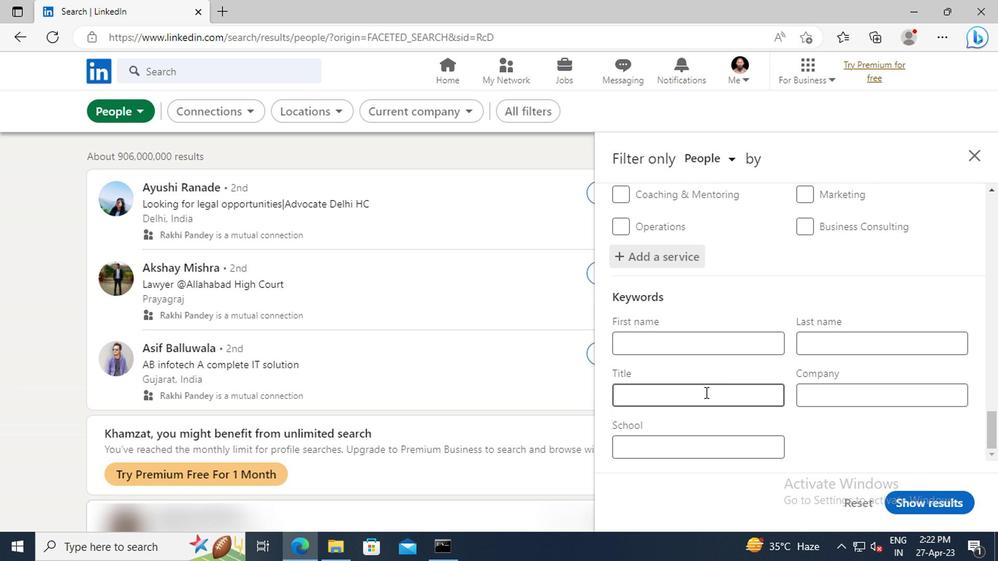 
Action: Key pressed <Key.shift>MEDICAL<Key.space><Key.shift>LABORATORY<Key.space><Key.shift>TECH<Key.enter>
Screenshot: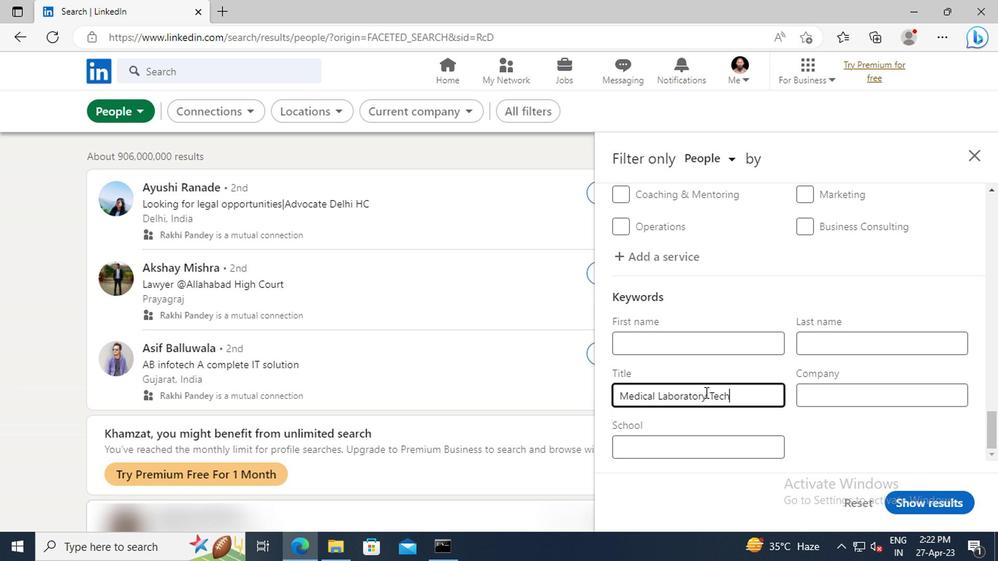 
Action: Mouse moved to (919, 506)
Screenshot: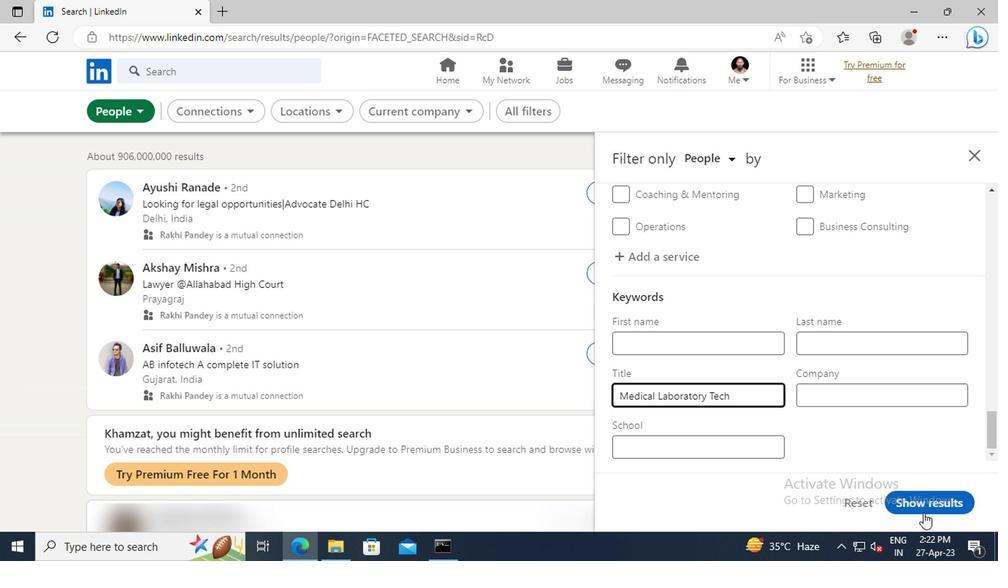 
Action: Mouse pressed left at (919, 506)
Screenshot: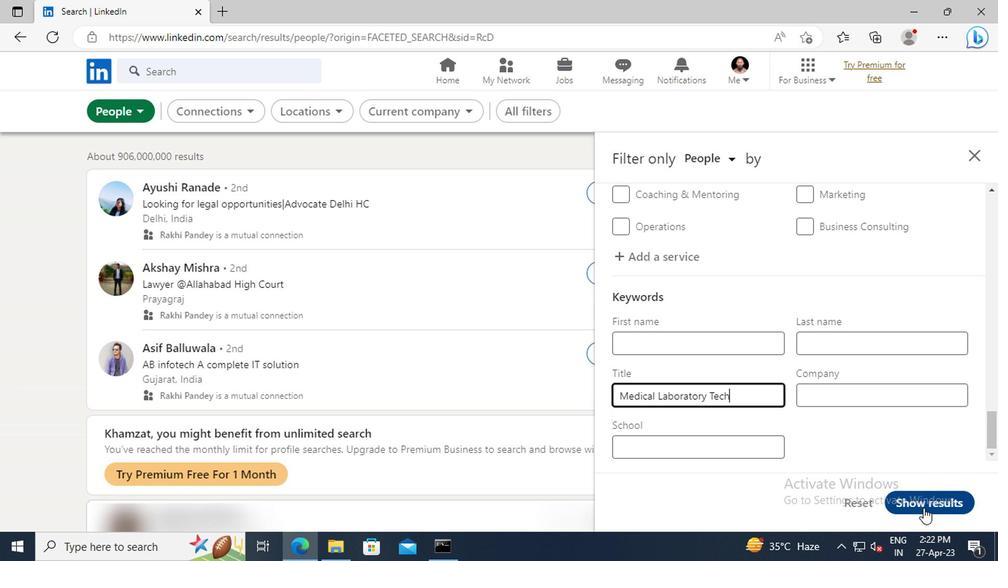 
Action: Mouse moved to (792, 411)
Screenshot: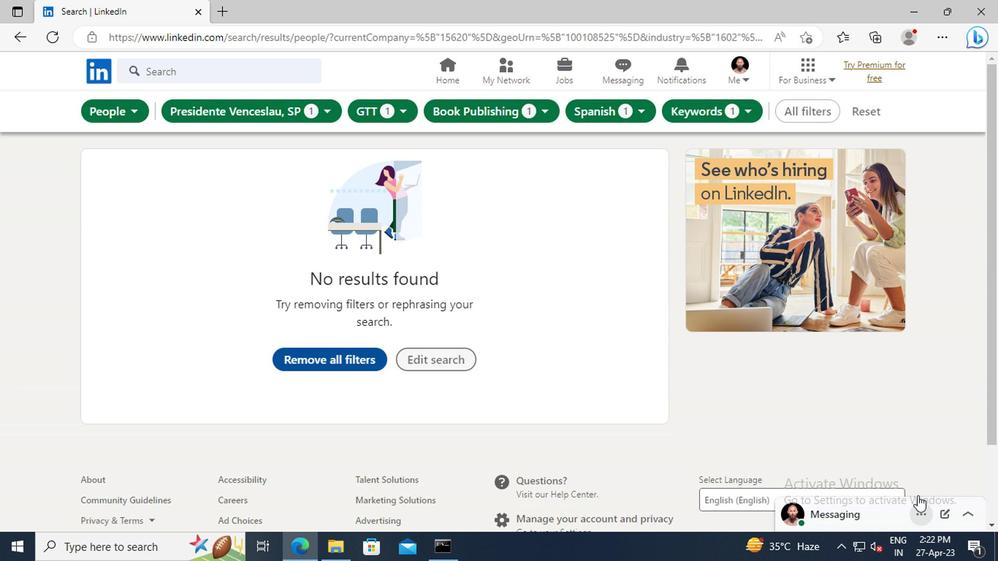 
